 Task: Open Card Sales Call Review in Board DevOps Best Practices to Workspace Antivirus and Security Software and add a team member Softage.1@softage.net, a label Purple, a checklist Wealth Management, an attachment from your onedrive, a color Purple and finally, add a card description 'Create and send out employee engagement survey on company vision' and a comment 'Let us make sure we have a clear understanding of the timeline and deadlines for this task, ensuring that we can deliver on time.'. Add a start date 'Jan 01, 1900' with a due date 'Jan 08, 1900'
Action: Mouse moved to (229, 197)
Screenshot: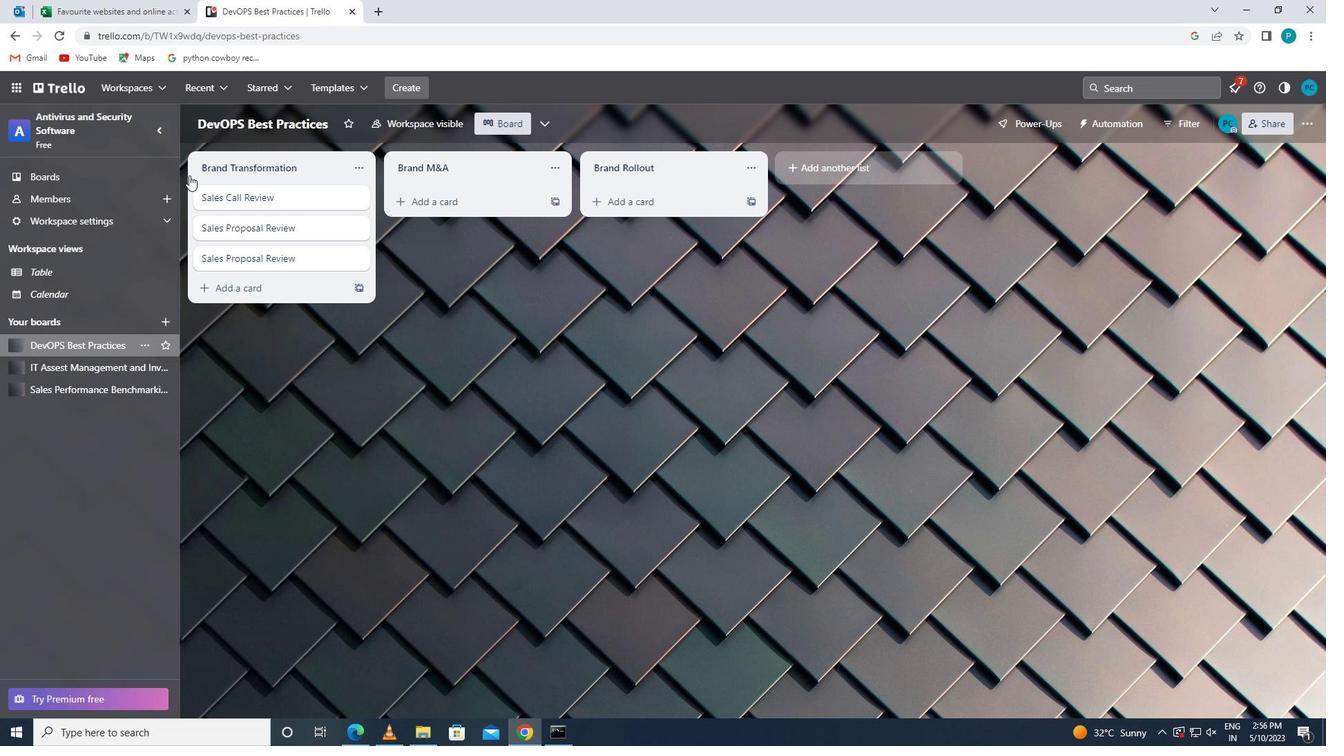 
Action: Mouse pressed left at (229, 197)
Screenshot: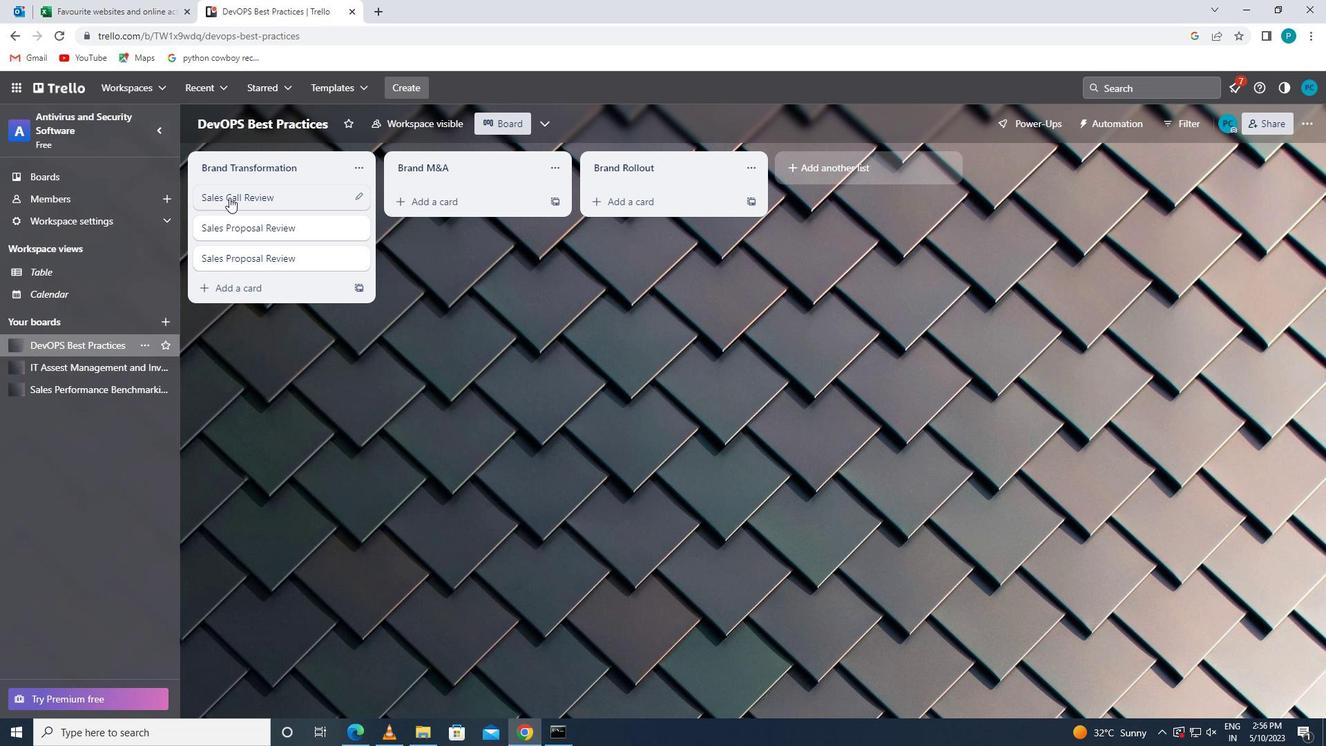 
Action: Mouse moved to (854, 199)
Screenshot: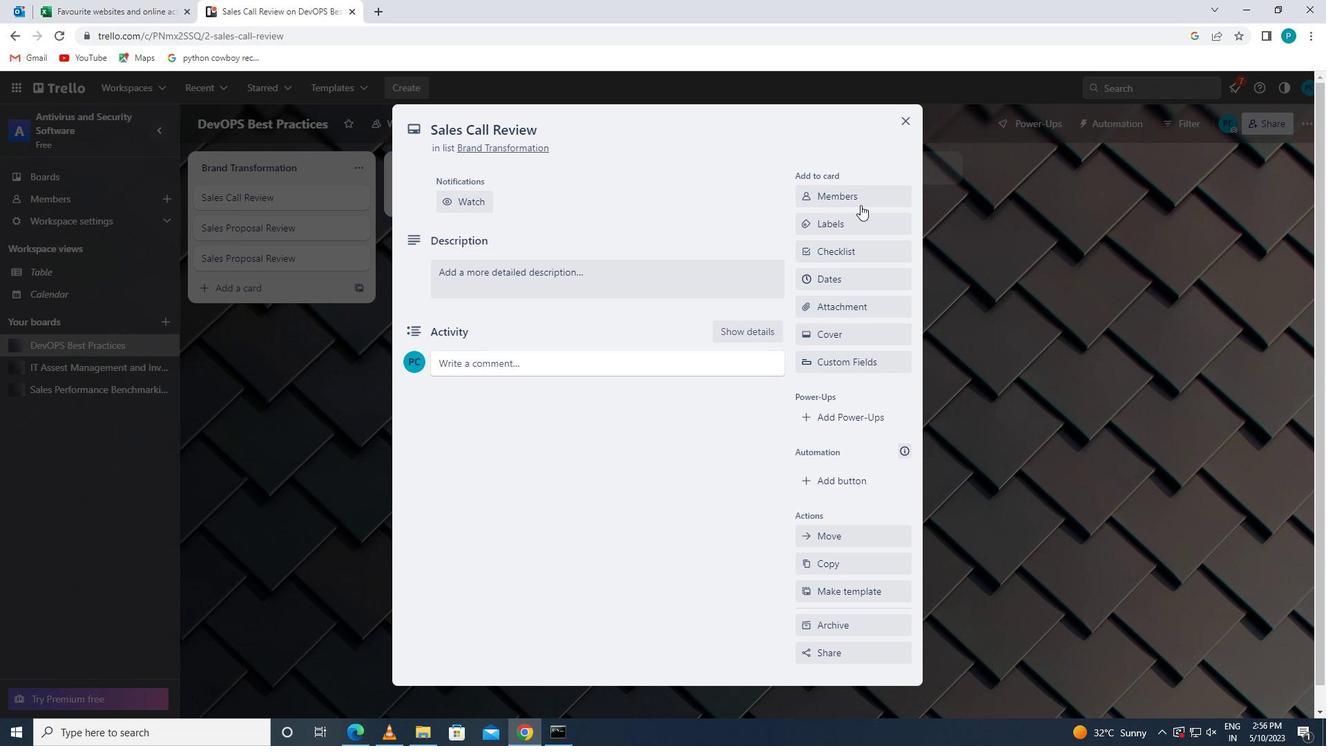 
Action: Mouse pressed left at (854, 199)
Screenshot: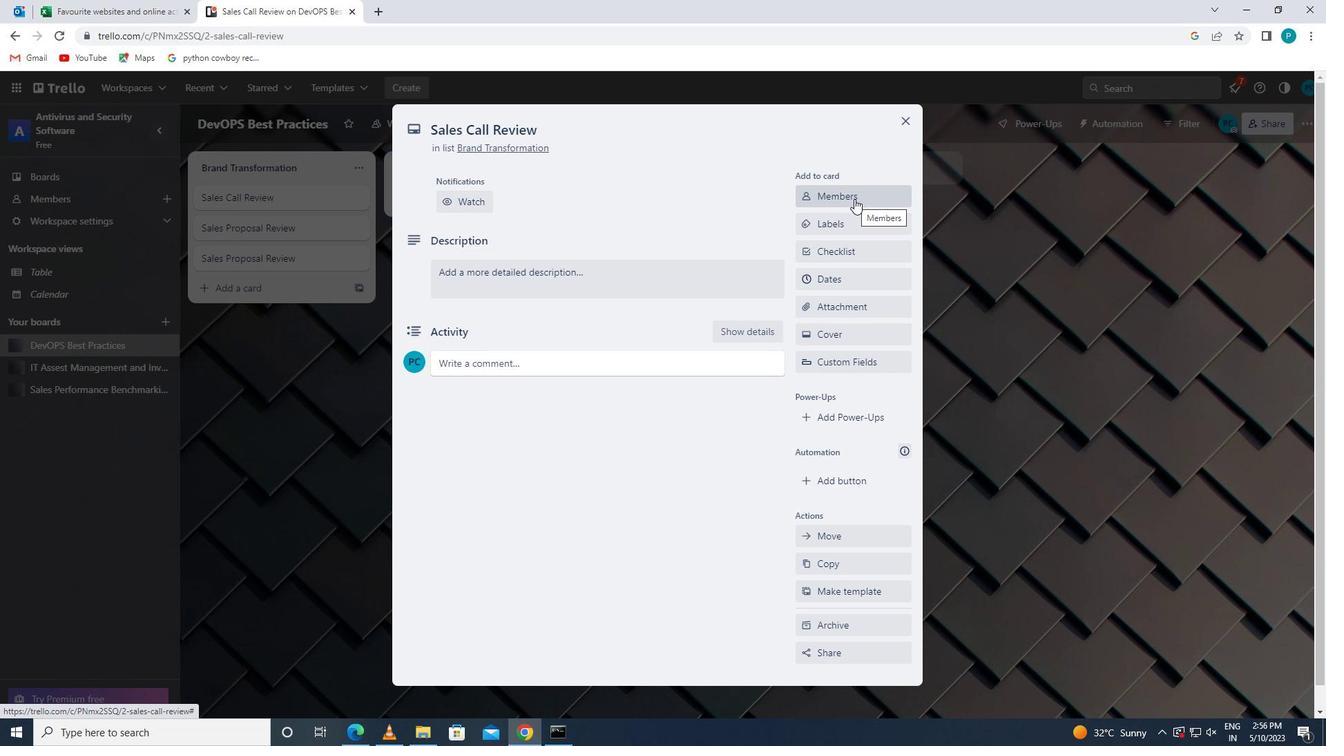 
Action: Key pressed <Key.caps_lock>s<Key.caps_lock>oftage.1
Screenshot: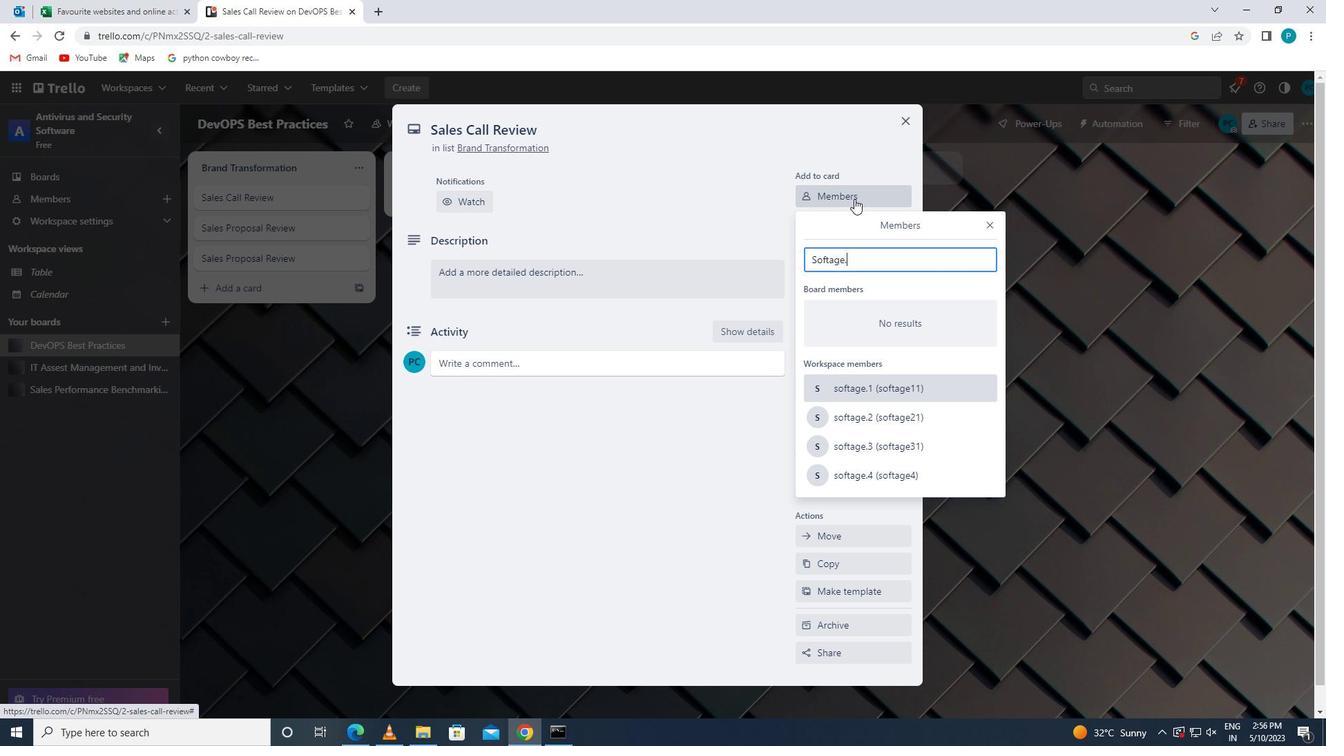 
Action: Mouse moved to (889, 393)
Screenshot: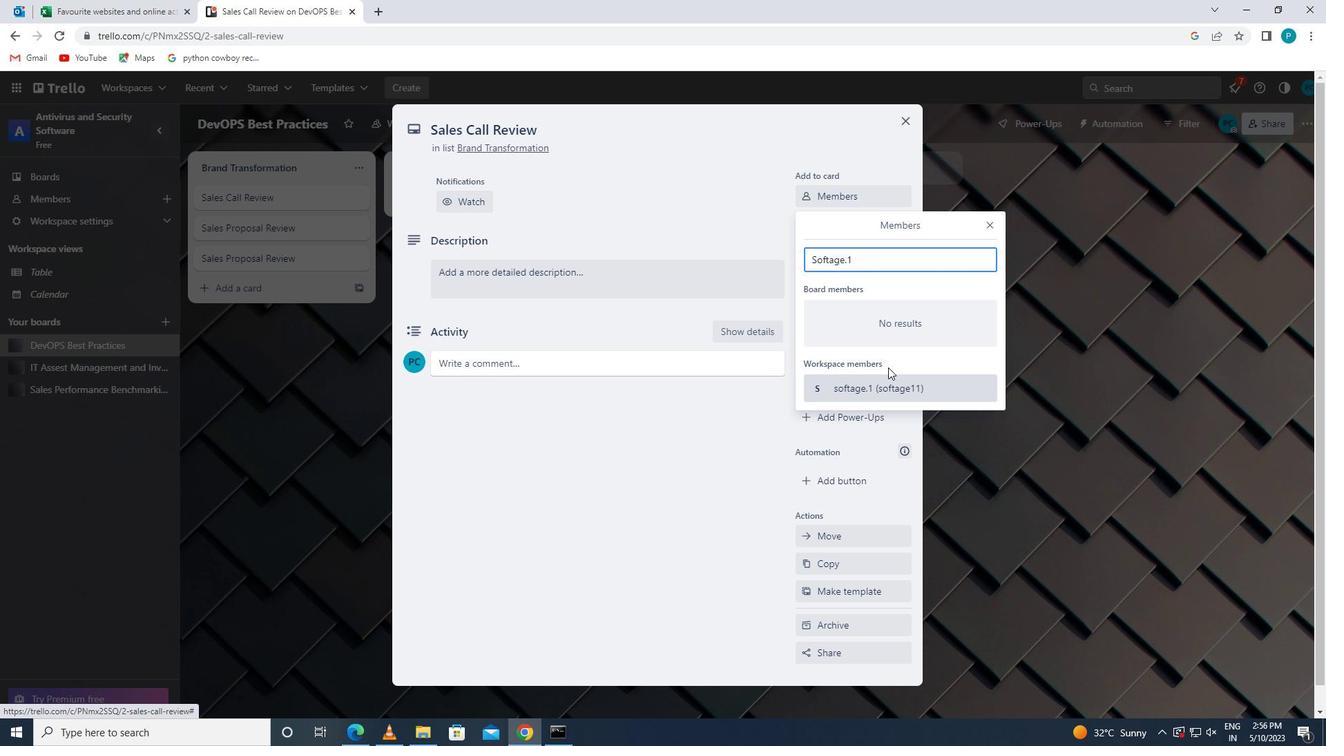 
Action: Mouse pressed left at (889, 393)
Screenshot: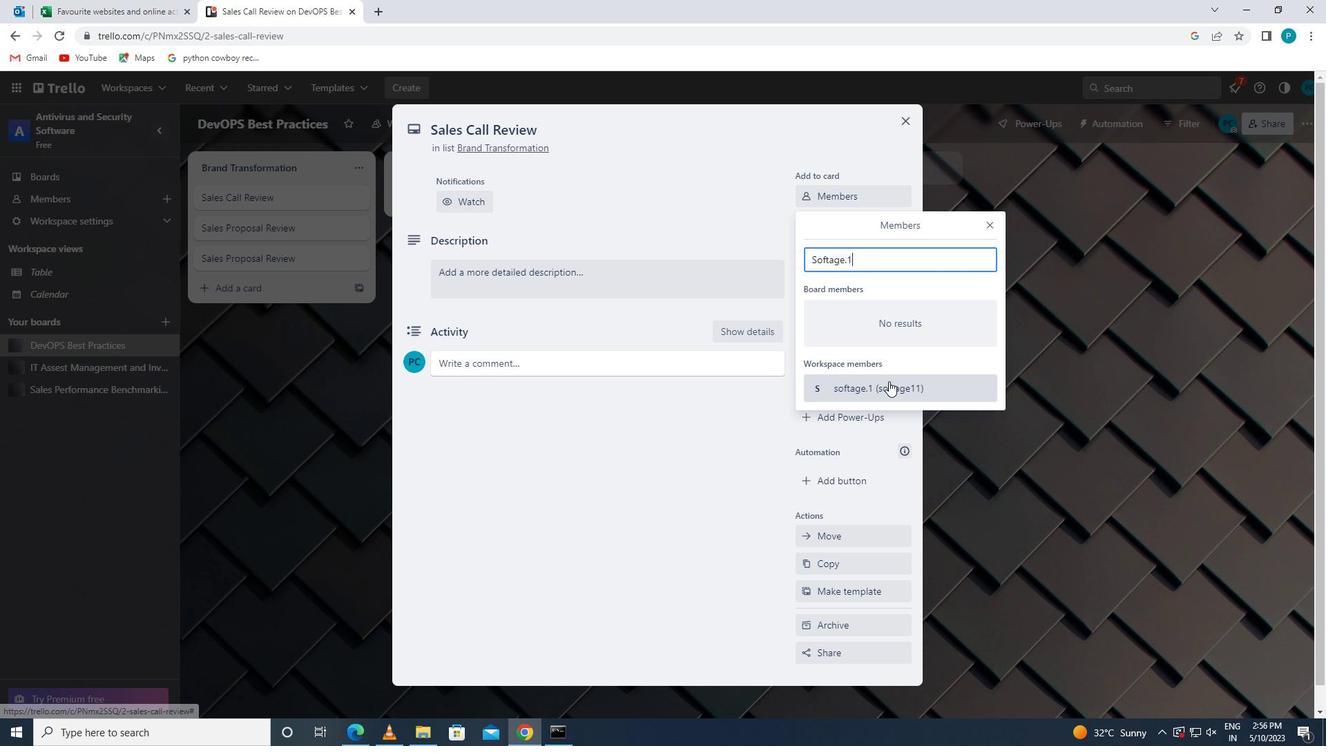 
Action: Mouse moved to (990, 224)
Screenshot: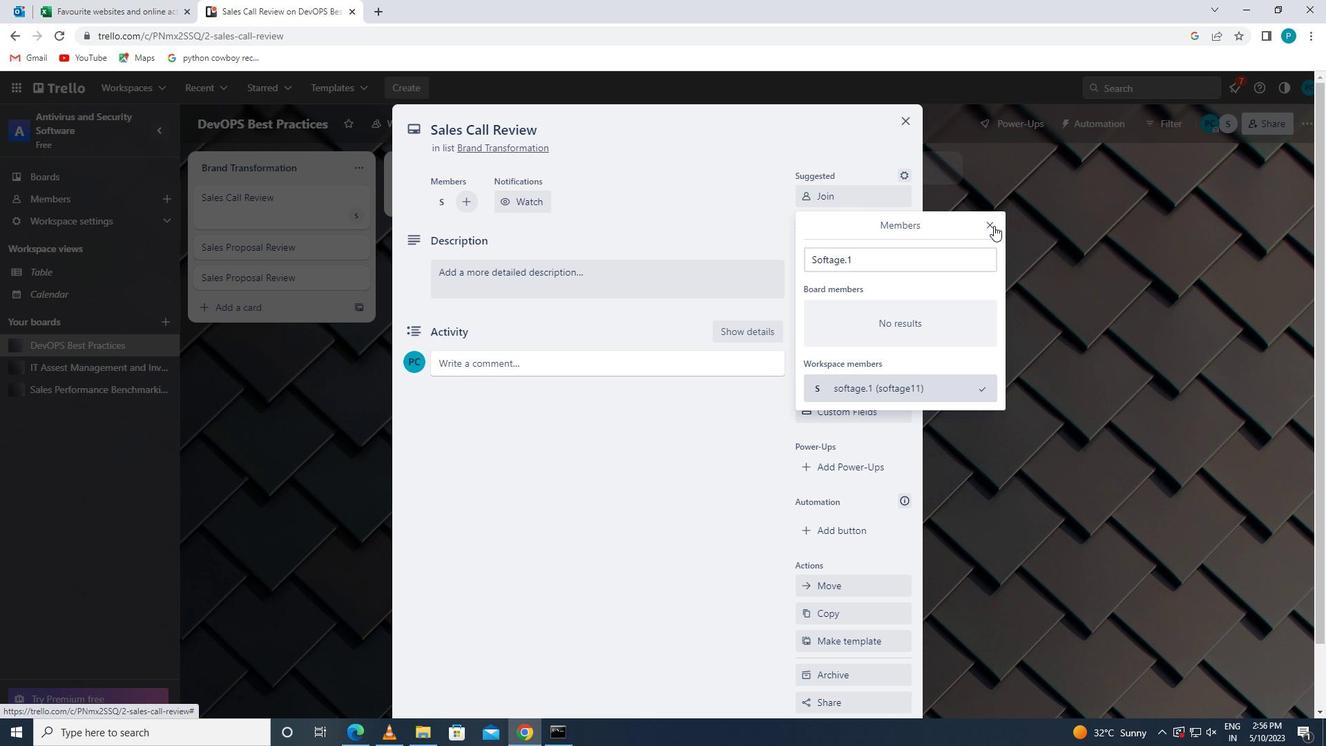 
Action: Mouse pressed left at (990, 224)
Screenshot: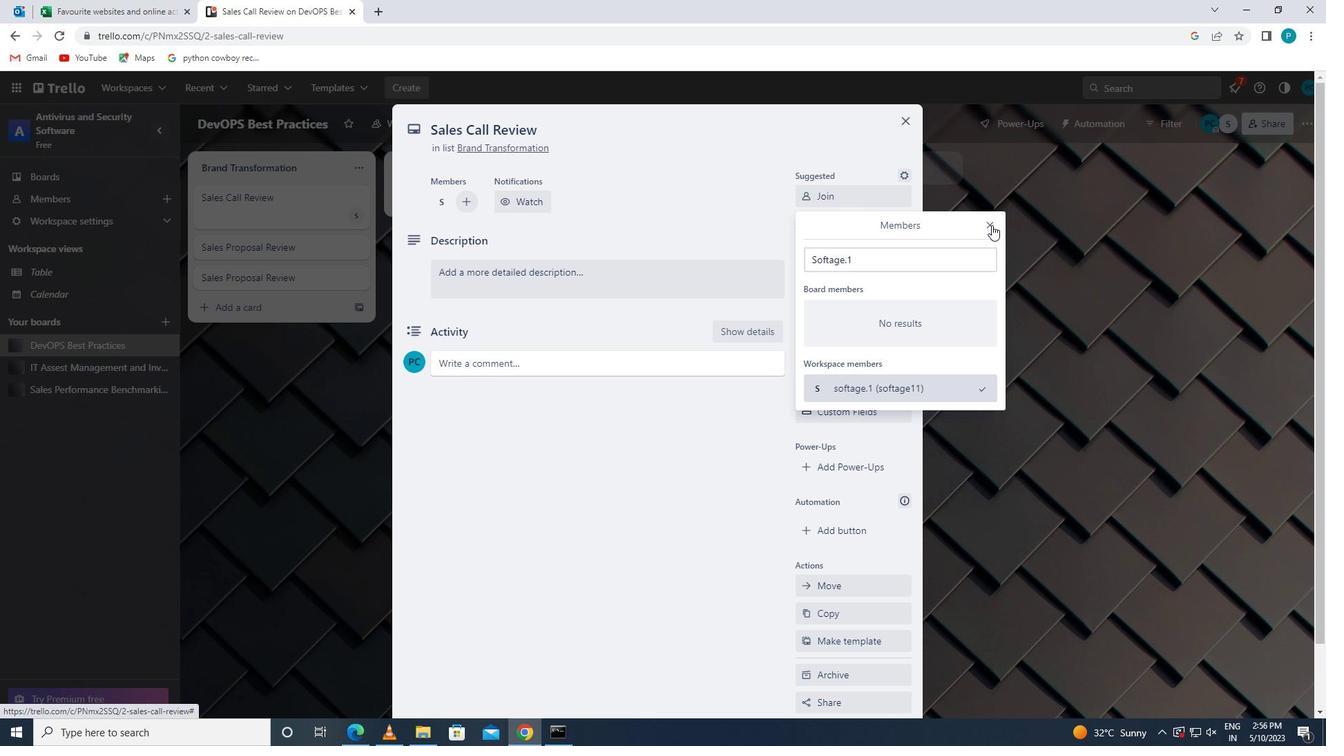 
Action: Mouse moved to (880, 263)
Screenshot: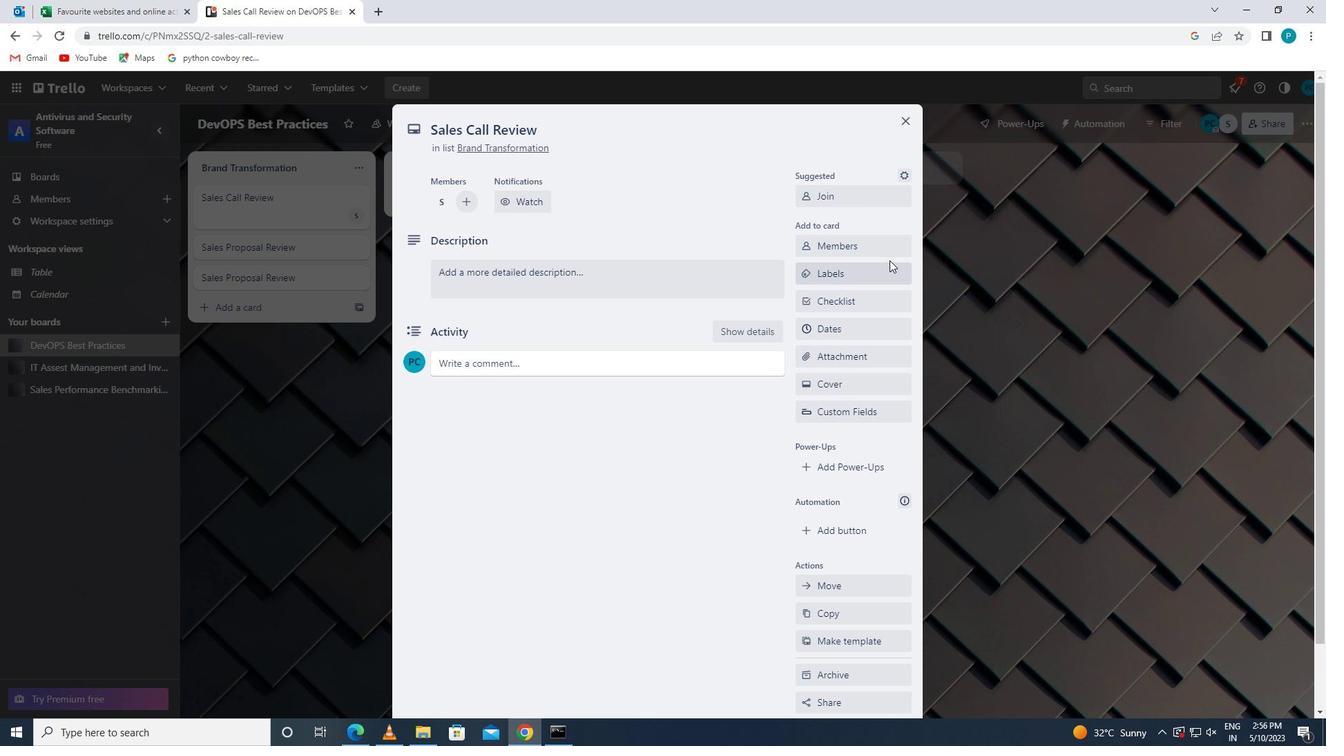 
Action: Mouse pressed left at (880, 263)
Screenshot: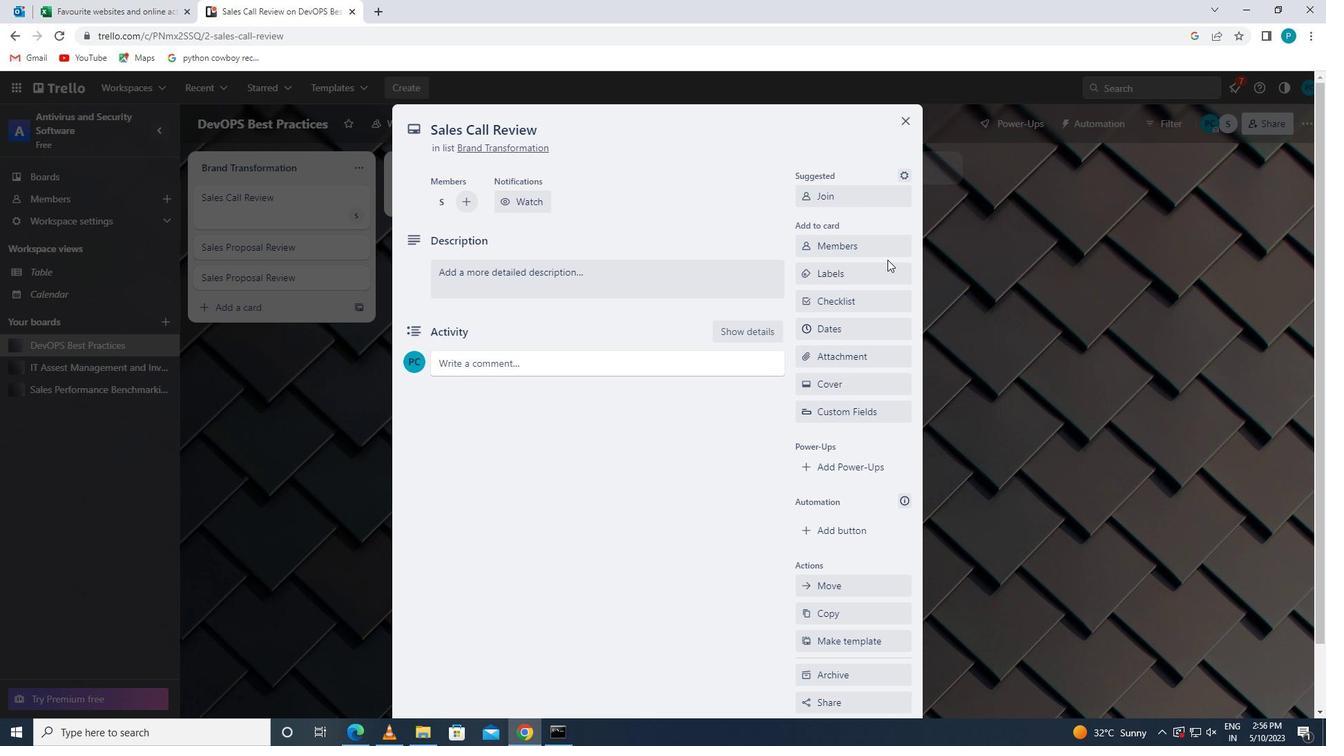 
Action: Mouse moved to (884, 548)
Screenshot: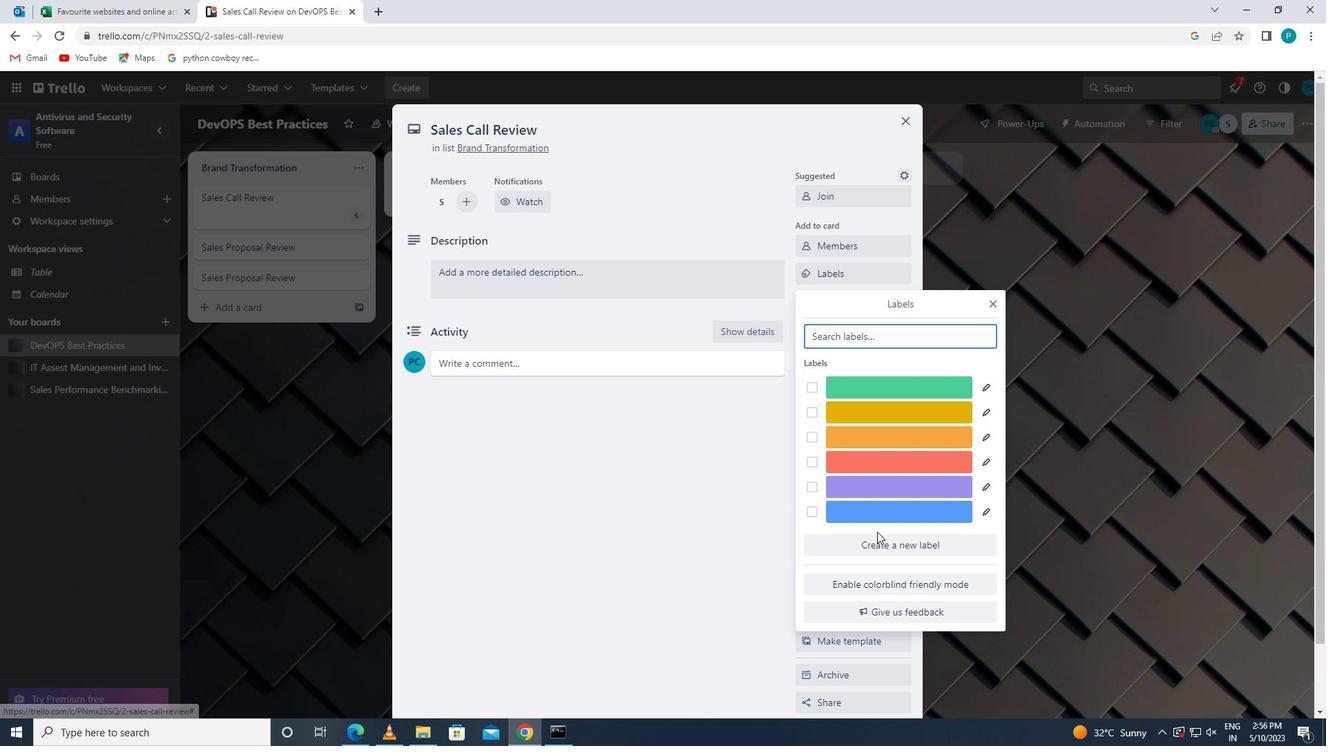
Action: Mouse pressed left at (884, 548)
Screenshot: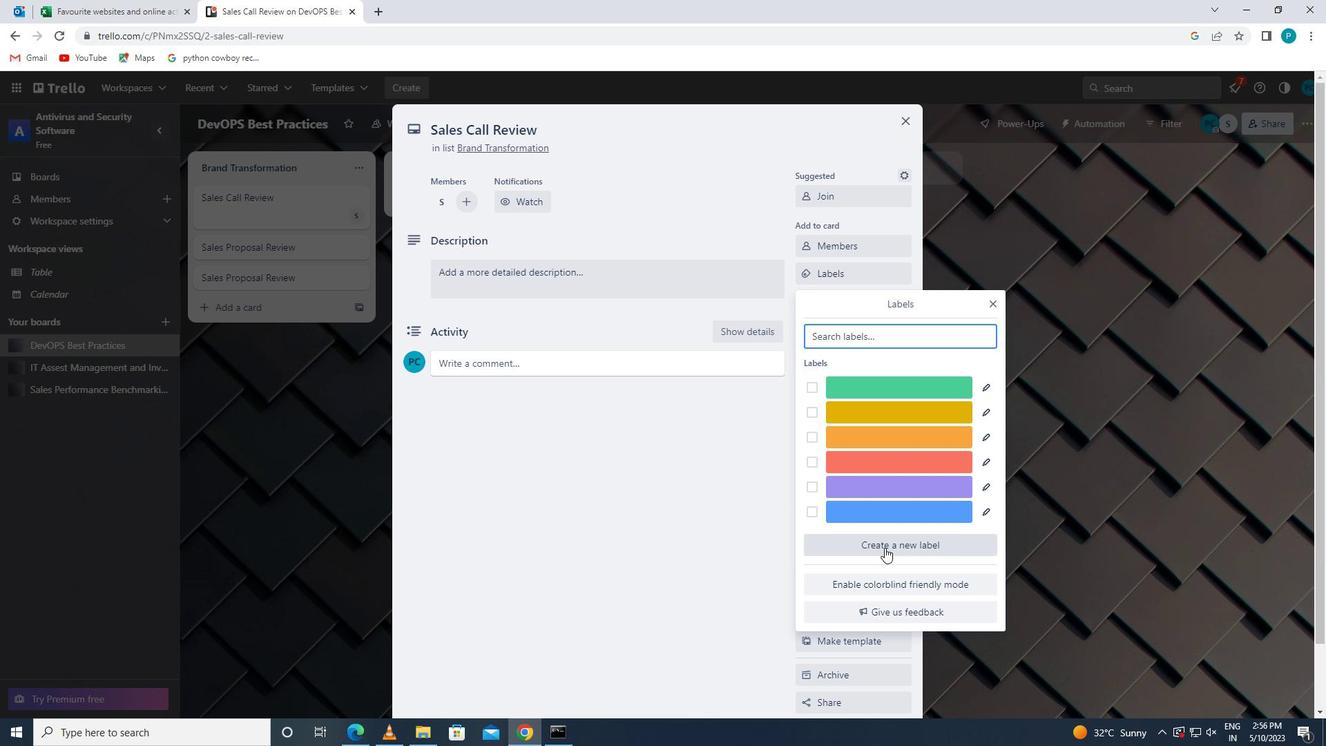 
Action: Mouse moved to (982, 504)
Screenshot: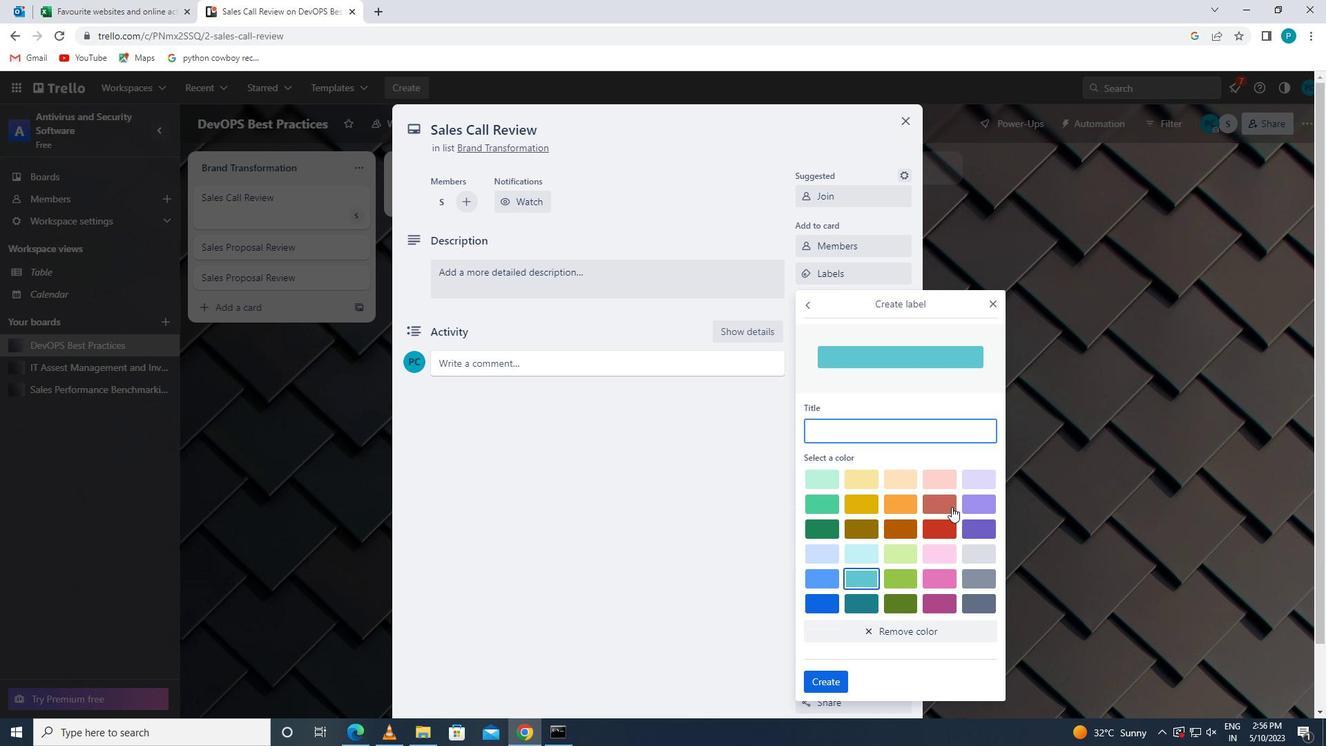 
Action: Mouse pressed left at (982, 504)
Screenshot: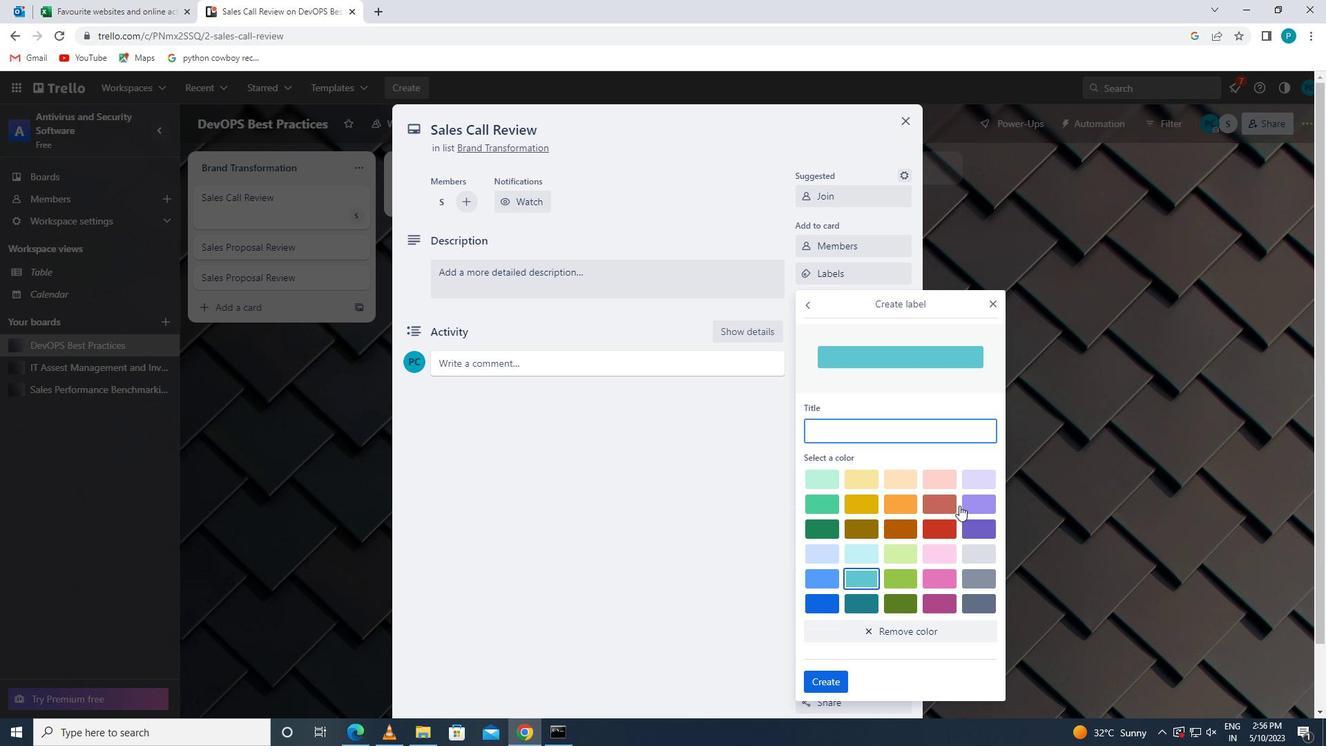 
Action: Mouse moved to (832, 676)
Screenshot: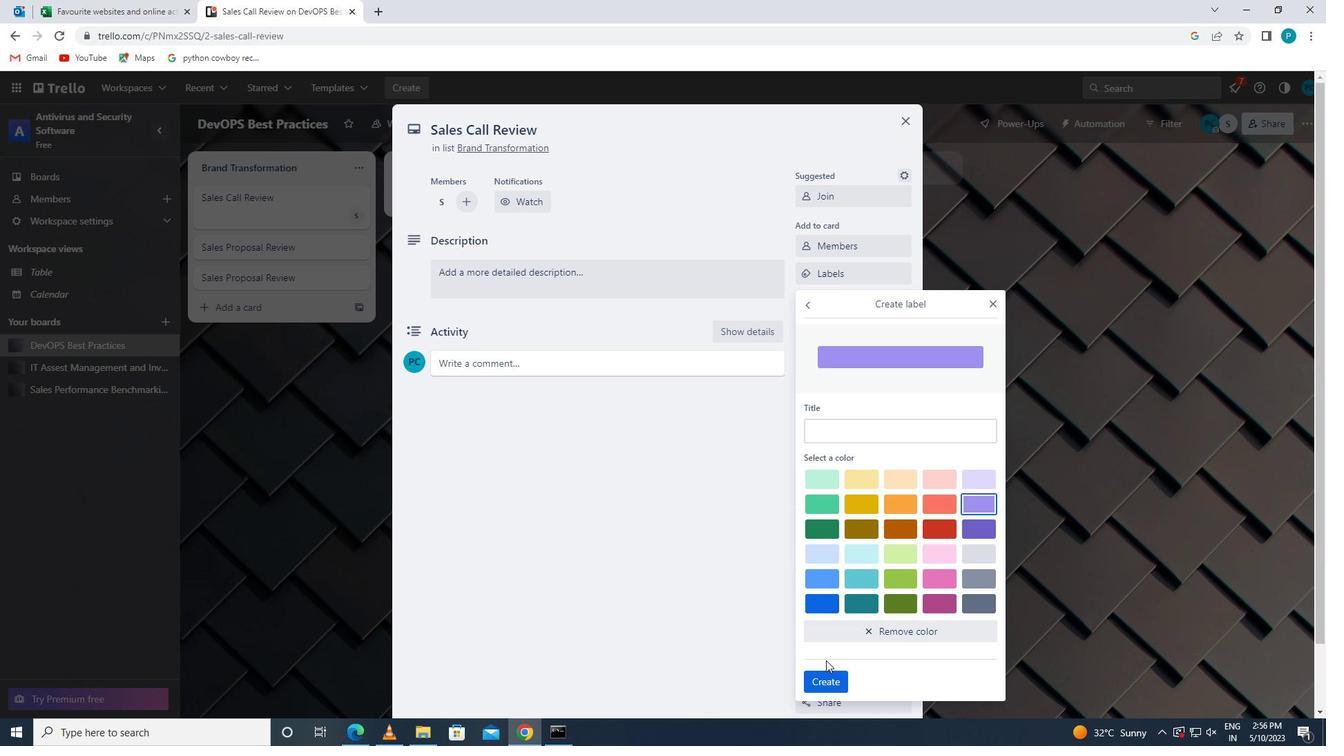 
Action: Mouse pressed left at (832, 676)
Screenshot: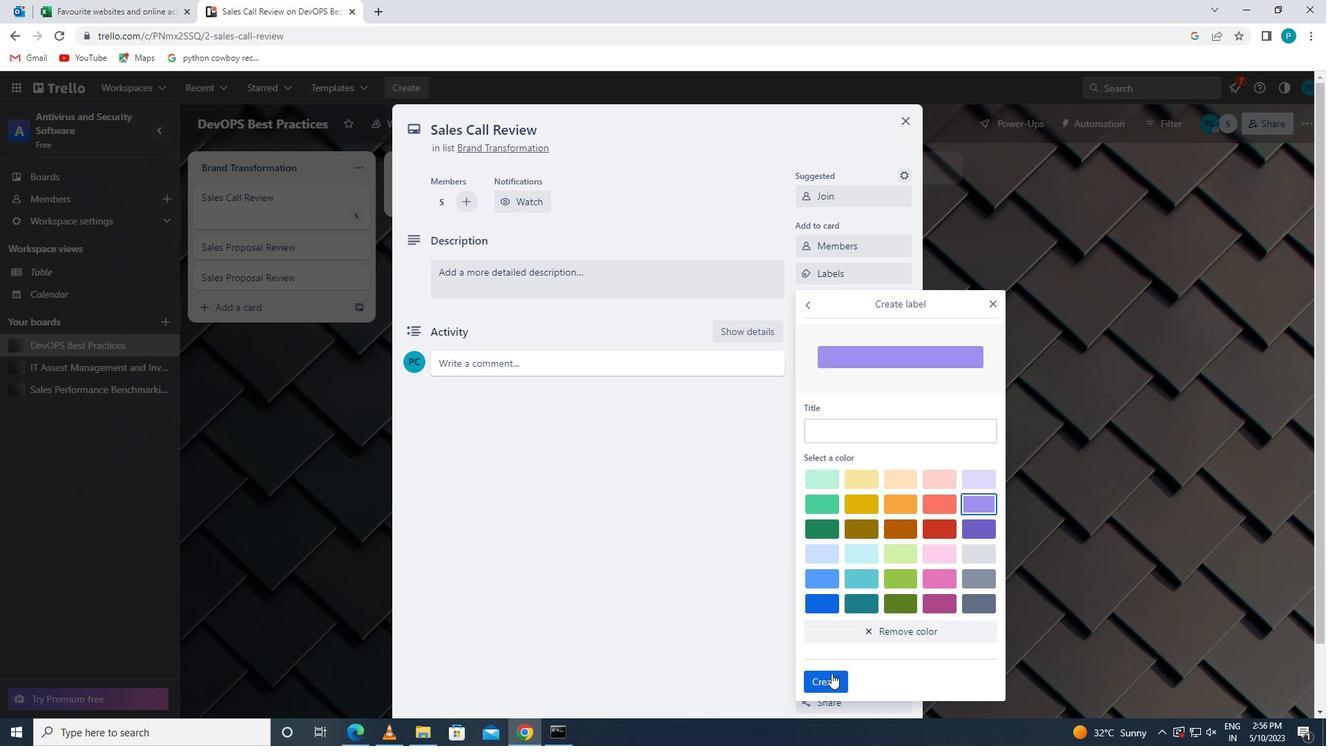 
Action: Mouse moved to (991, 297)
Screenshot: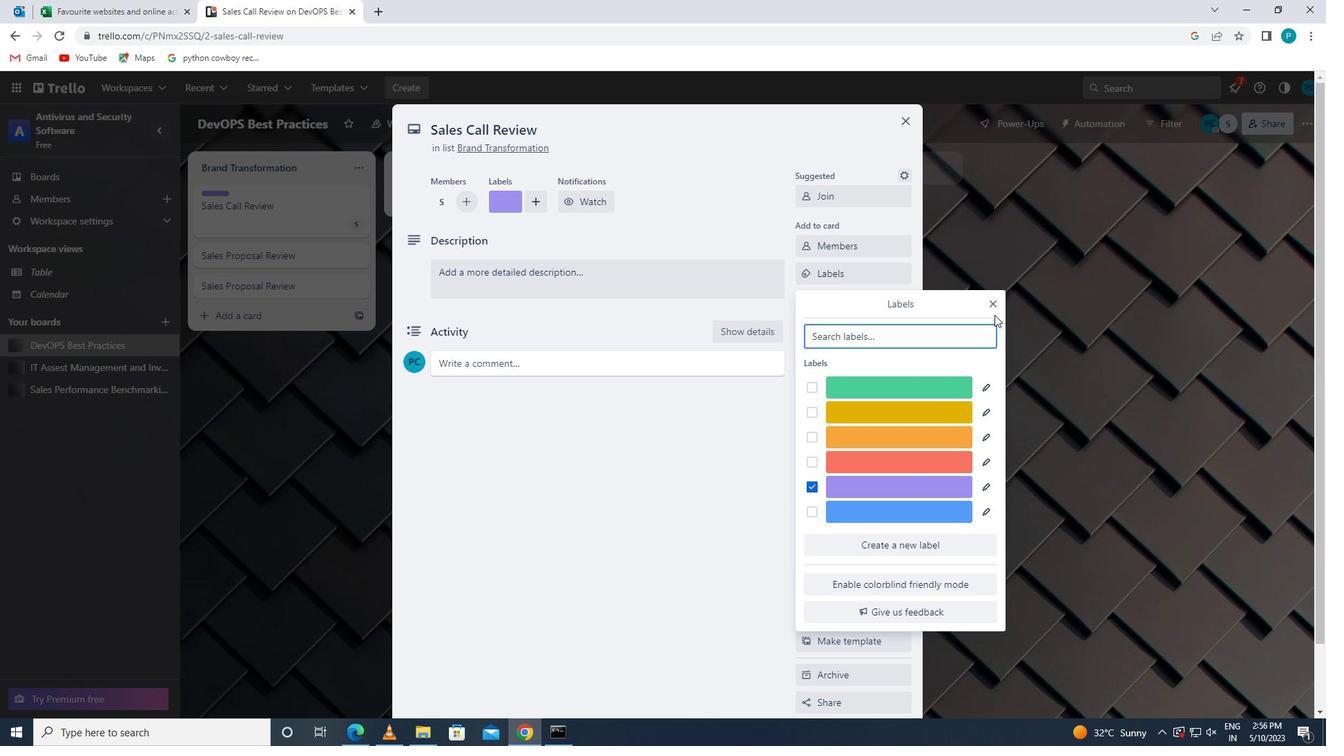 
Action: Mouse pressed left at (991, 297)
Screenshot: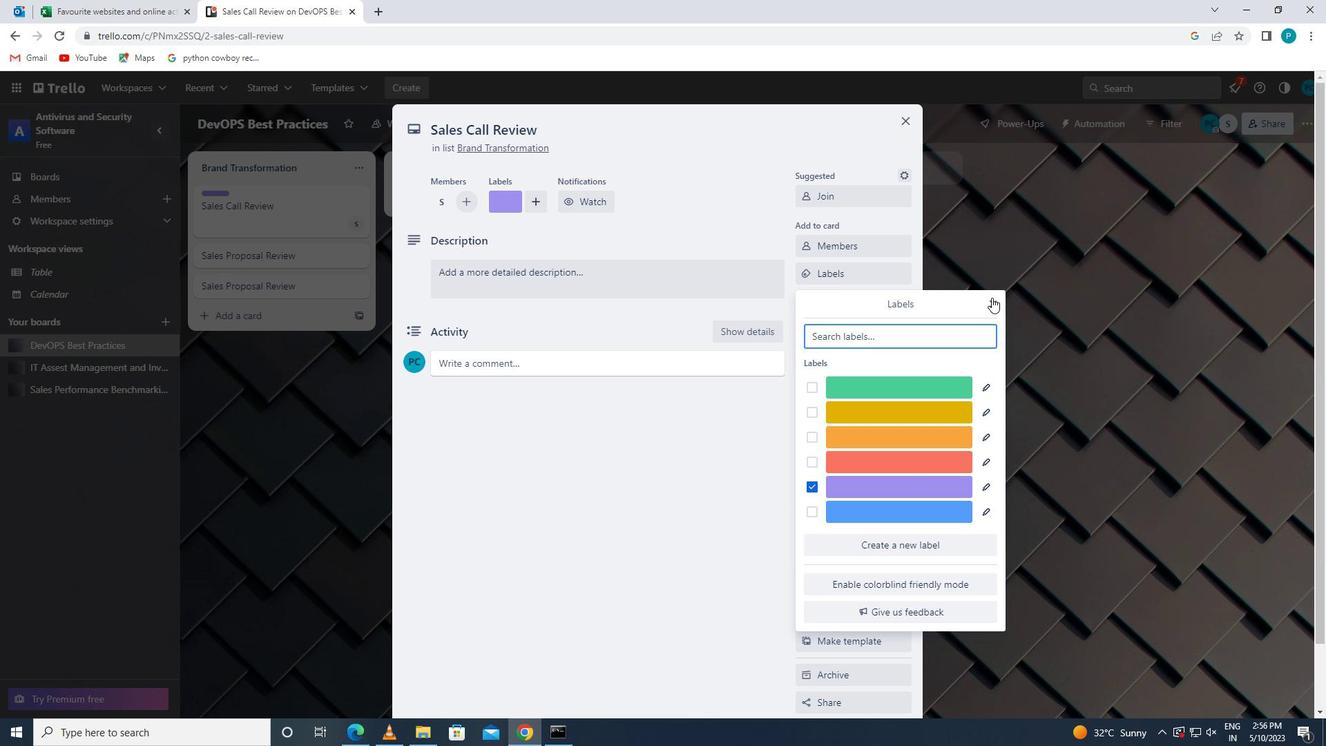 
Action: Mouse moved to (883, 301)
Screenshot: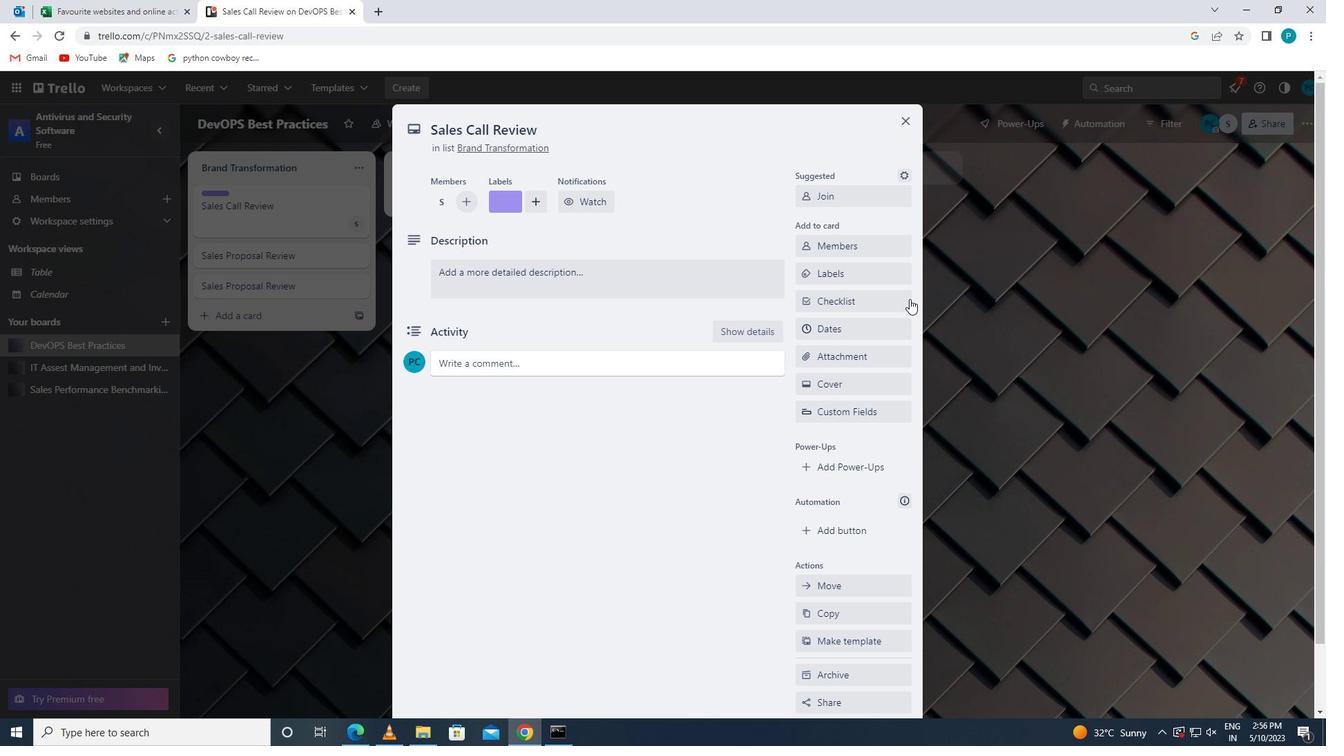 
Action: Mouse pressed left at (883, 301)
Screenshot: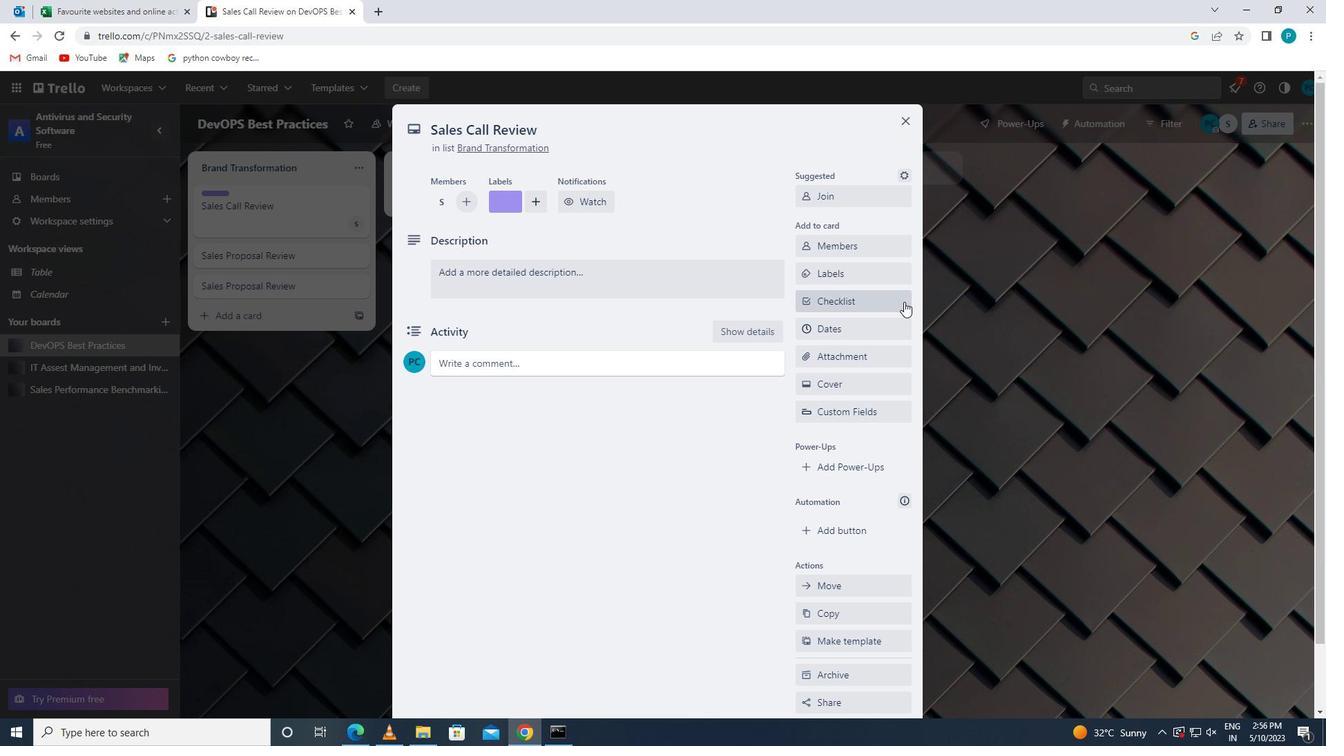 
Action: Key pressed <Key.caps_lock>w<Key.caps_lock>ealth<Key.space><Key.caps_lock>m<Key.caps_lock>anagement
Screenshot: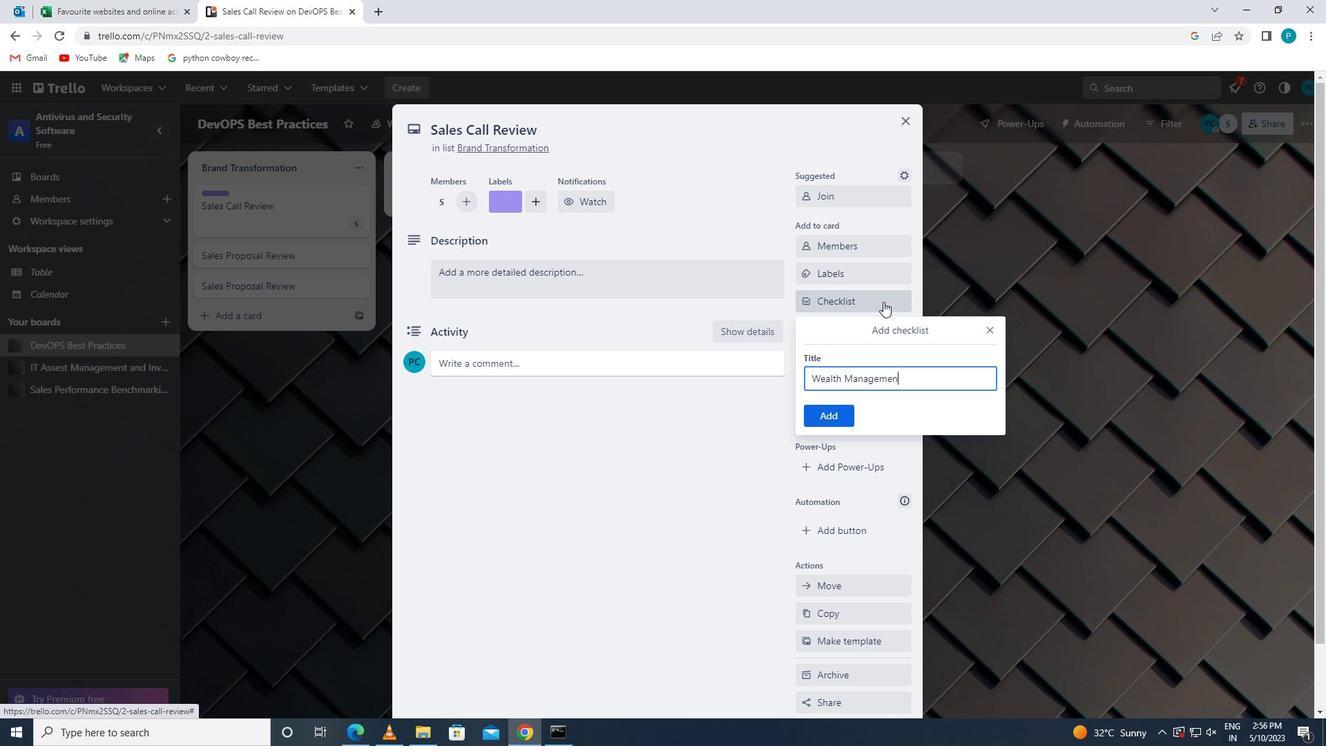 
Action: Mouse moved to (830, 417)
Screenshot: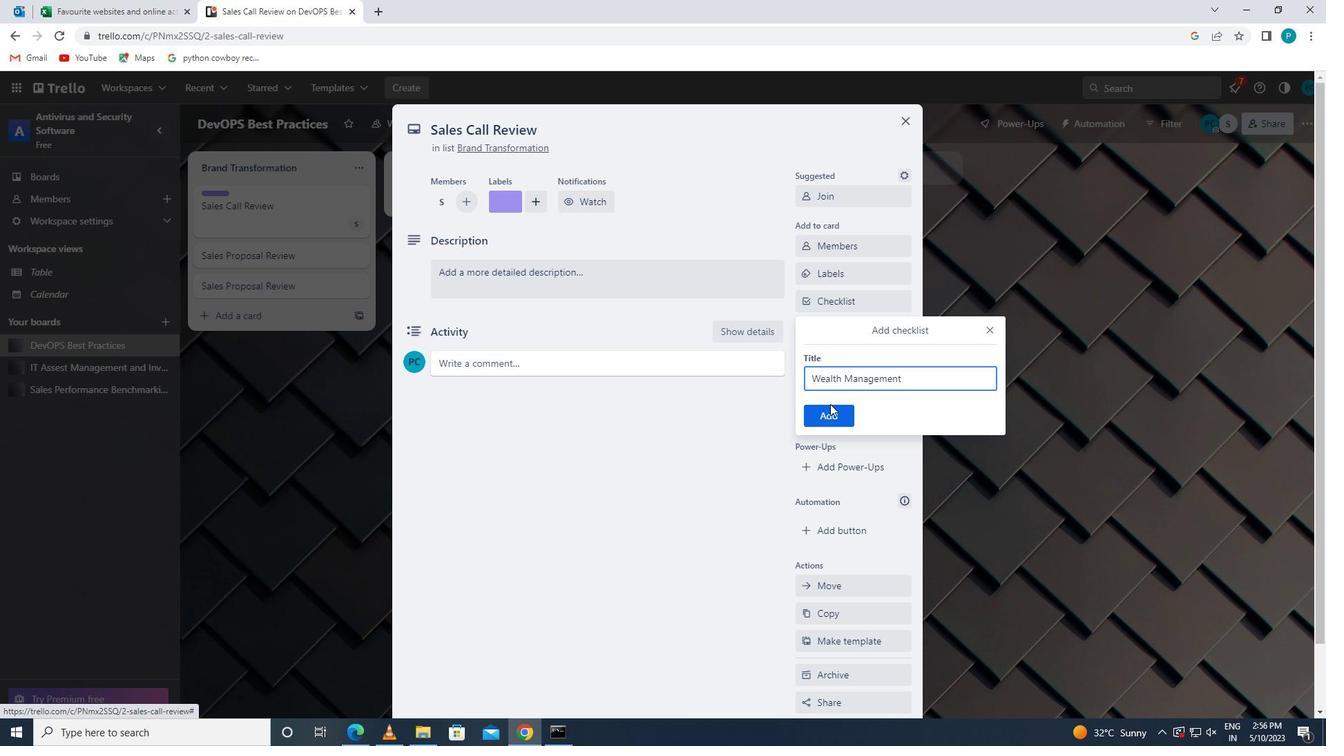 
Action: Mouse pressed left at (830, 417)
Screenshot: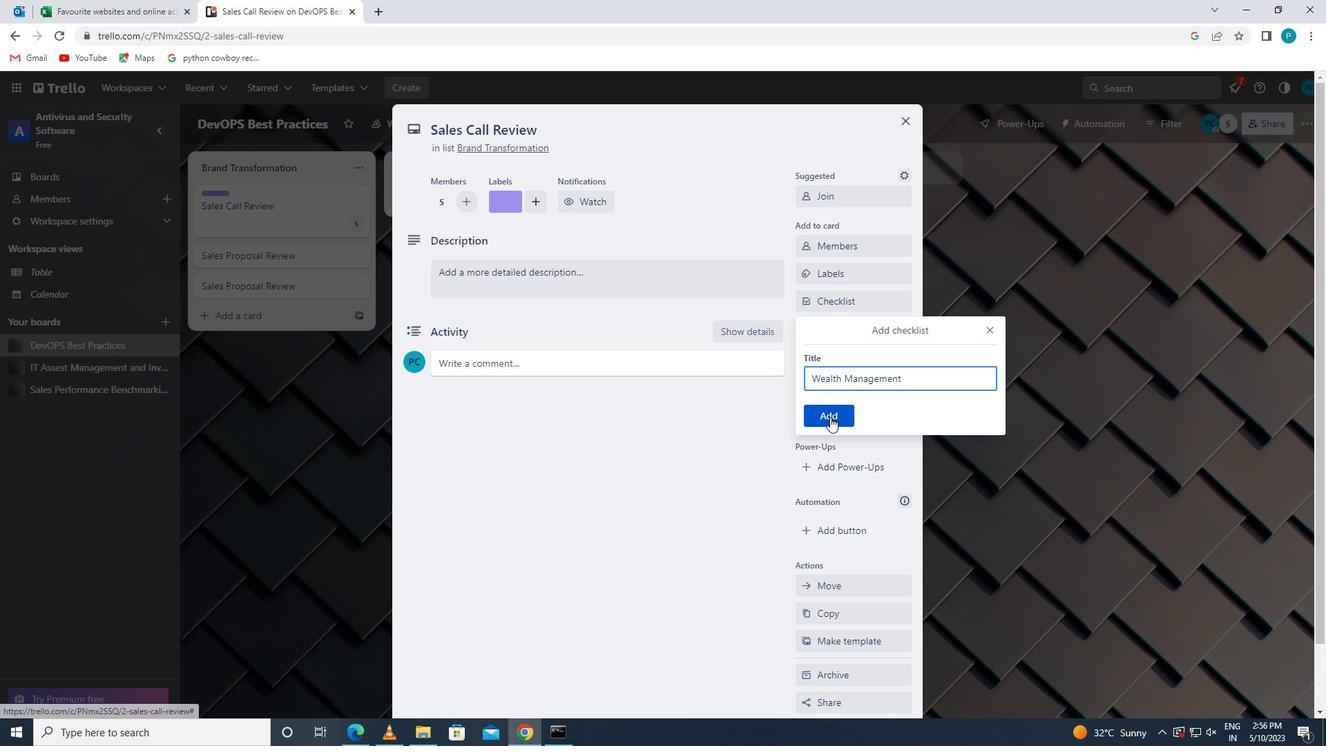 
Action: Mouse moved to (843, 363)
Screenshot: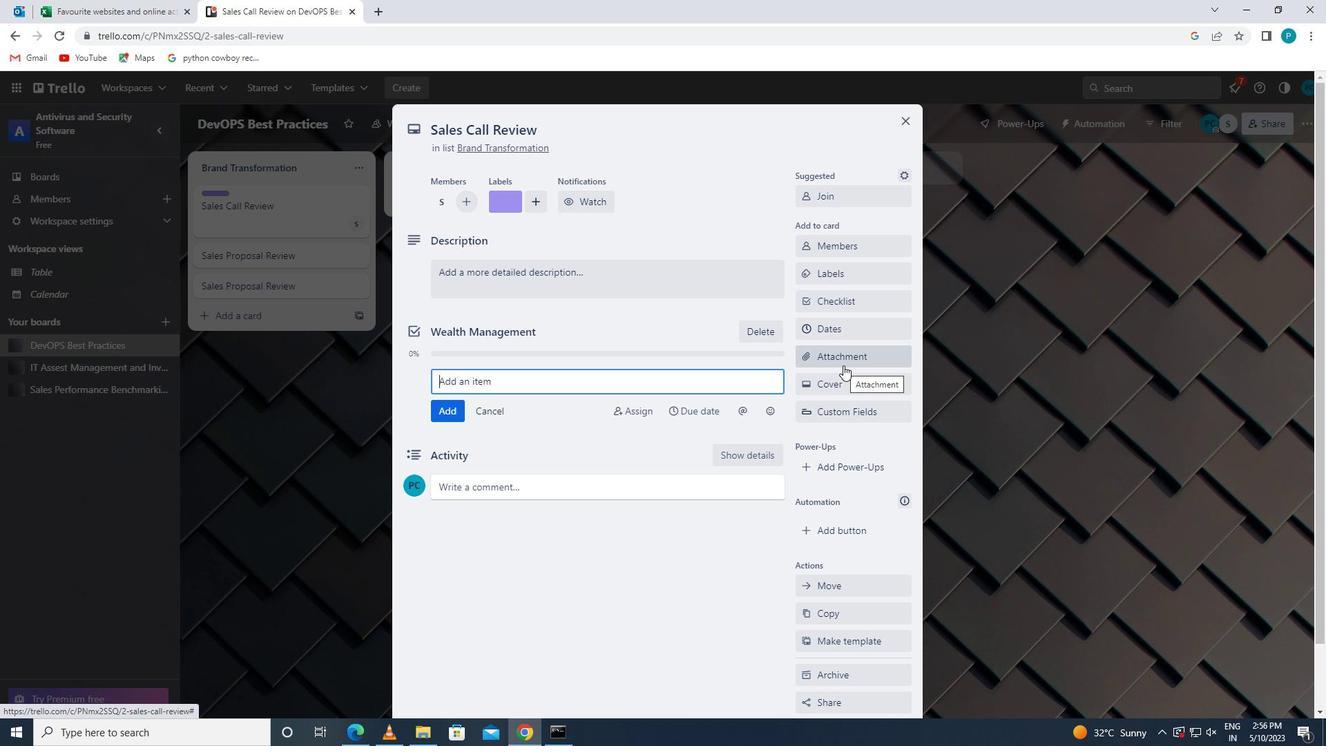 
Action: Mouse pressed left at (843, 363)
Screenshot: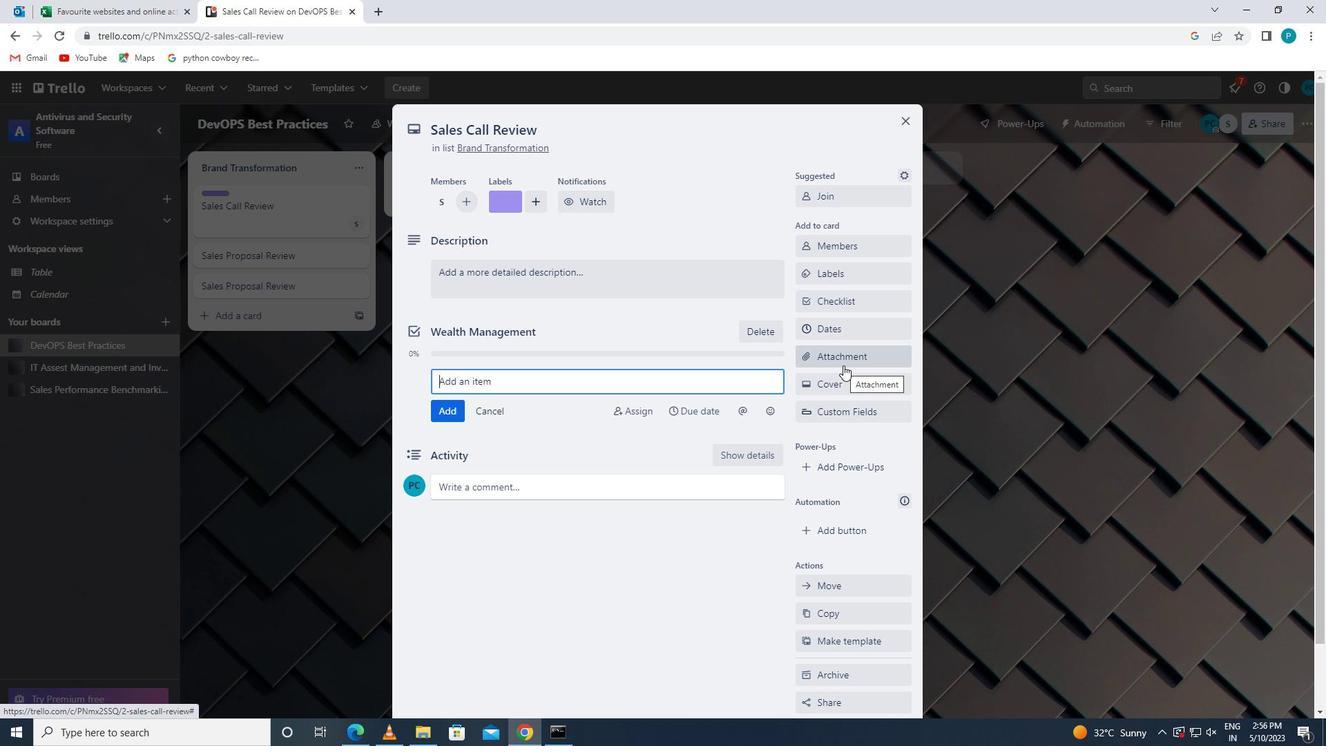 
Action: Mouse moved to (860, 521)
Screenshot: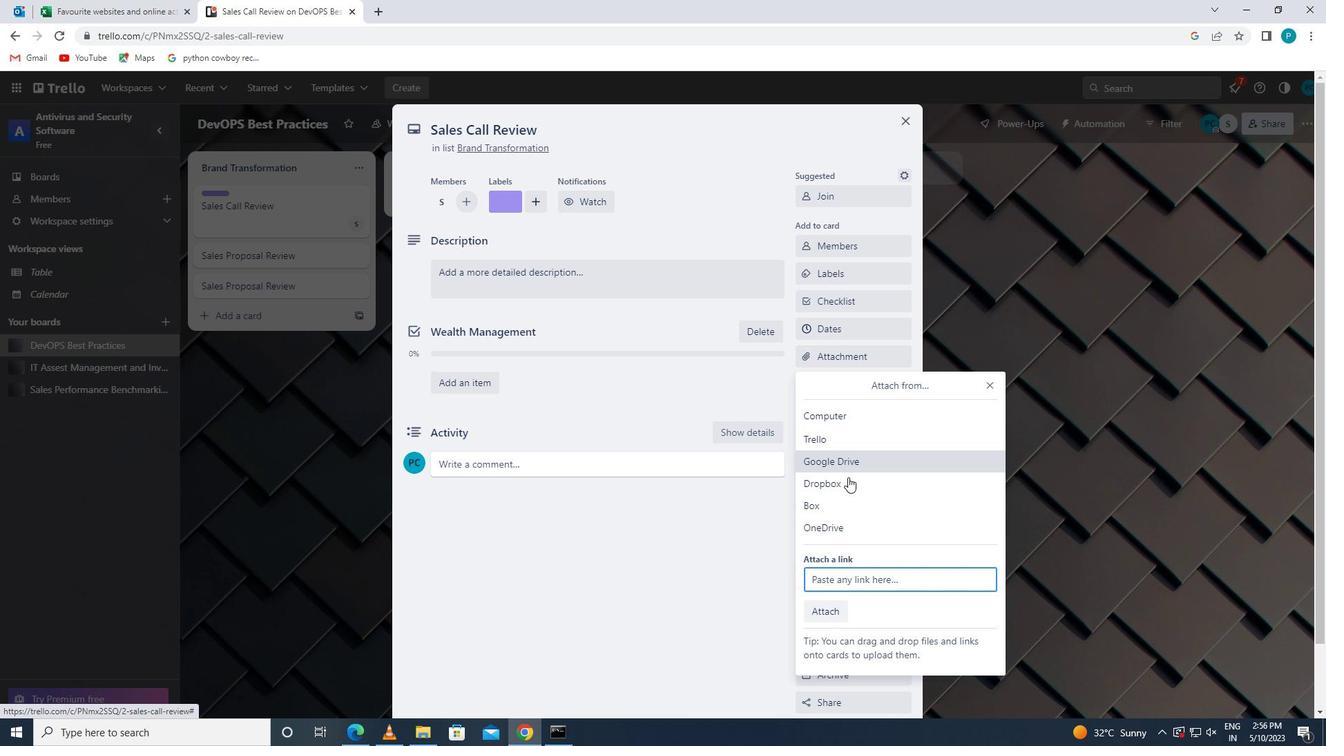 
Action: Mouse pressed left at (860, 521)
Screenshot: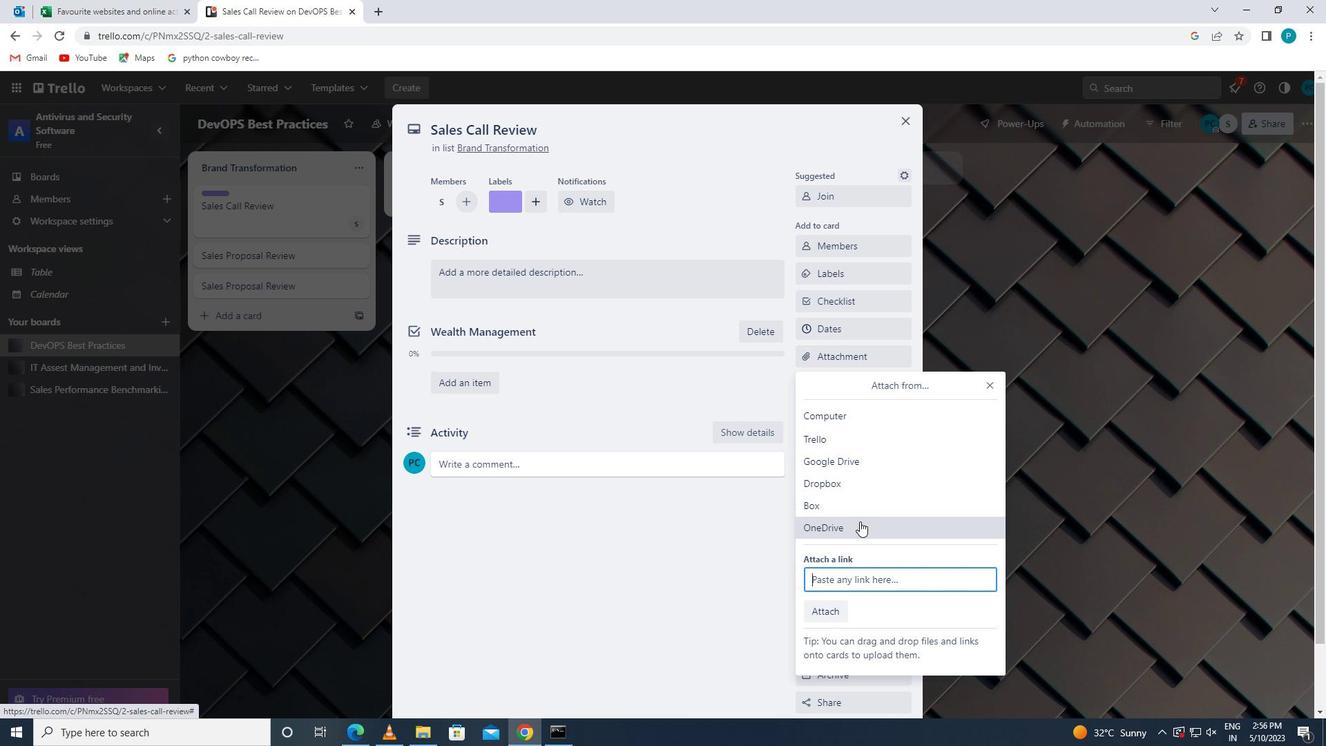 
Action: Mouse moved to (845, 277)
Screenshot: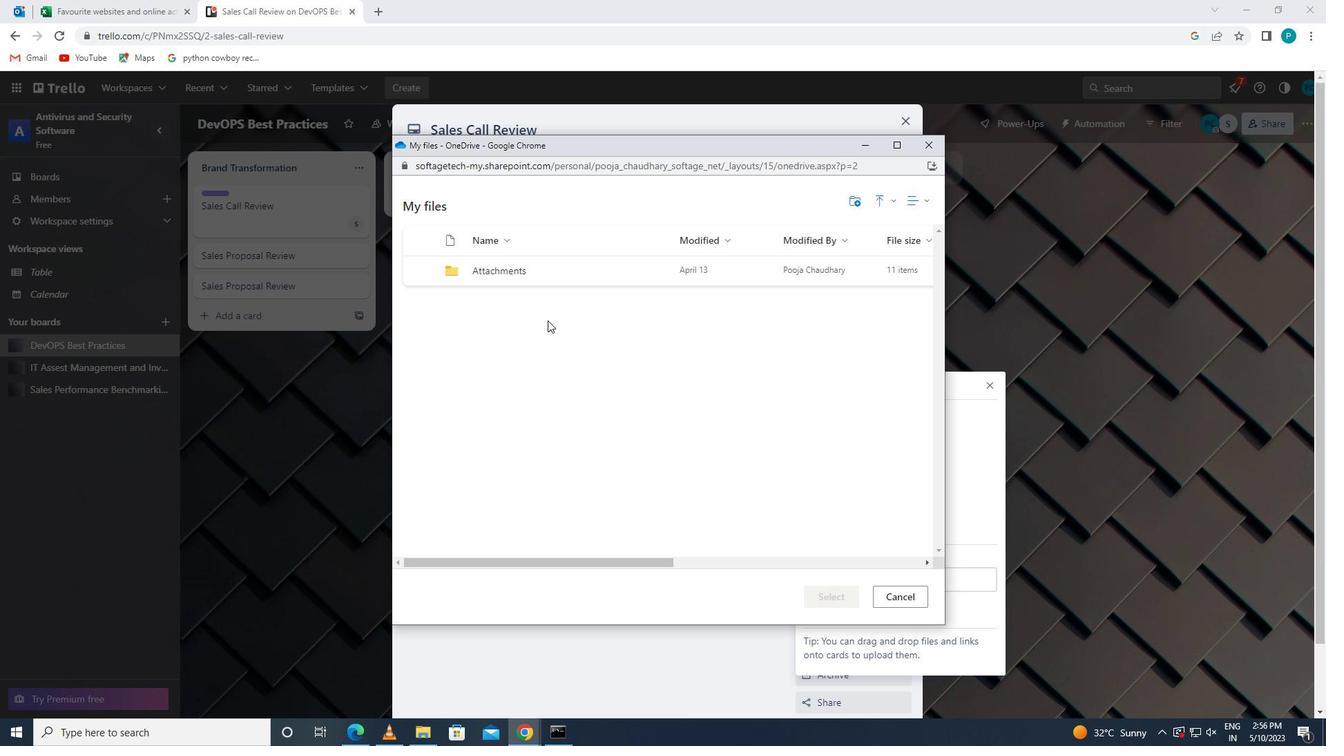 
Action: Mouse pressed left at (845, 277)
Screenshot: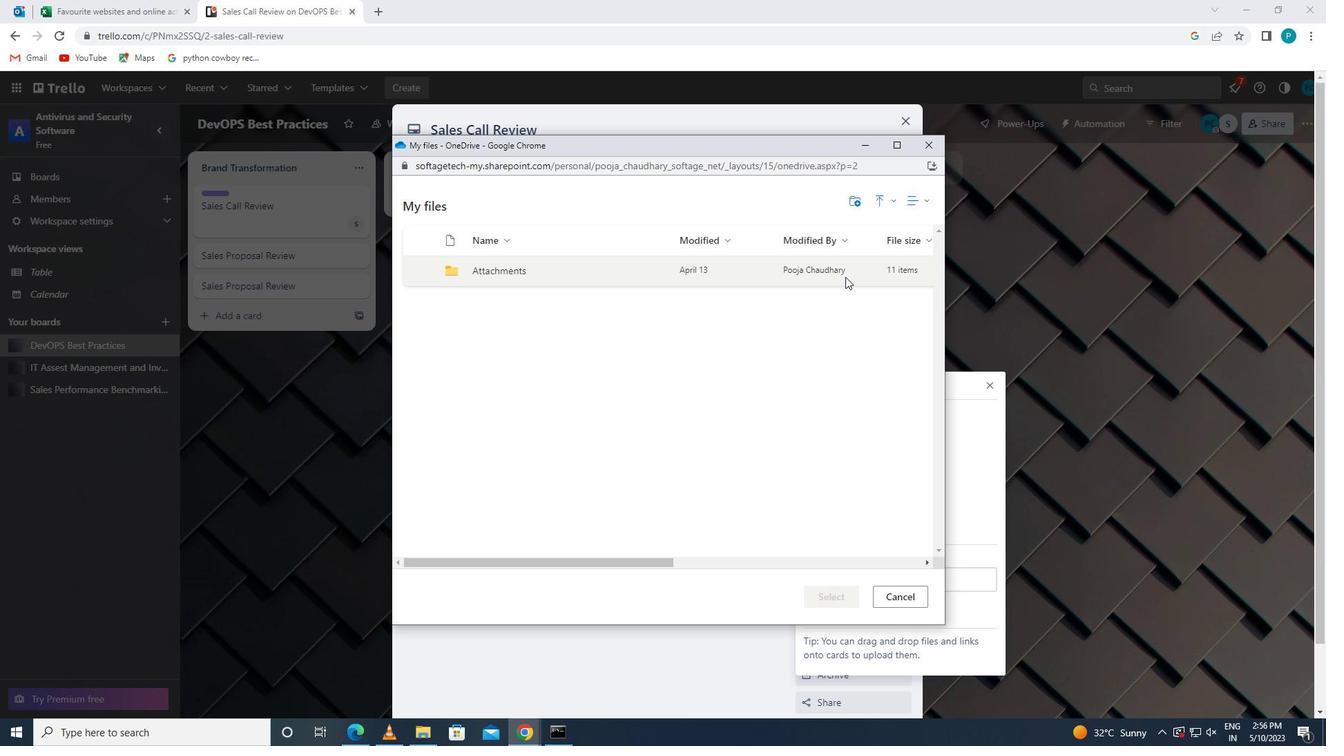 
Action: Mouse moved to (550, 275)
Screenshot: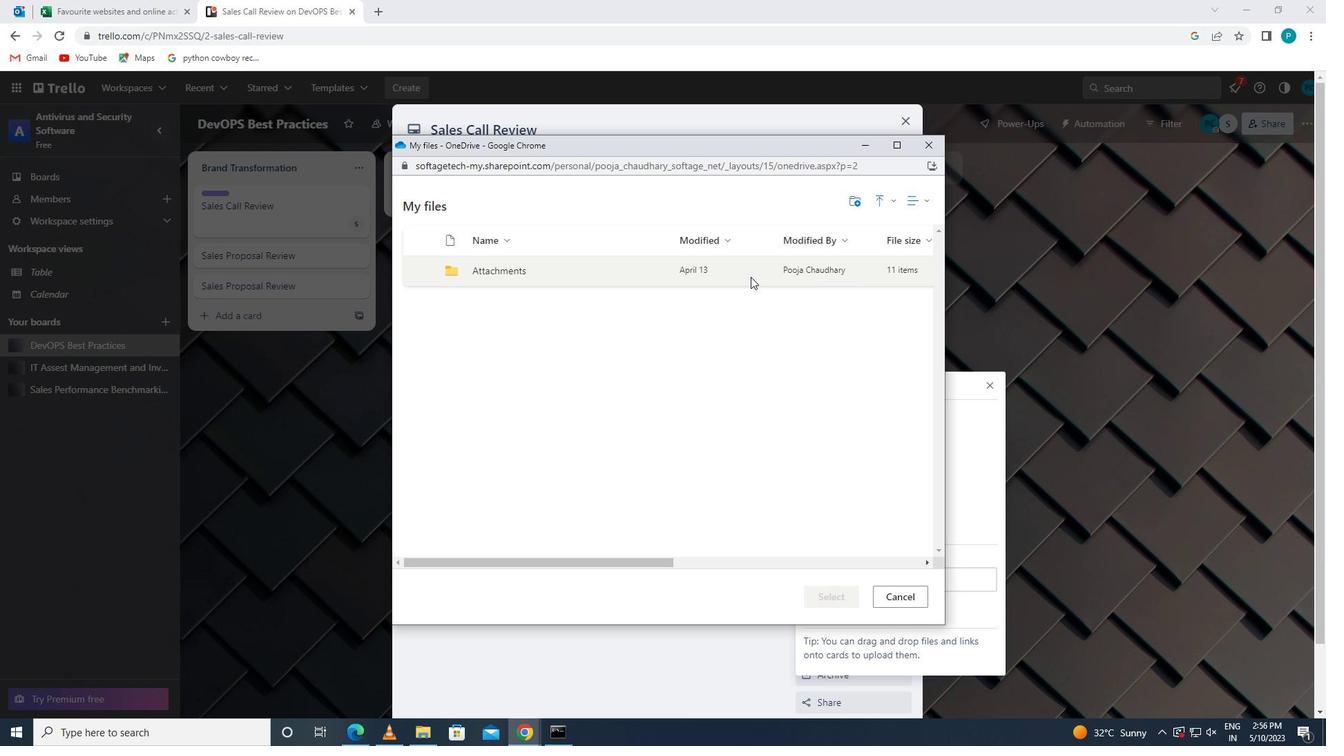 
Action: Mouse pressed left at (550, 275)
Screenshot: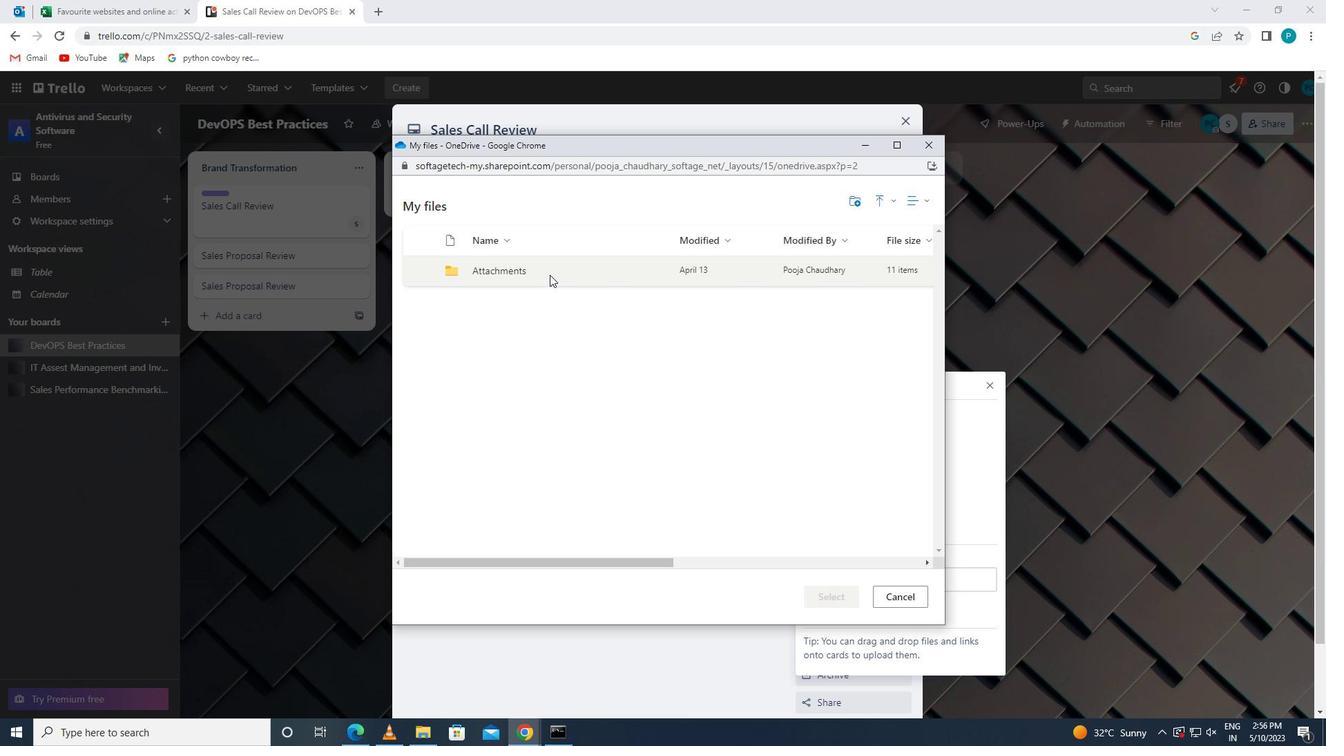 
Action: Mouse pressed left at (550, 275)
Screenshot: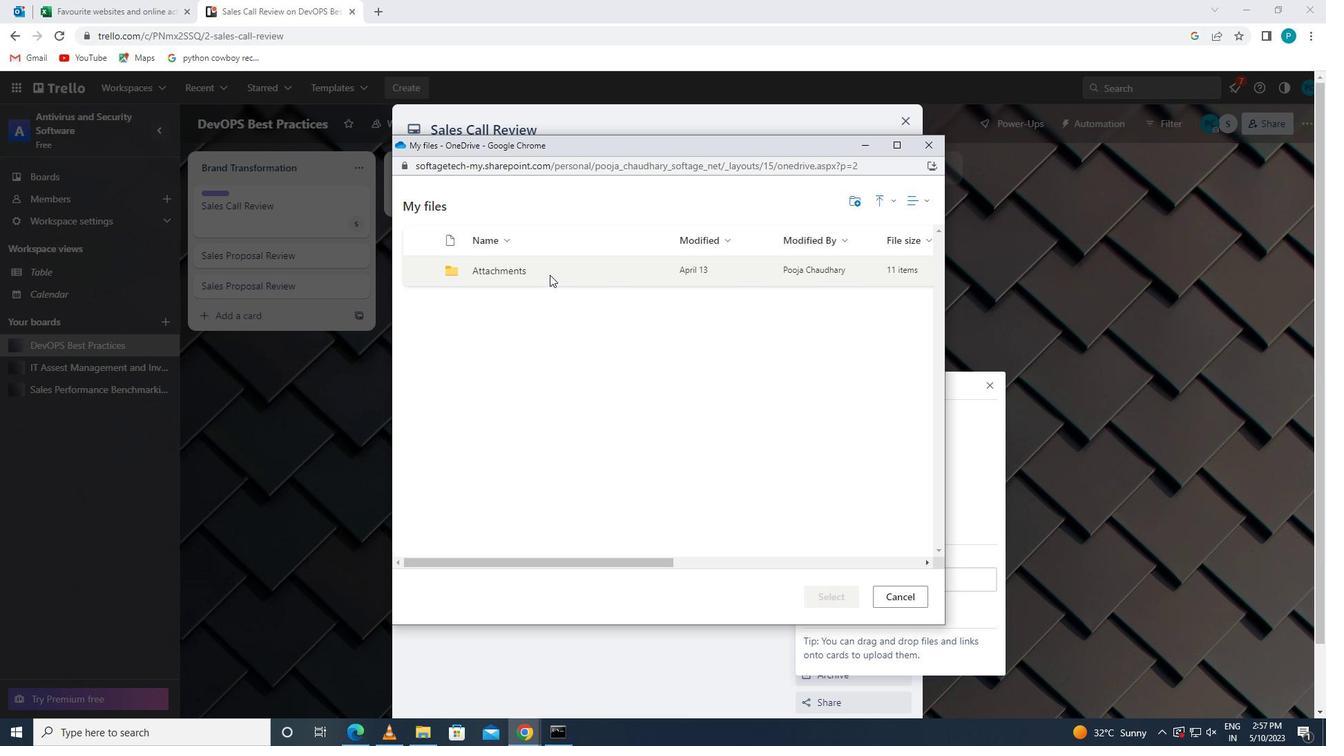 
Action: Mouse moved to (454, 268)
Screenshot: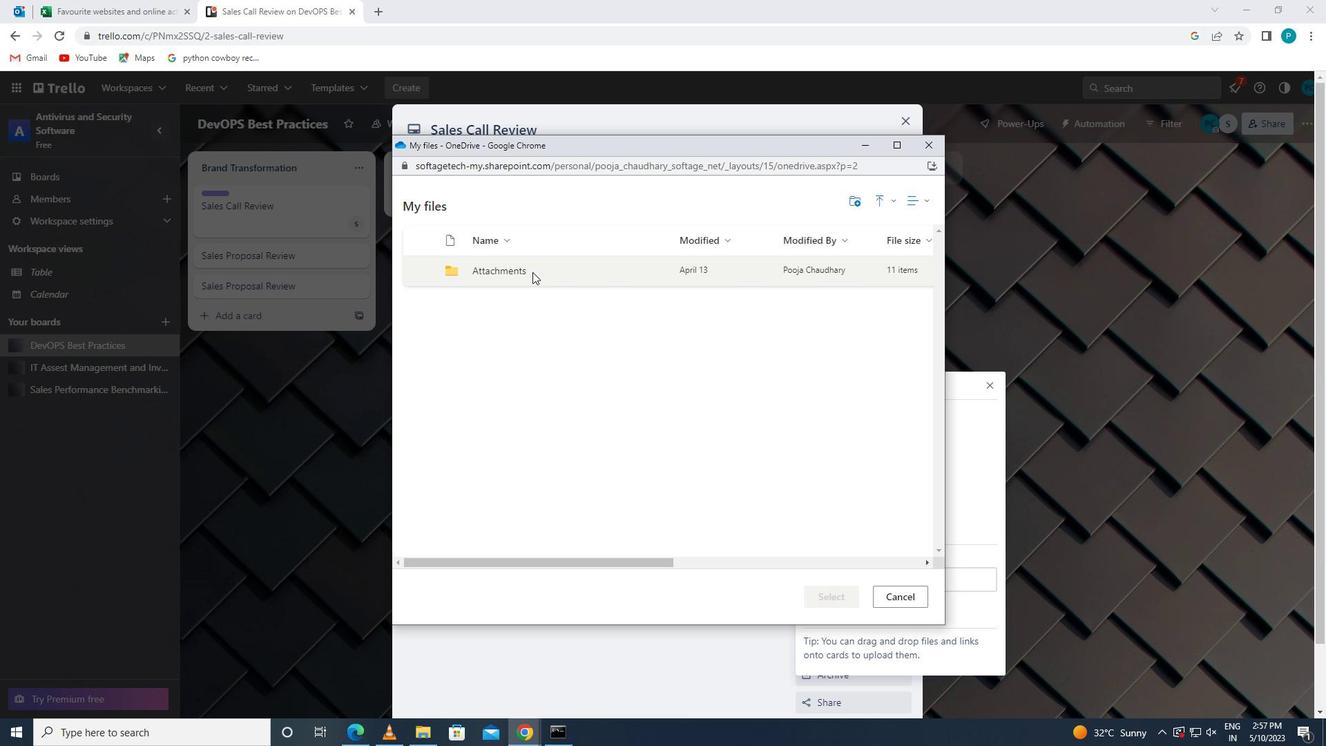 
Action: Mouse pressed left at (454, 268)
Screenshot: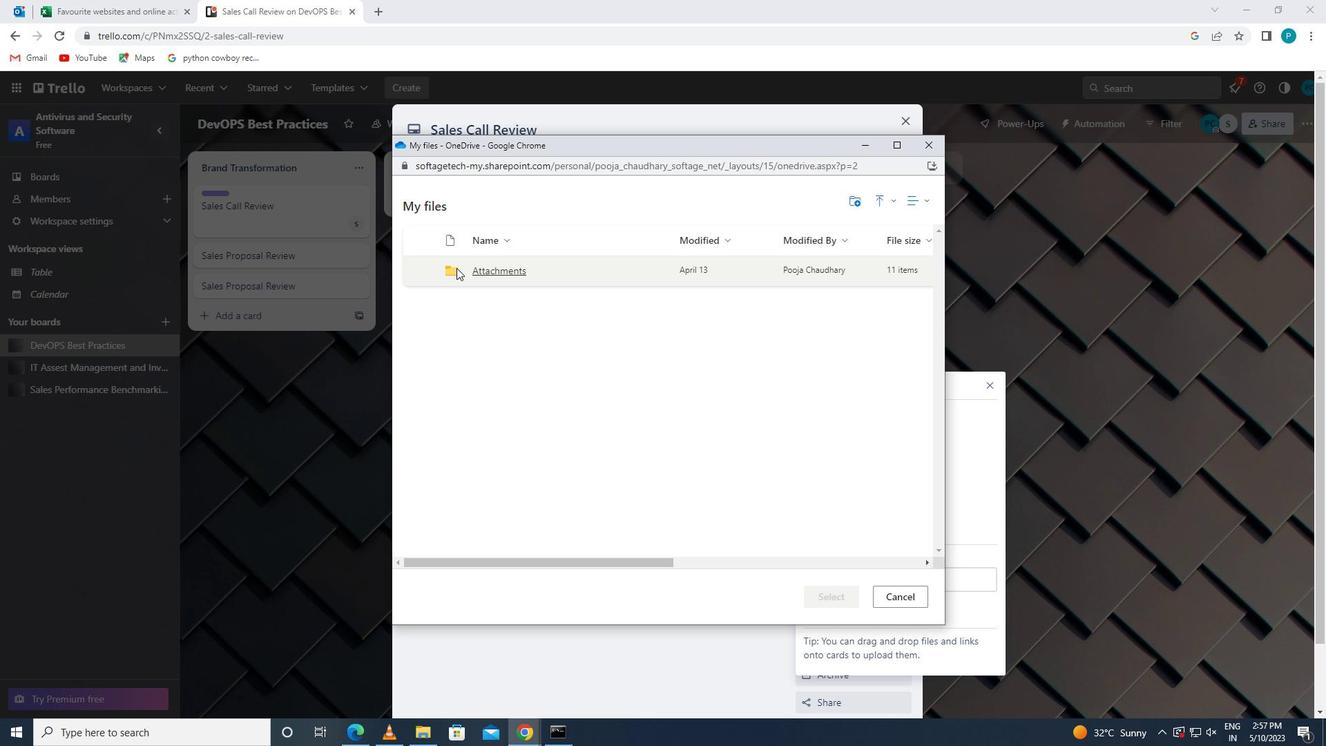 
Action: Mouse pressed left at (454, 268)
Screenshot: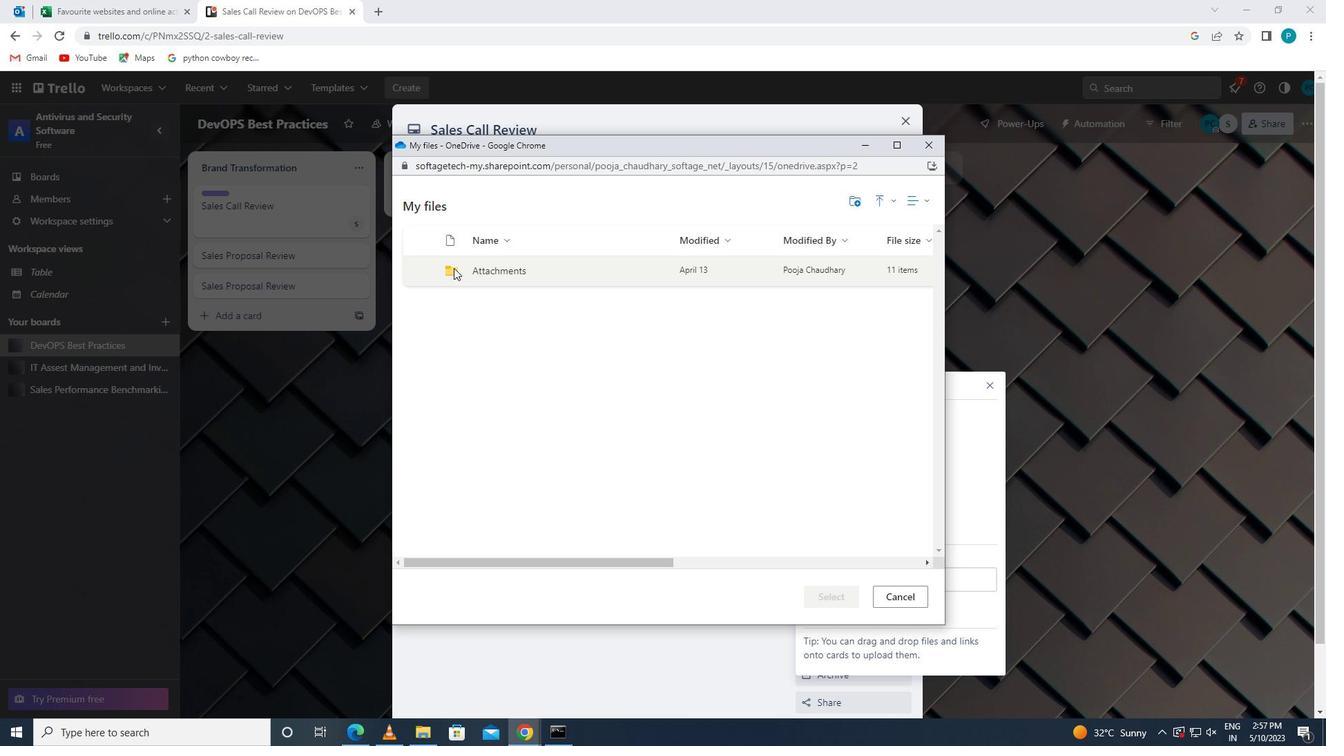 
Action: Mouse moved to (560, 280)
Screenshot: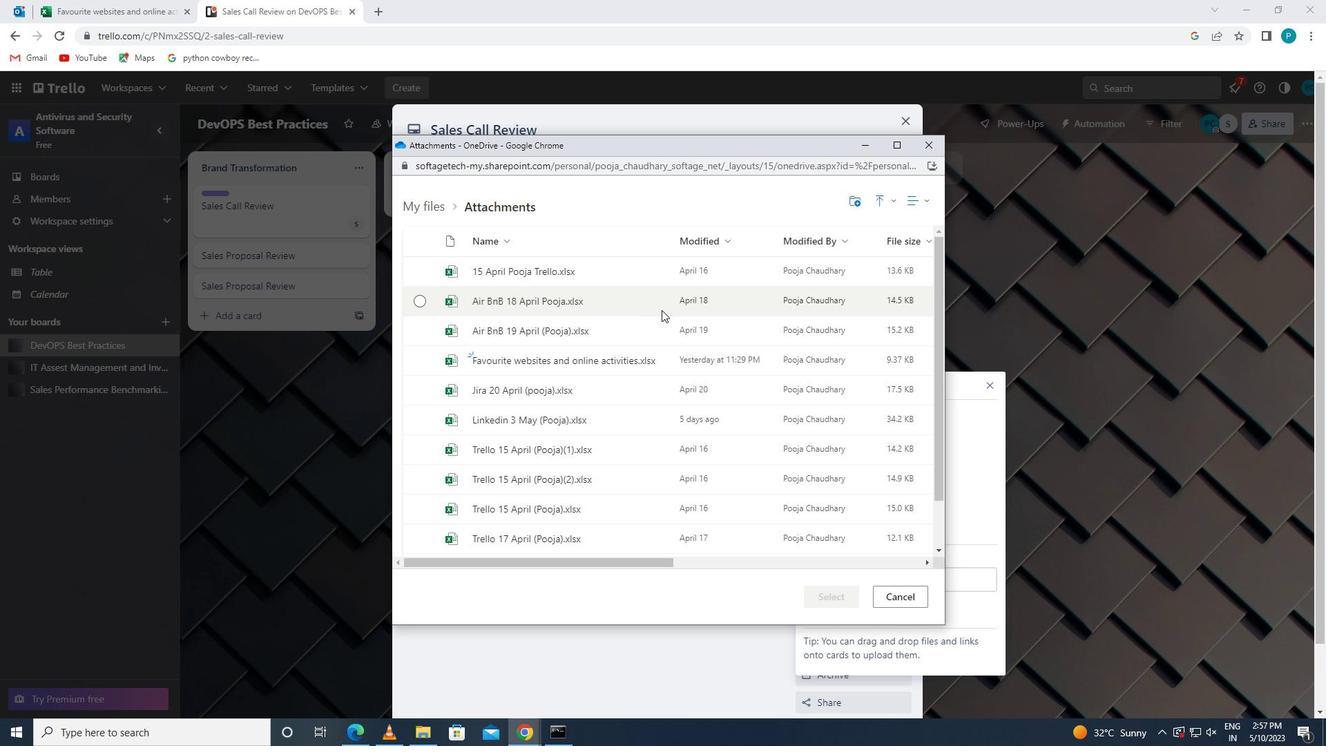
Action: Mouse pressed left at (560, 280)
Screenshot: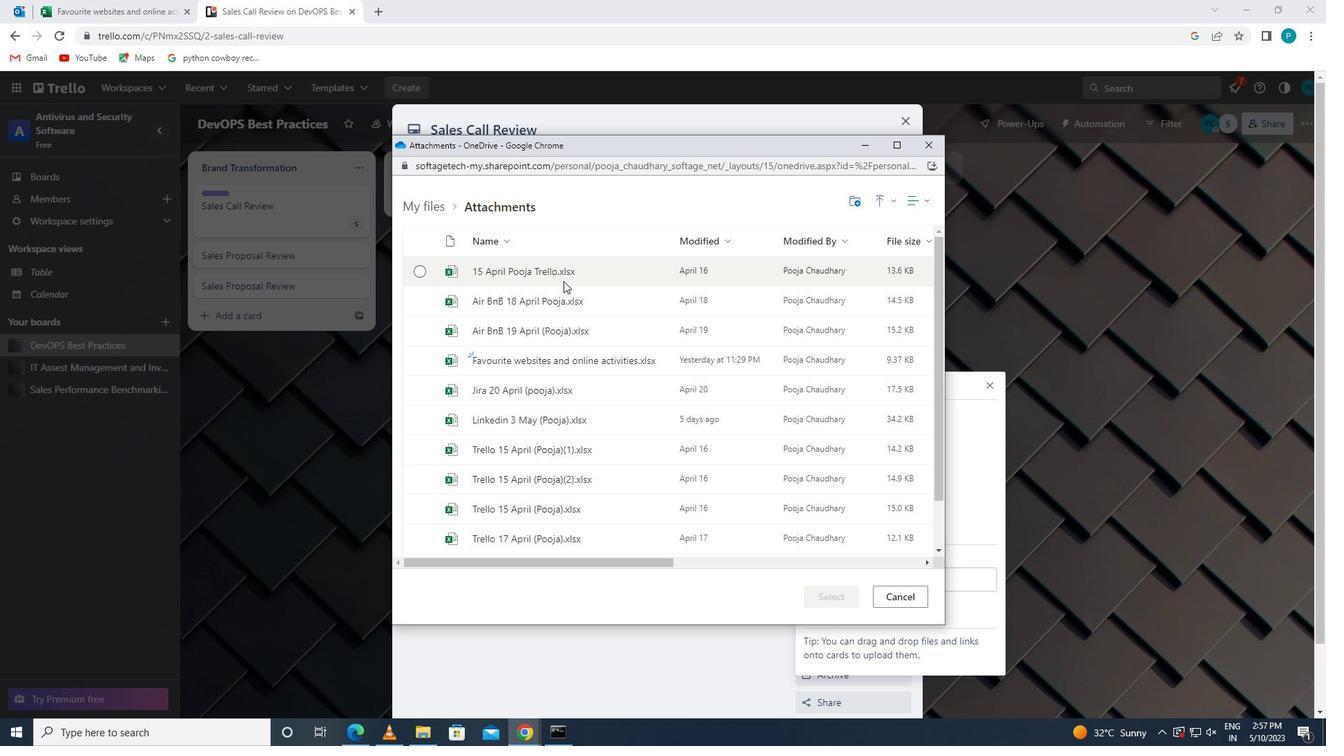 
Action: Mouse moved to (829, 598)
Screenshot: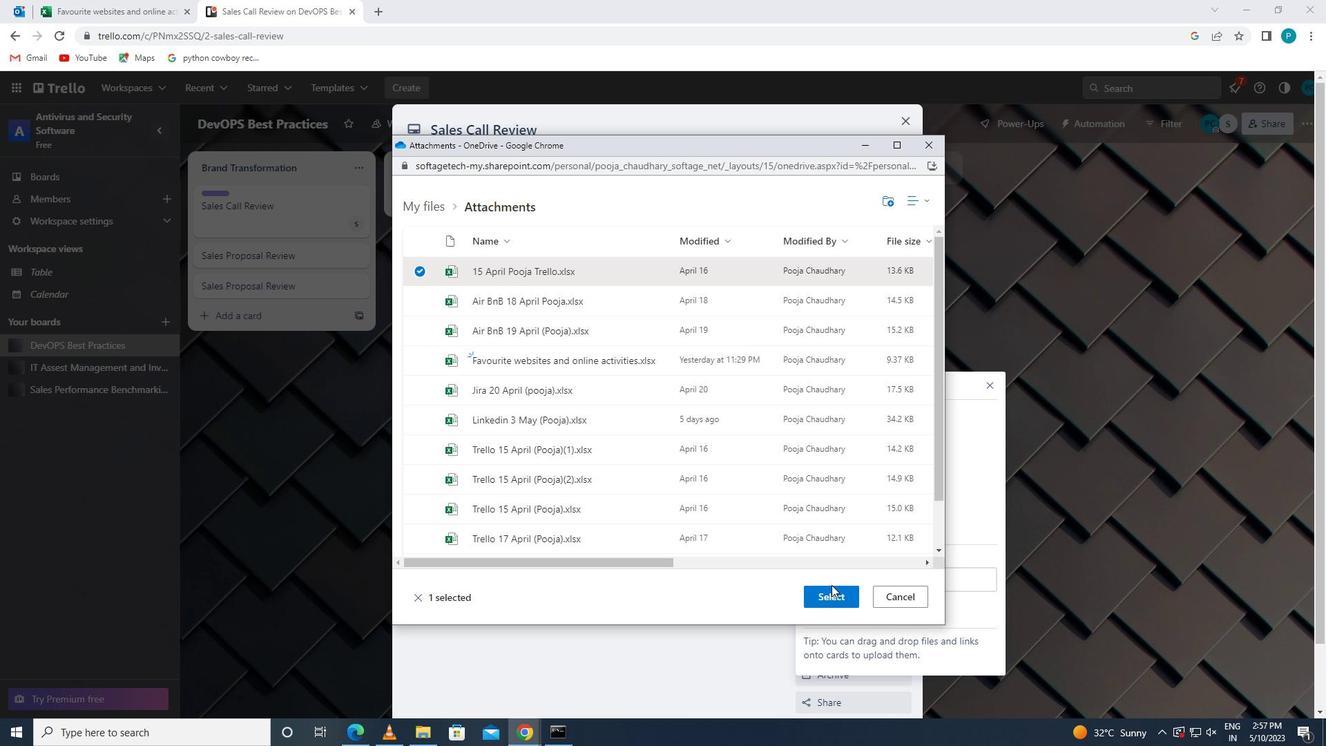 
Action: Mouse pressed left at (829, 598)
Screenshot: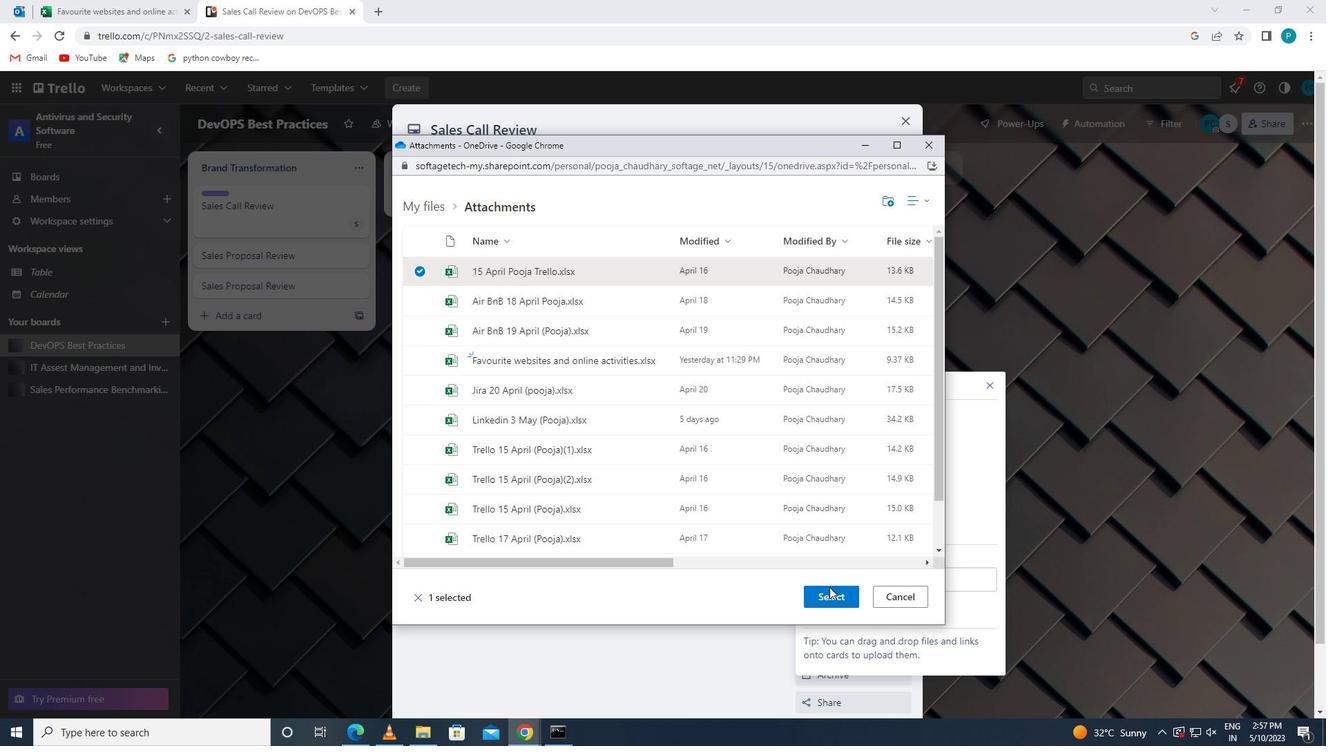 
Action: Mouse moved to (848, 386)
Screenshot: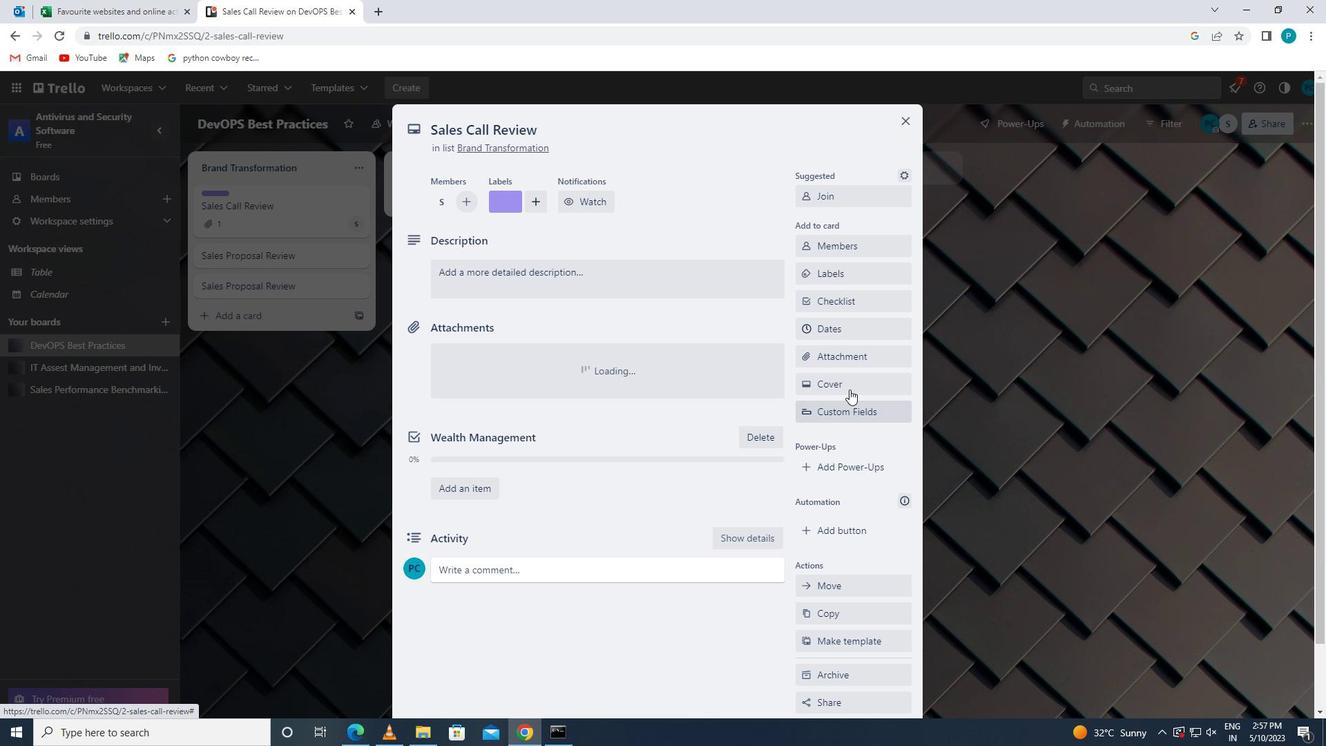 
Action: Mouse pressed left at (848, 386)
Screenshot: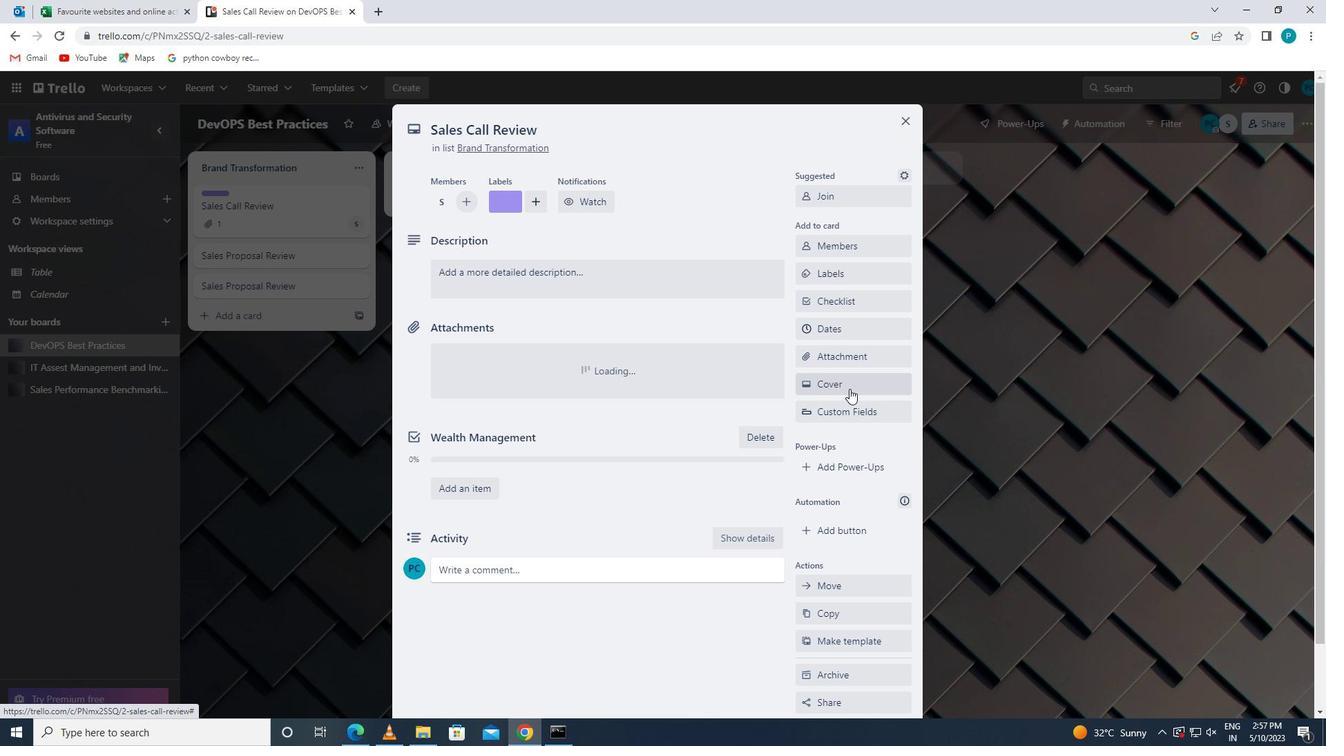 
Action: Mouse moved to (980, 438)
Screenshot: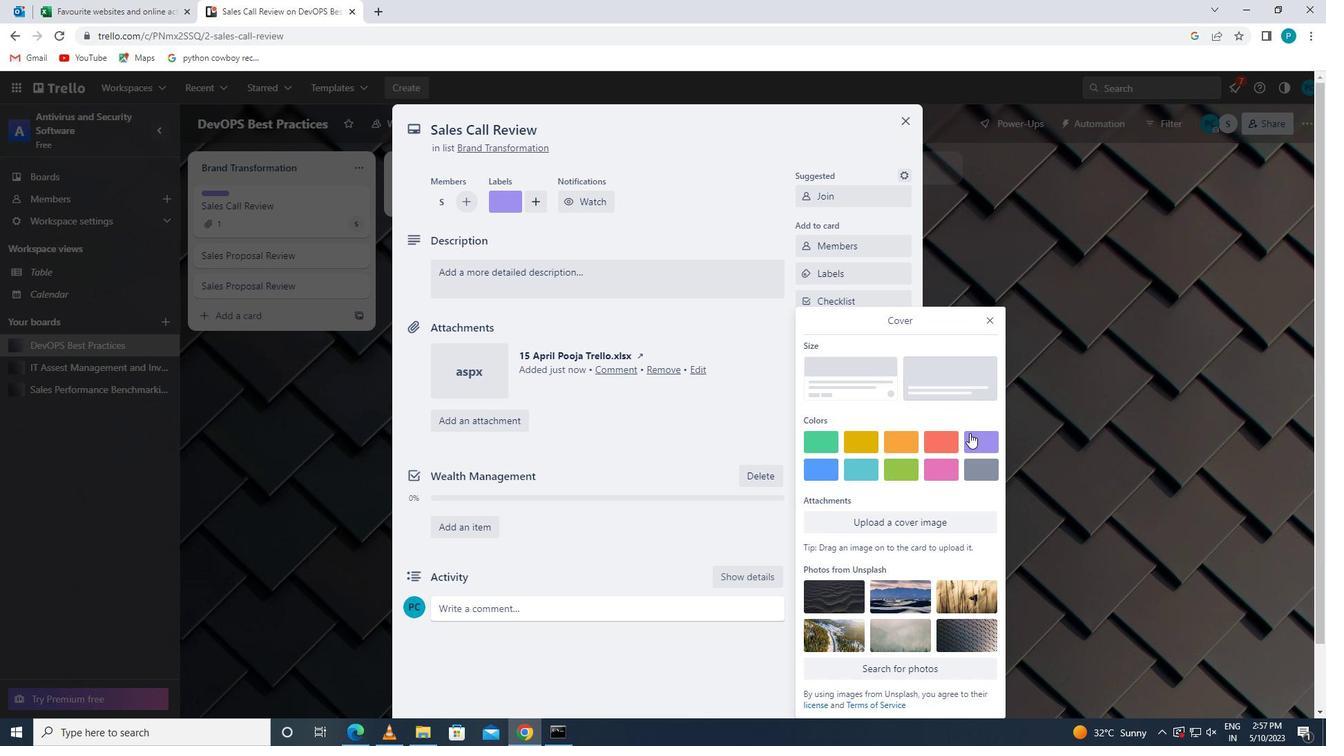 
Action: Mouse pressed left at (980, 438)
Screenshot: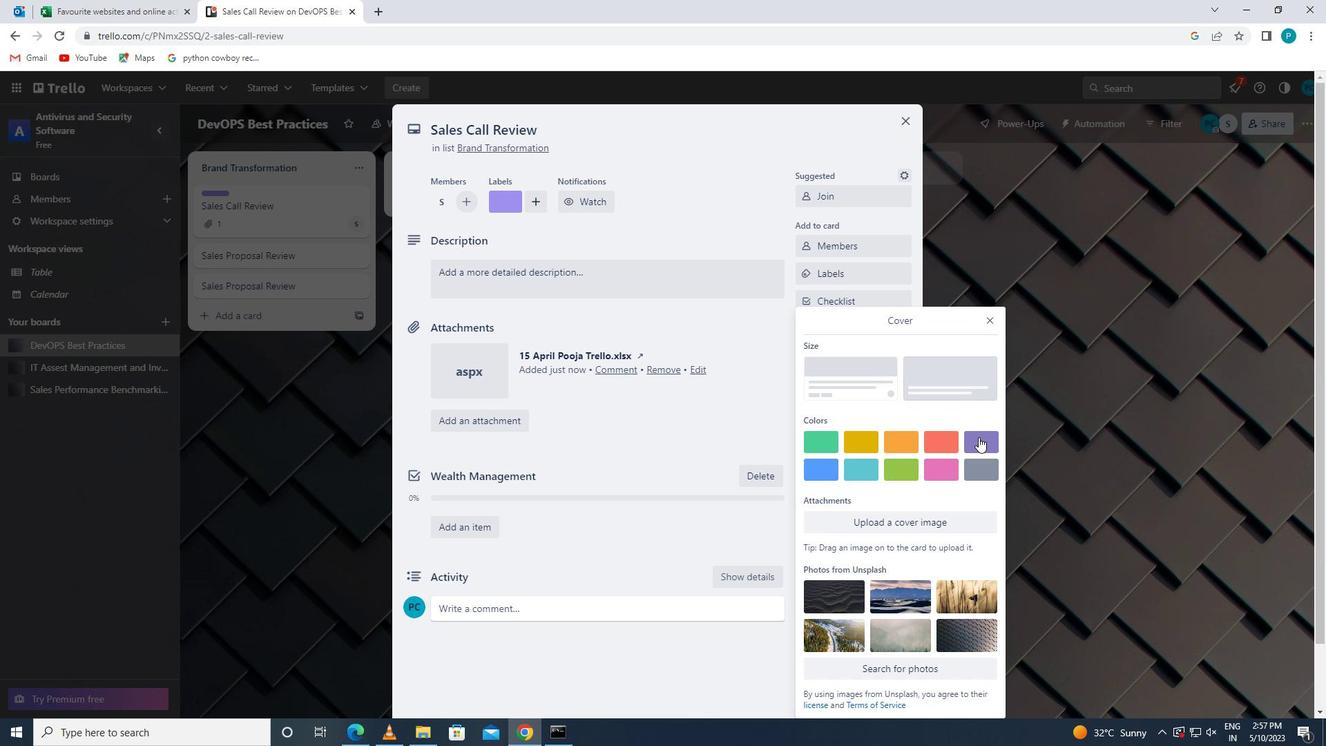 
Action: Mouse moved to (995, 295)
Screenshot: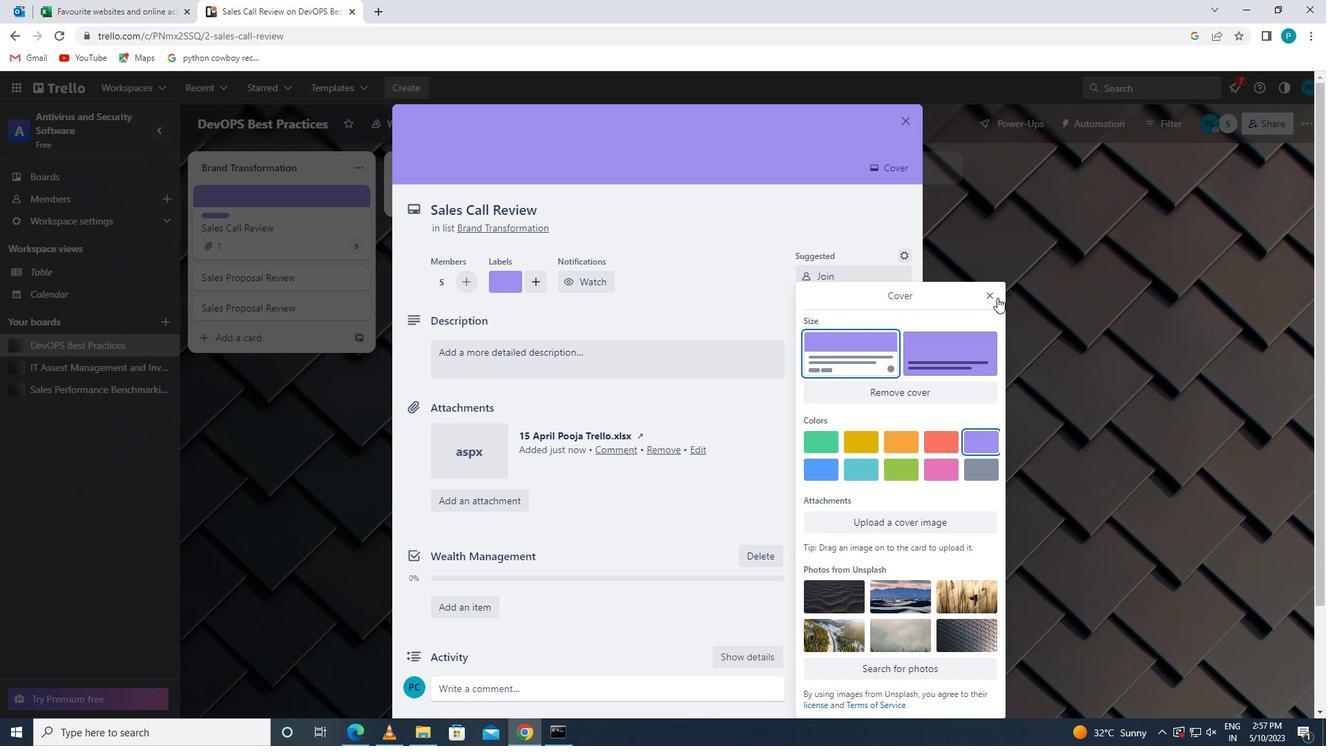 
Action: Mouse pressed left at (995, 295)
Screenshot: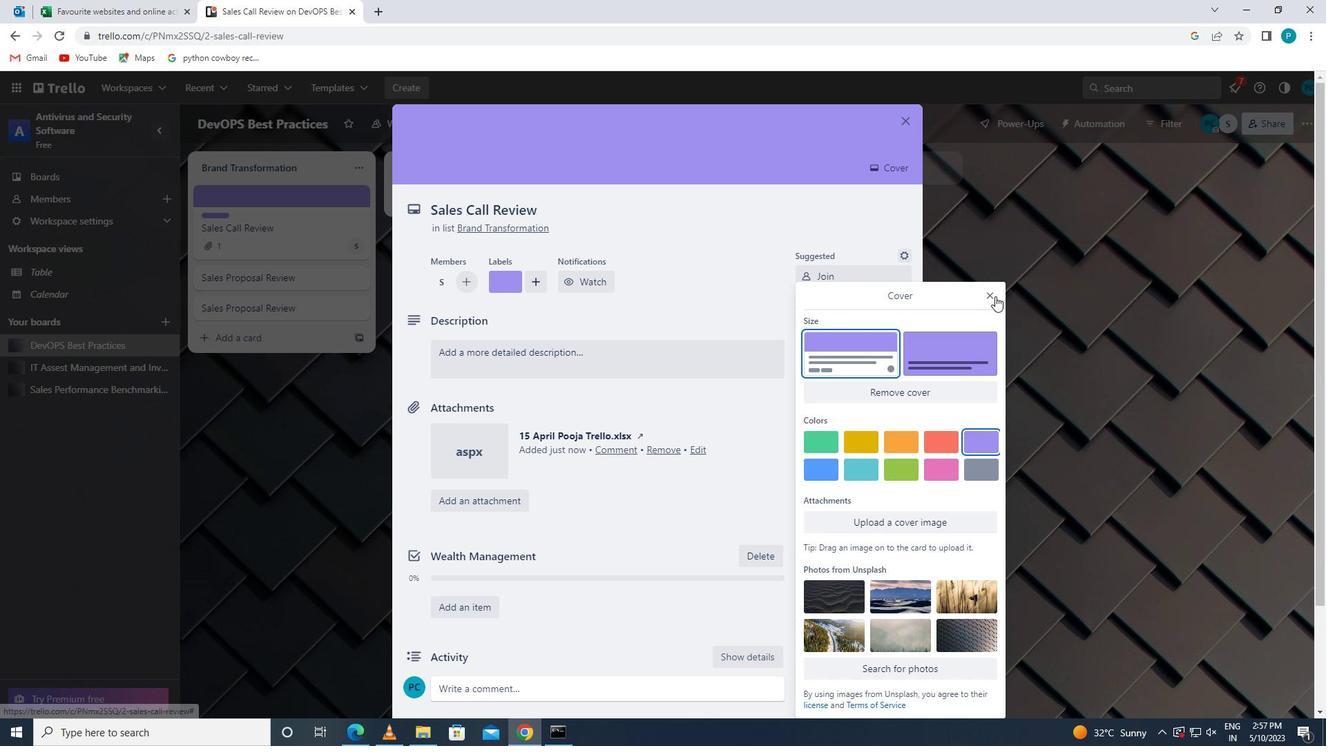 
Action: Mouse moved to (642, 373)
Screenshot: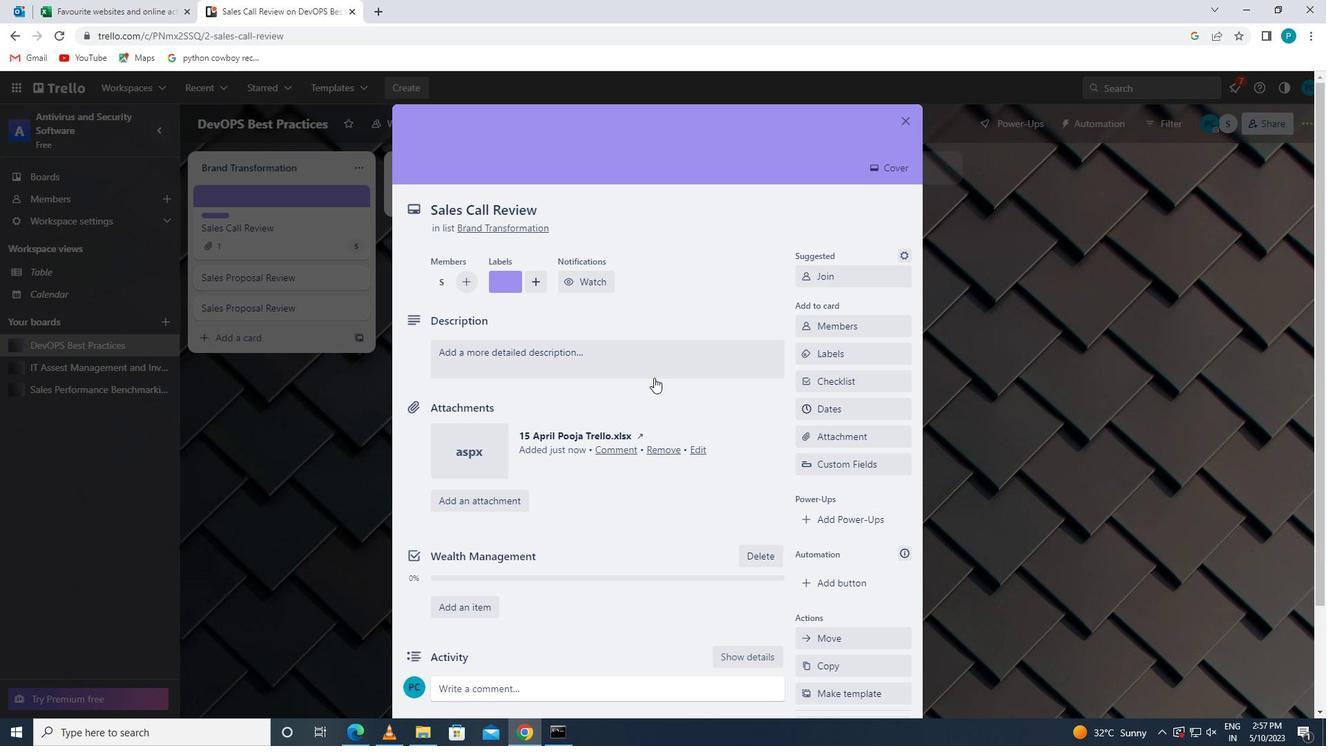 
Action: Mouse pressed left at (642, 373)
Screenshot: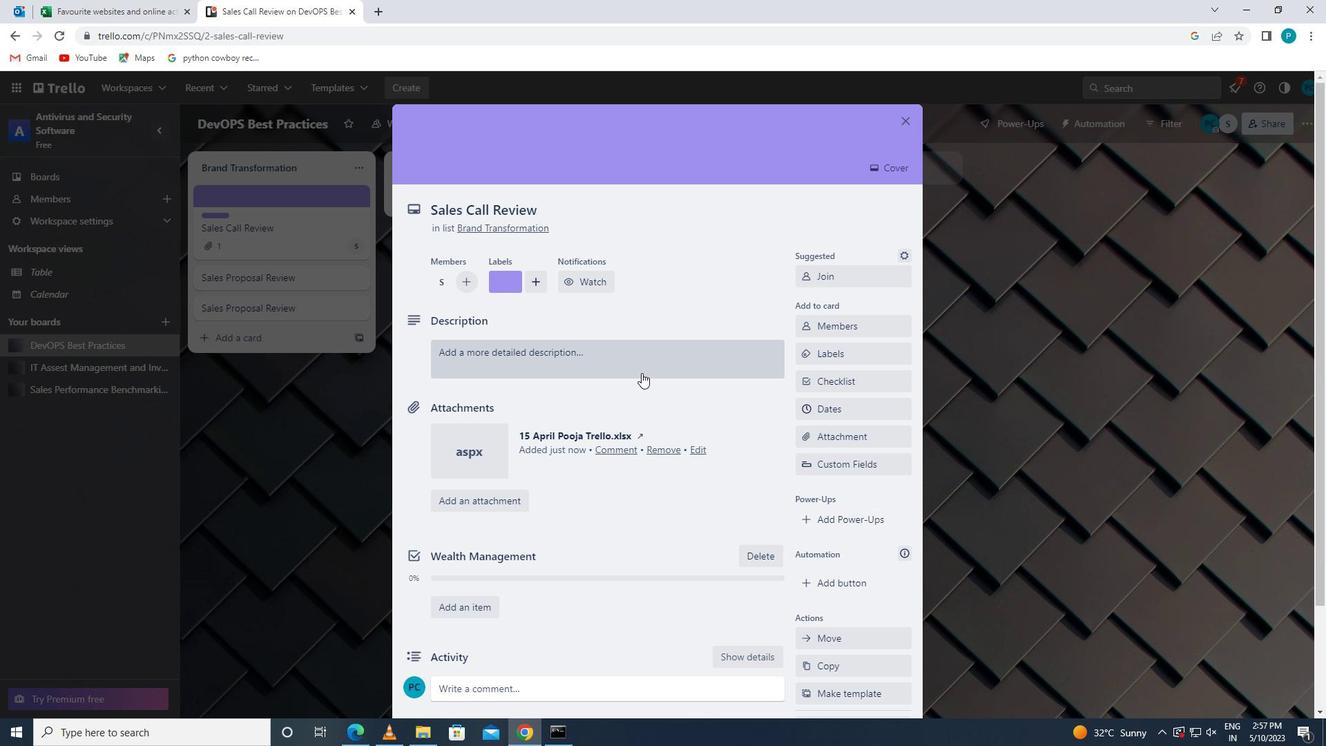 
Action: Key pressed <Key.caps_lock>c<Key.caps_lock>reate<Key.space>and<Key.space>send<Key.space>out<Key.space>employee<Key.space>w<Key.backspace>engagement<Key.space>survey<Key.space>on<Key.space>company<Key.space>vision
Screenshot: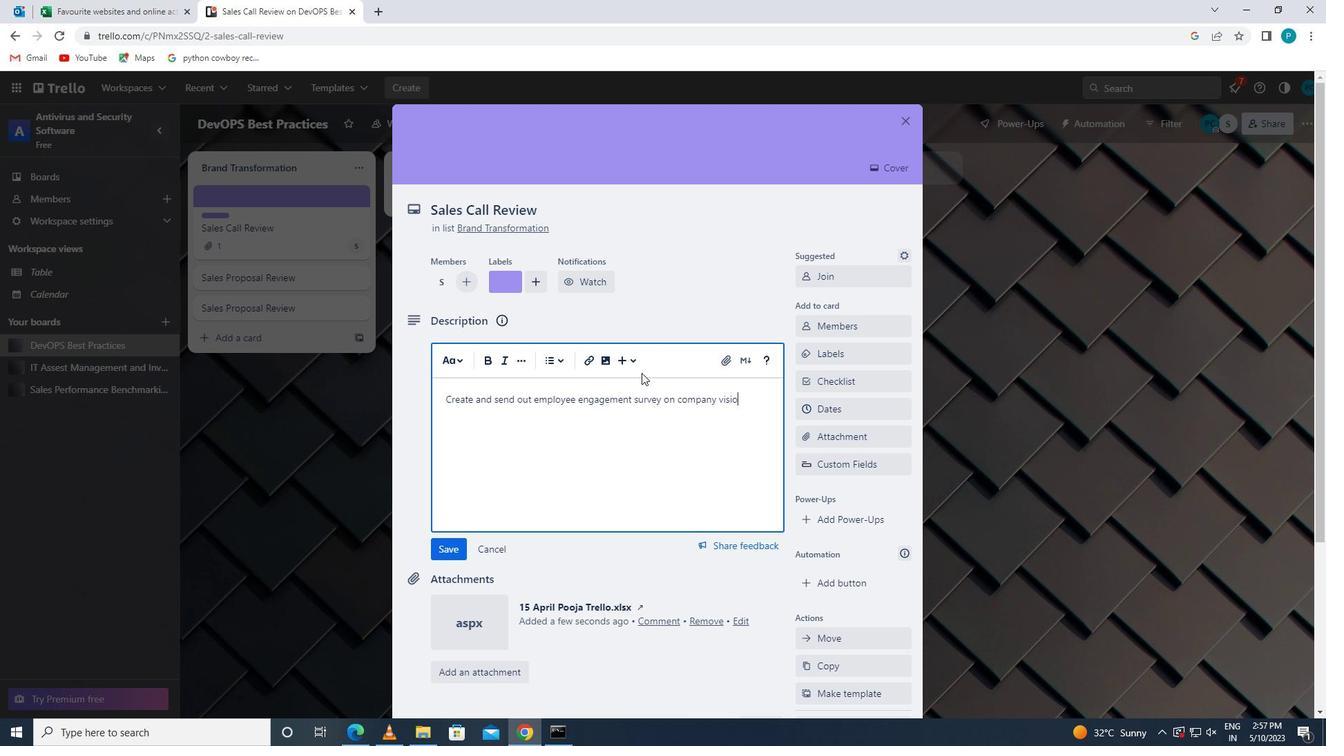 
Action: Mouse moved to (448, 545)
Screenshot: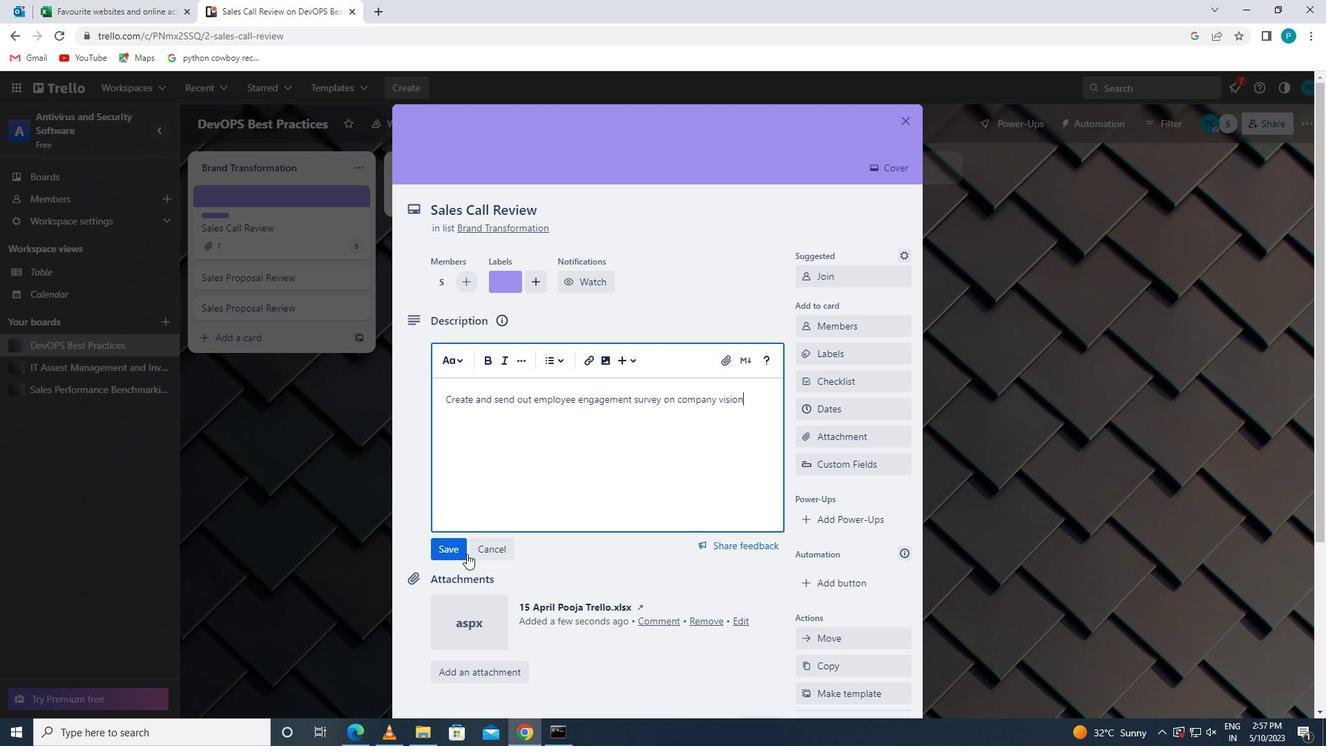 
Action: Mouse pressed left at (448, 545)
Screenshot: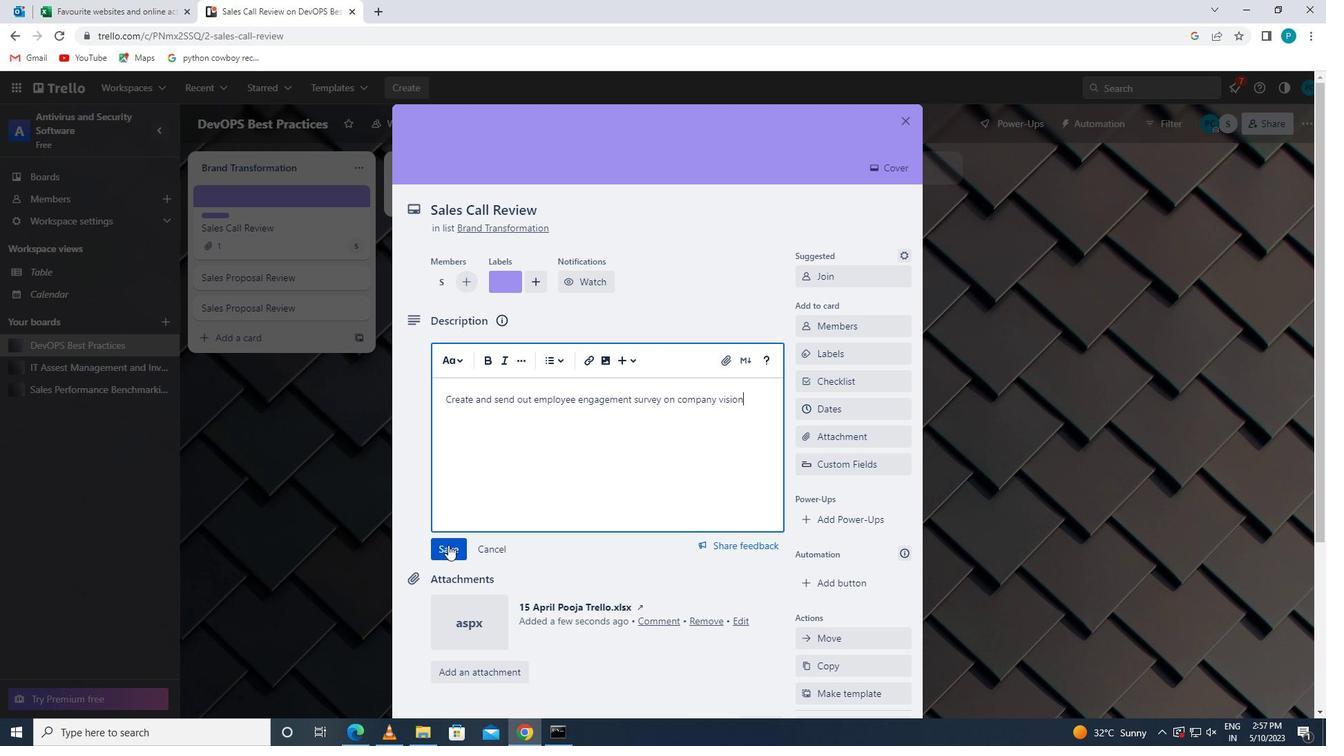 
Action: Mouse moved to (454, 523)
Screenshot: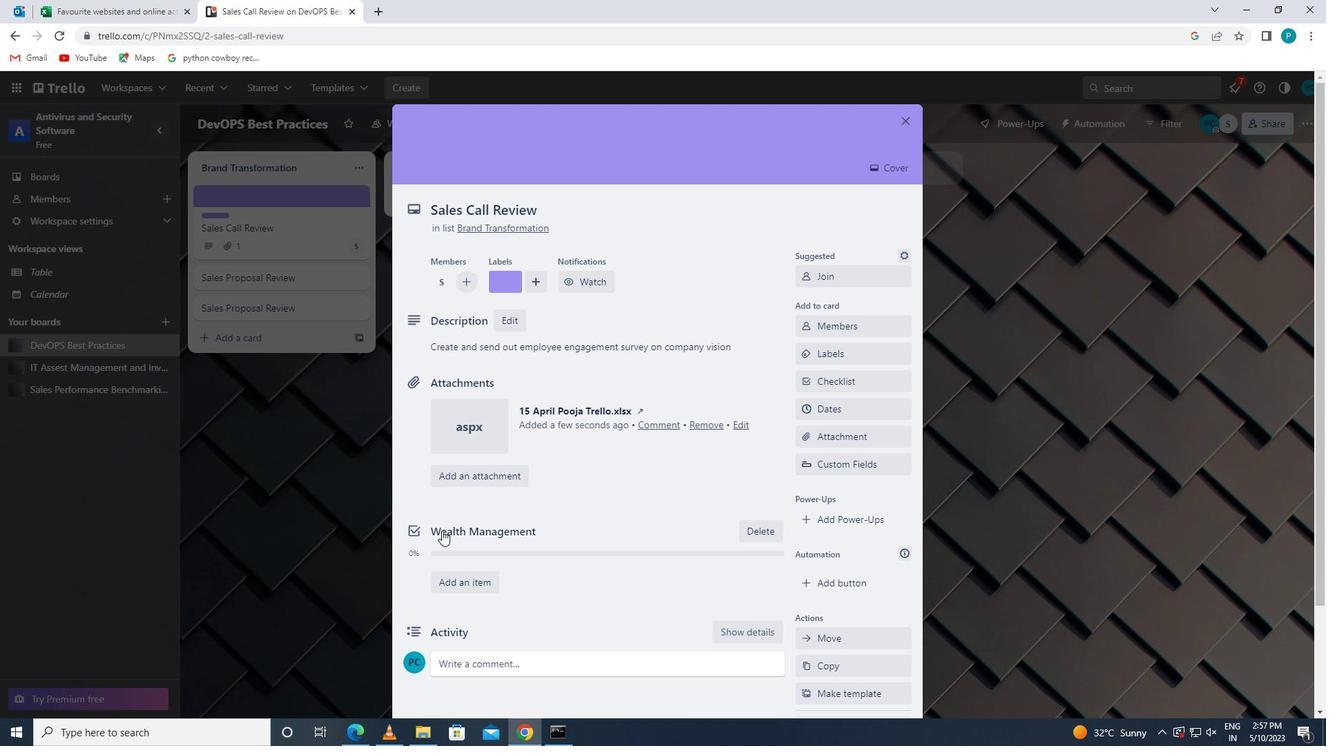 
Action: Mouse scrolled (454, 522) with delta (0, 0)
Screenshot: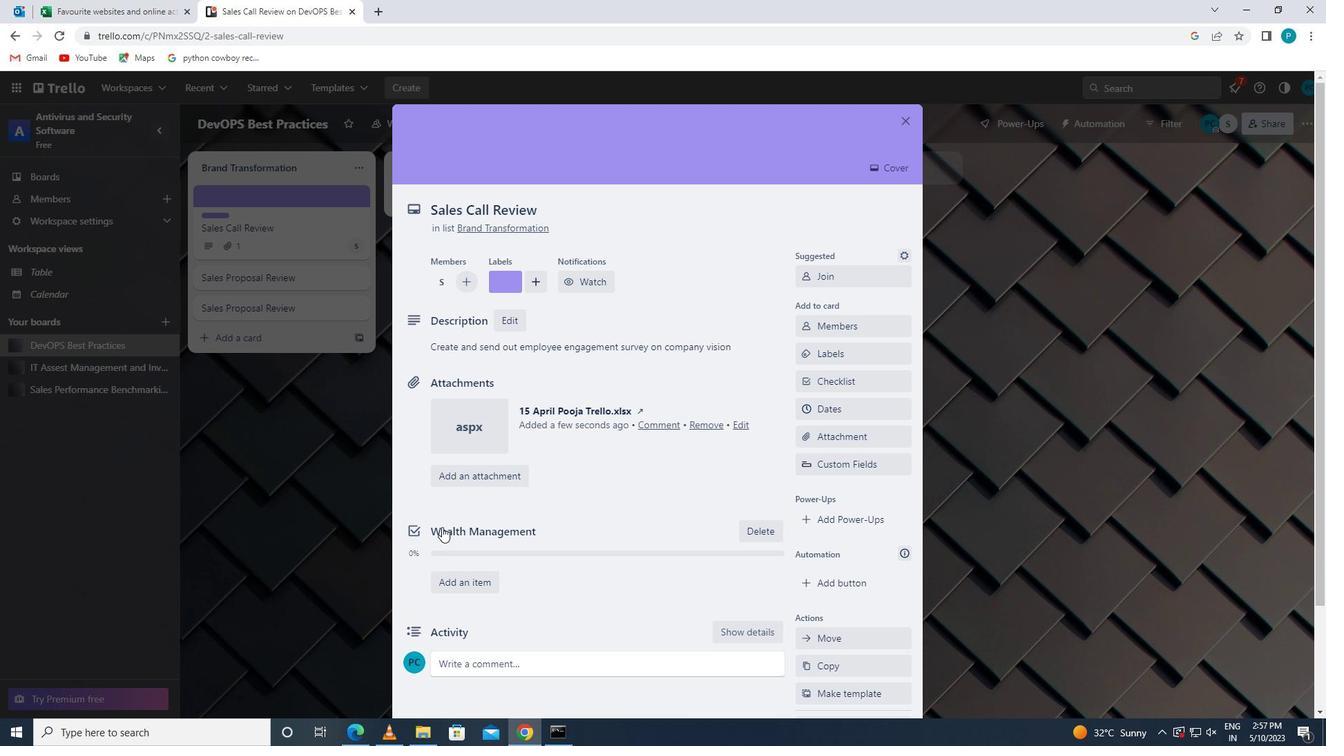 
Action: Mouse moved to (455, 523)
Screenshot: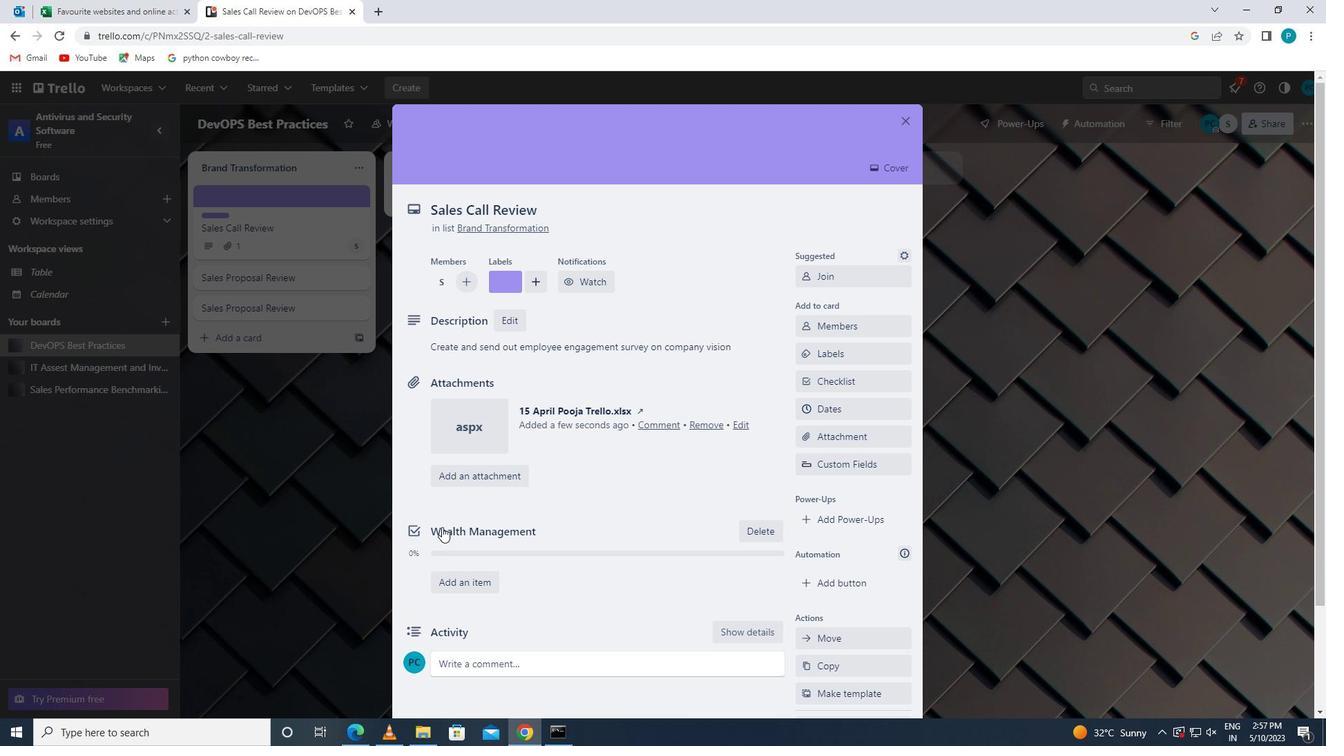 
Action: Mouse scrolled (455, 522) with delta (0, 0)
Screenshot: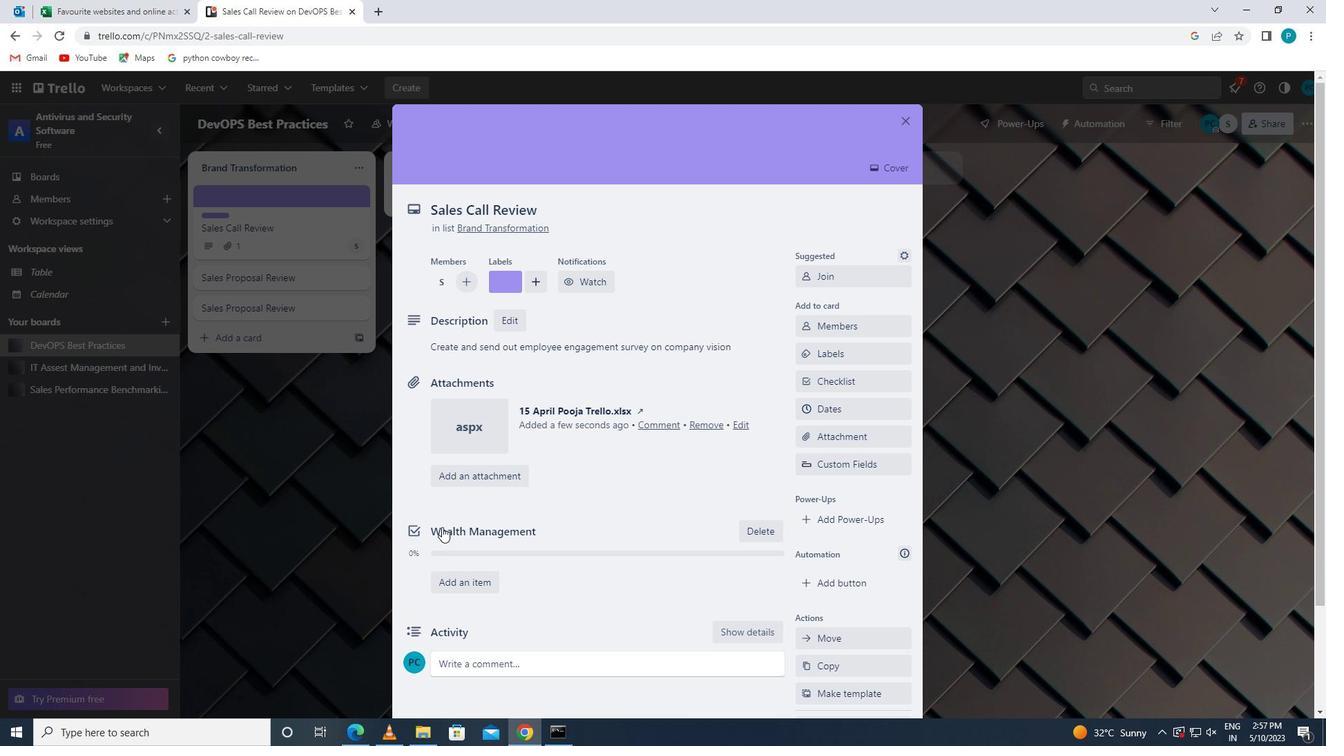 
Action: Mouse moved to (456, 523)
Screenshot: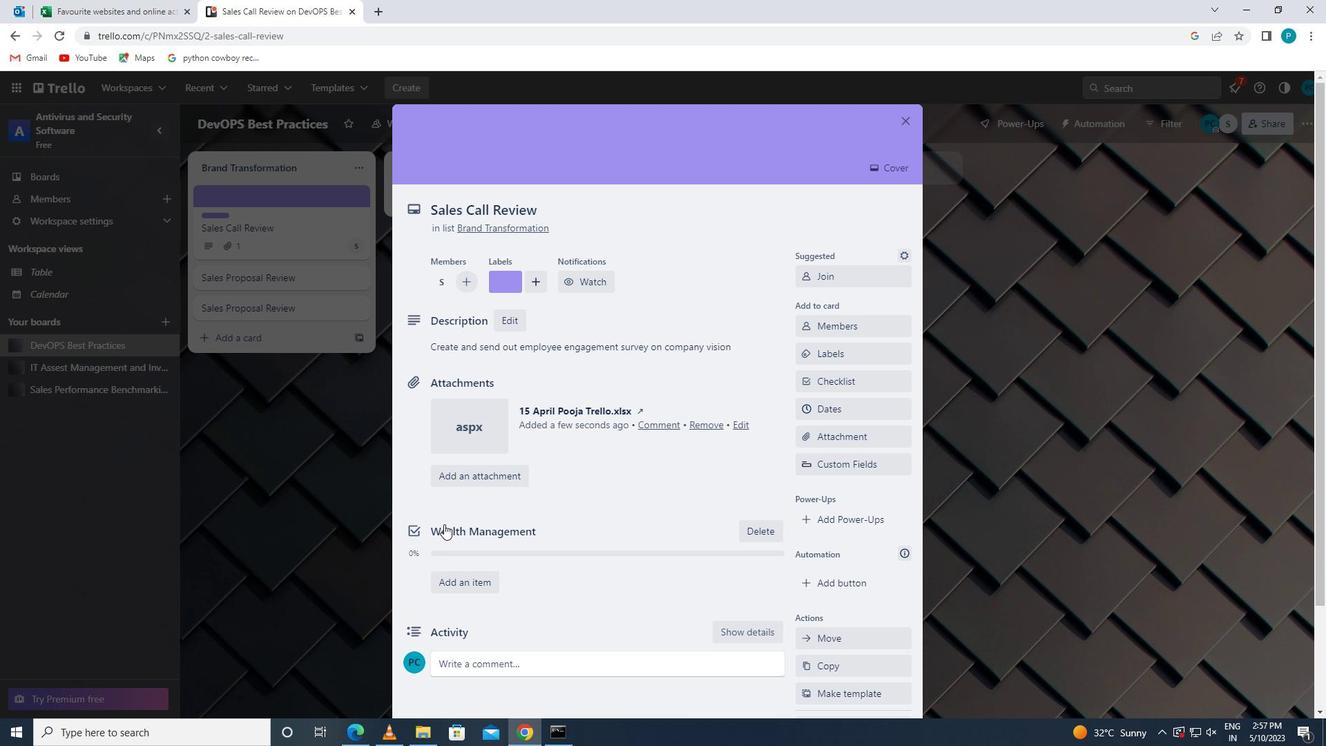 
Action: Mouse scrolled (456, 523) with delta (0, 0)
Screenshot: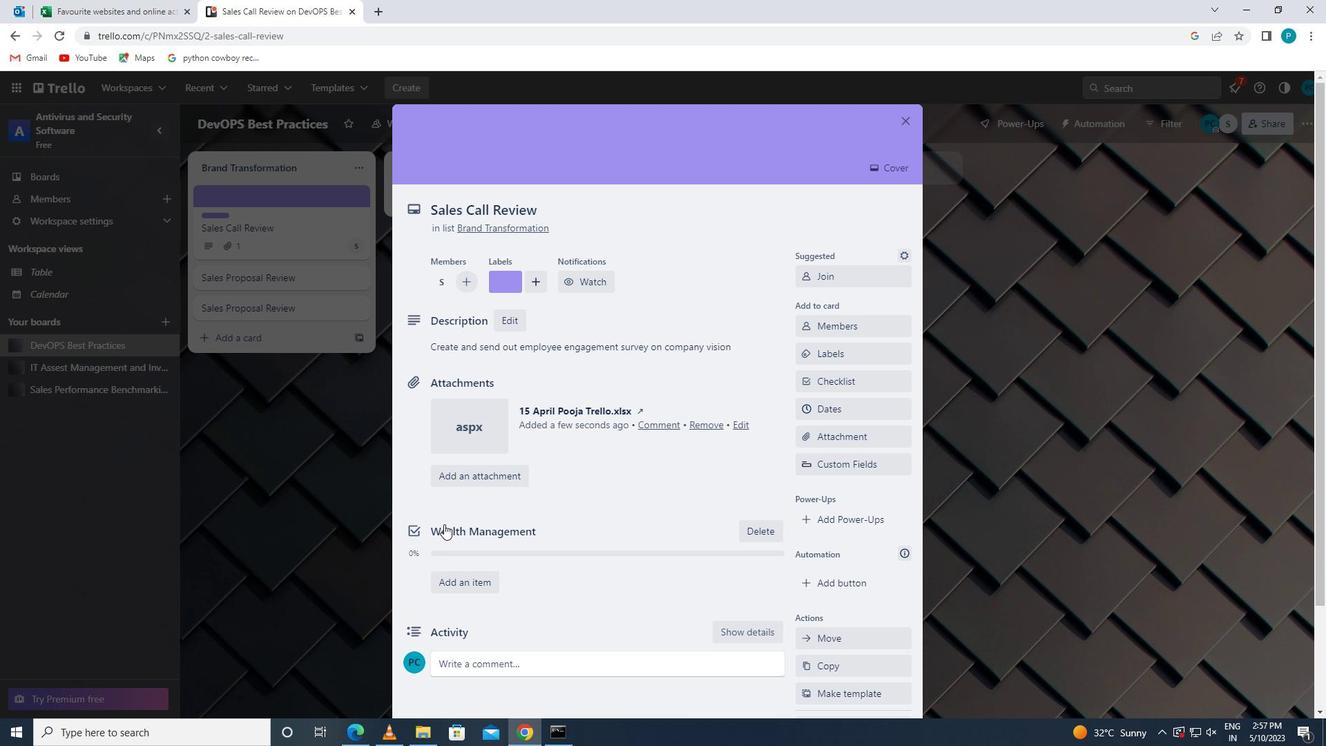 
Action: Mouse moved to (476, 539)
Screenshot: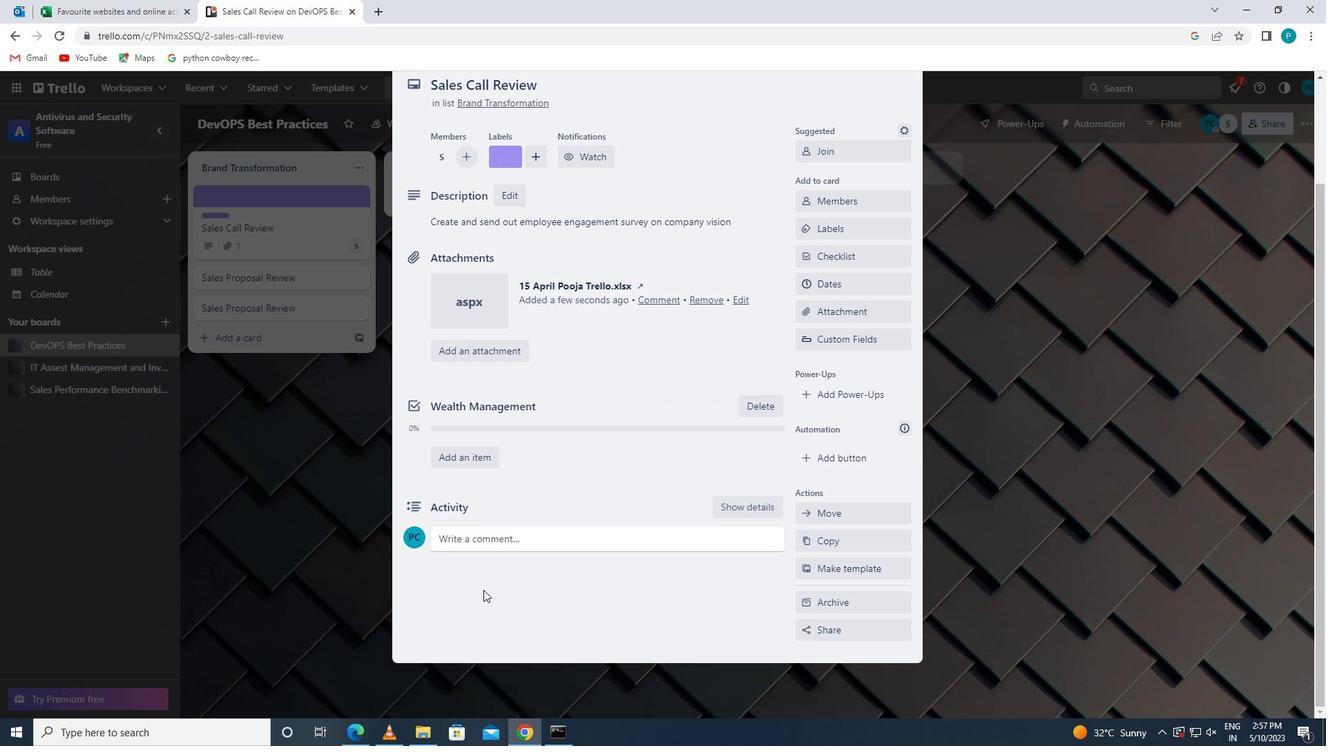 
Action: Mouse pressed left at (476, 539)
Screenshot: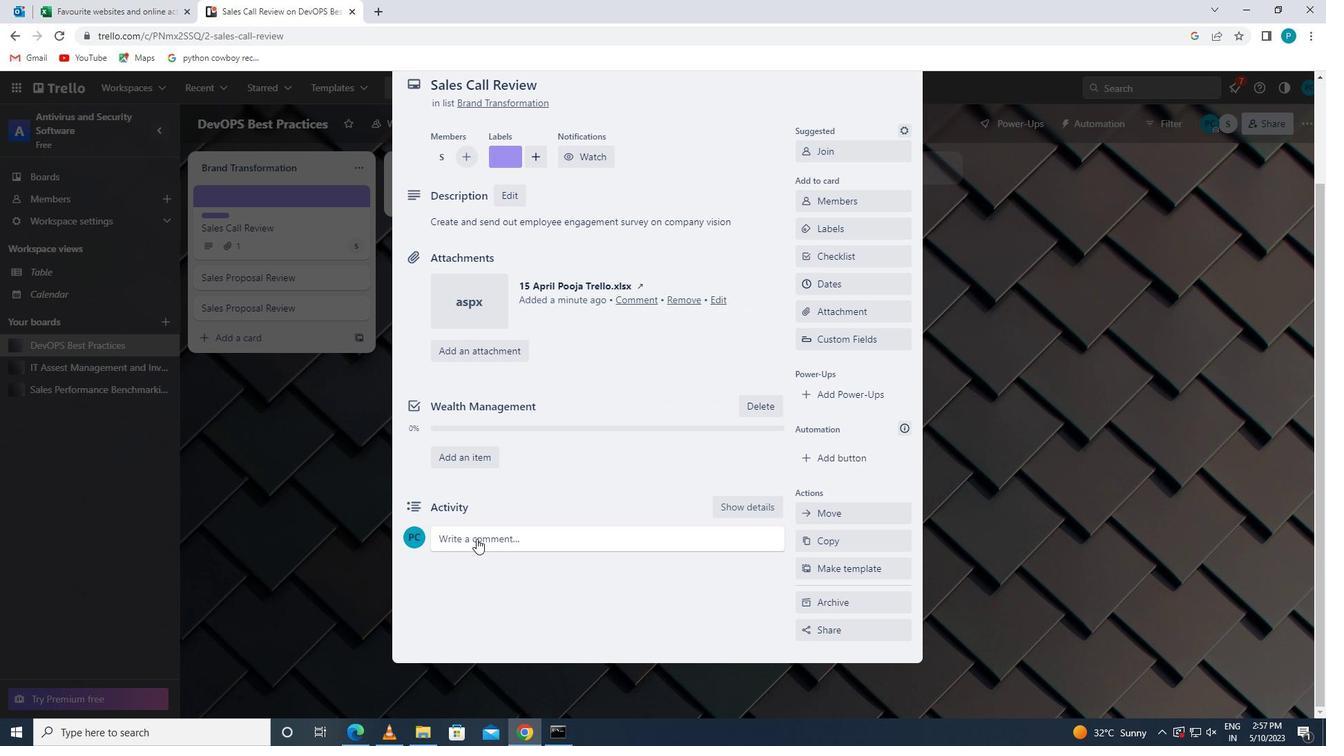 
Action: Key pressed <Key.caps_lock>l<Key.caps_lock>et<Key.space>us<Key.space>make<Key.space>sure<Key.space>we<Key.space>have<Key.space>a<Key.space>clear<Key.space>understanding<Key.space>o
Screenshot: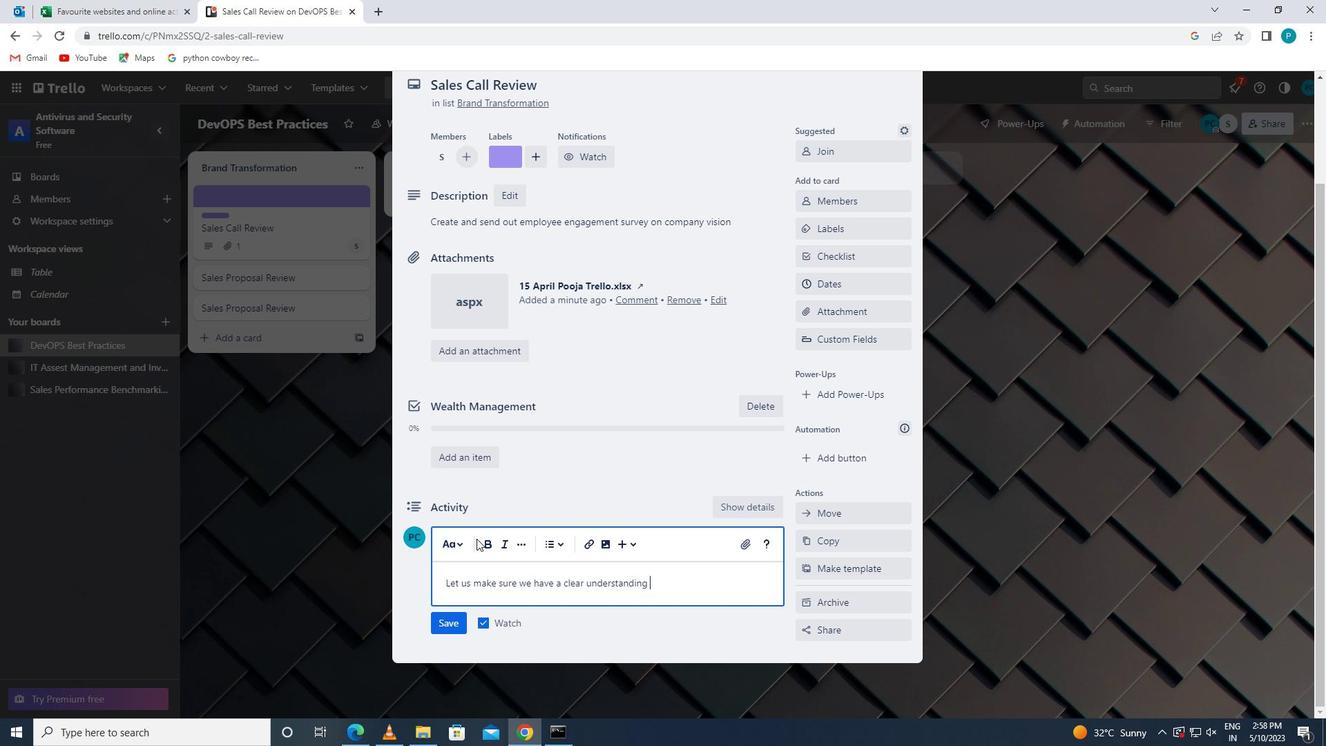 
Action: Mouse moved to (476, 538)
Screenshot: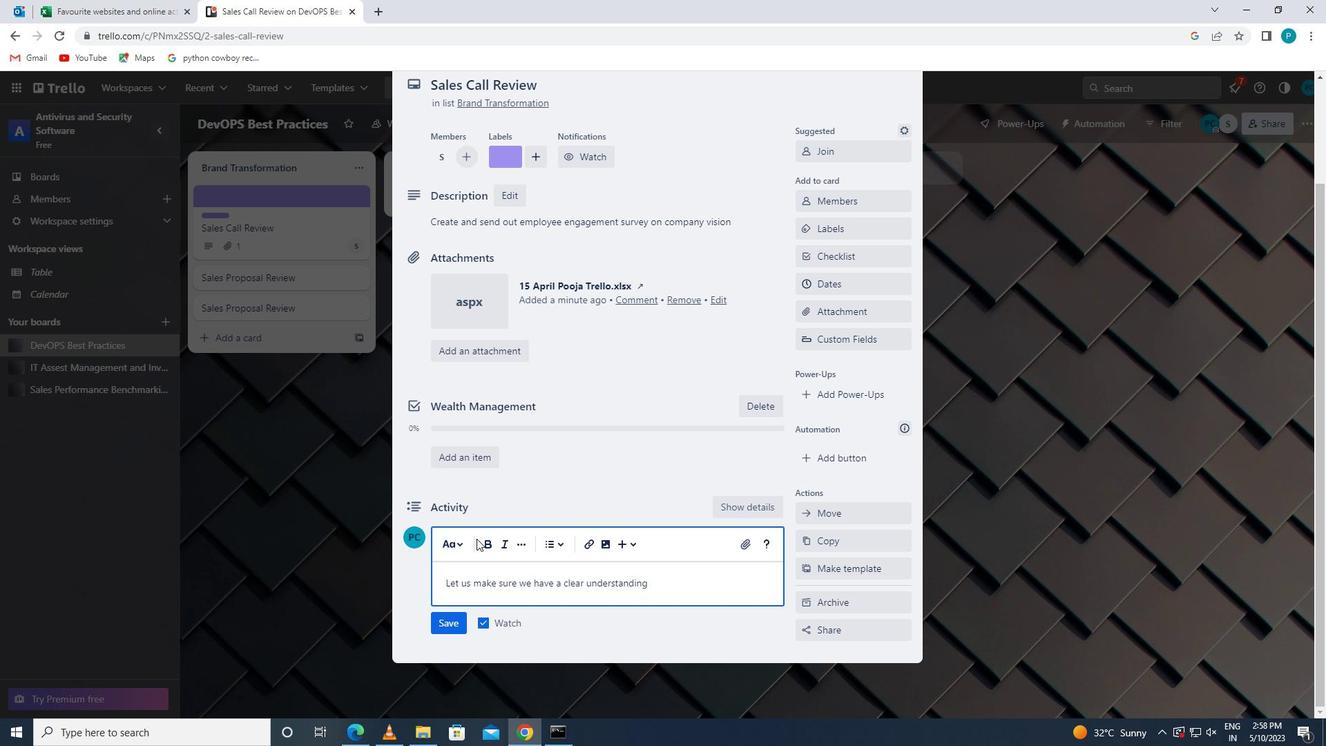 
Action: Key pressed f<Key.space>the<Key.space>timeline<Key.space>and<Key.space>deadlines<Key.space>for<Key.space>this<Key.space>task,<Key.space>ensuring<Key.space>that<Key.space>we<Key.space>can<Key.space>c<Key.backspace>deliver<Key.space>i<Key.backspace>on<Key.space>time
Screenshot: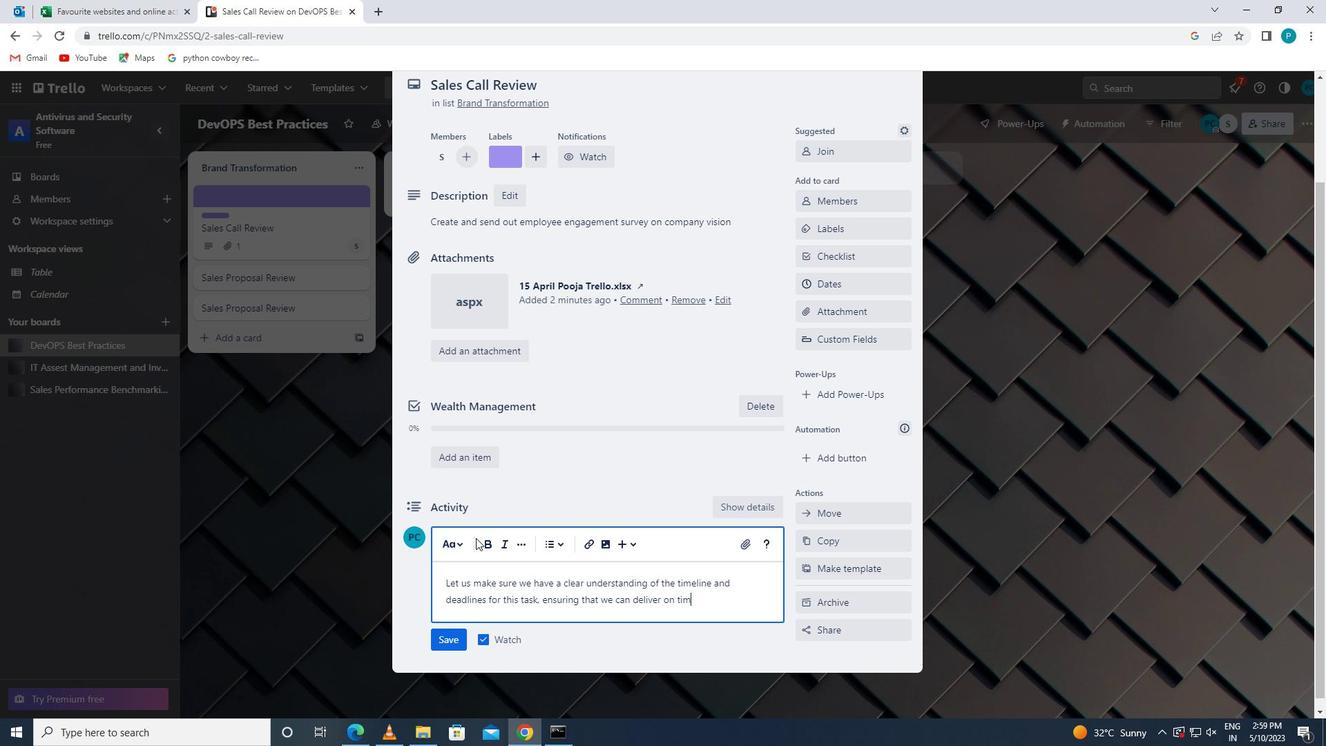 
Action: Mouse moved to (451, 635)
Screenshot: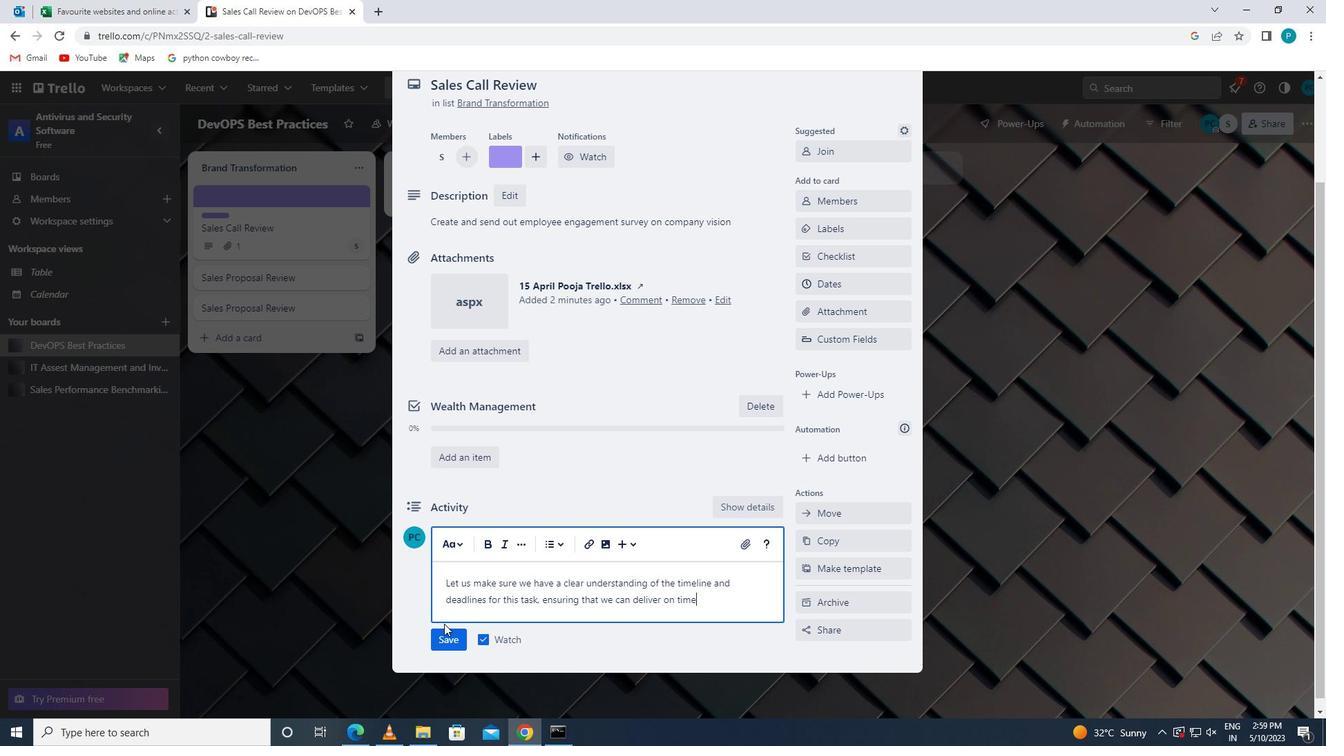
Action: Mouse pressed left at (451, 635)
Screenshot: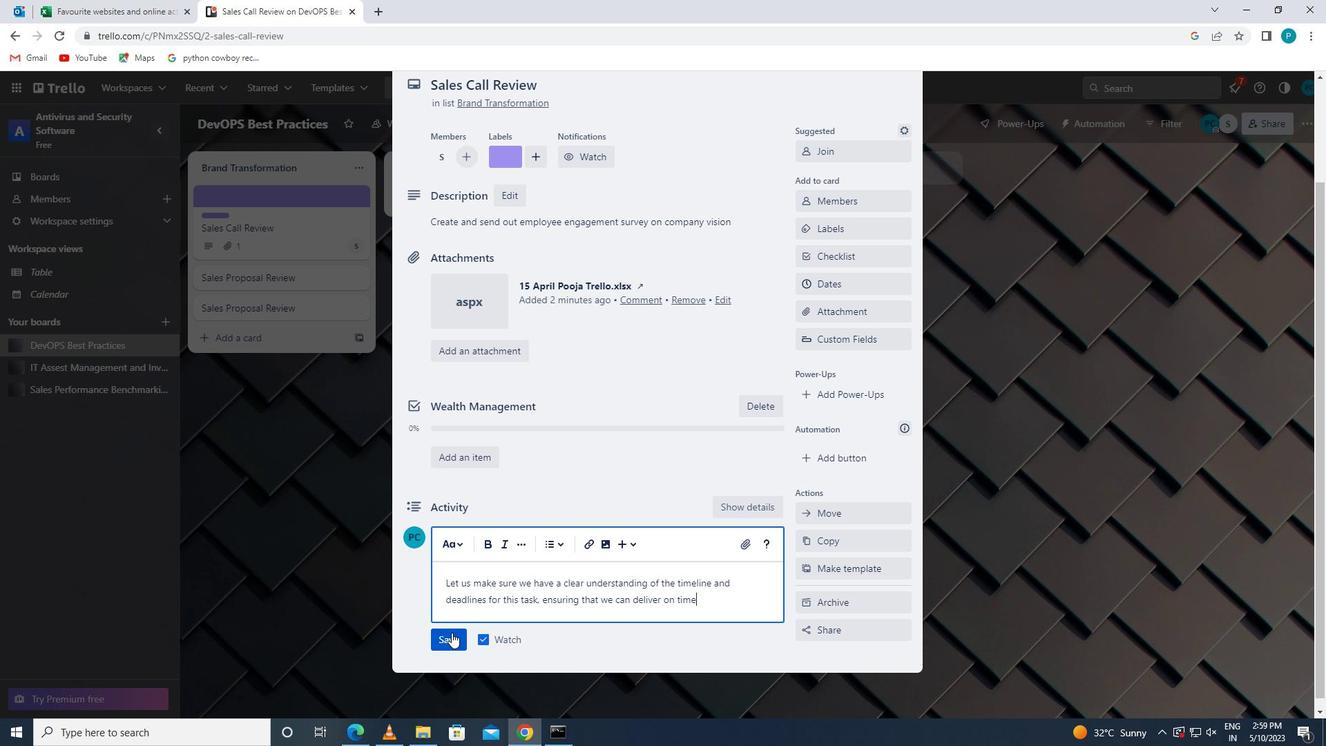 
Action: Mouse moved to (841, 288)
Screenshot: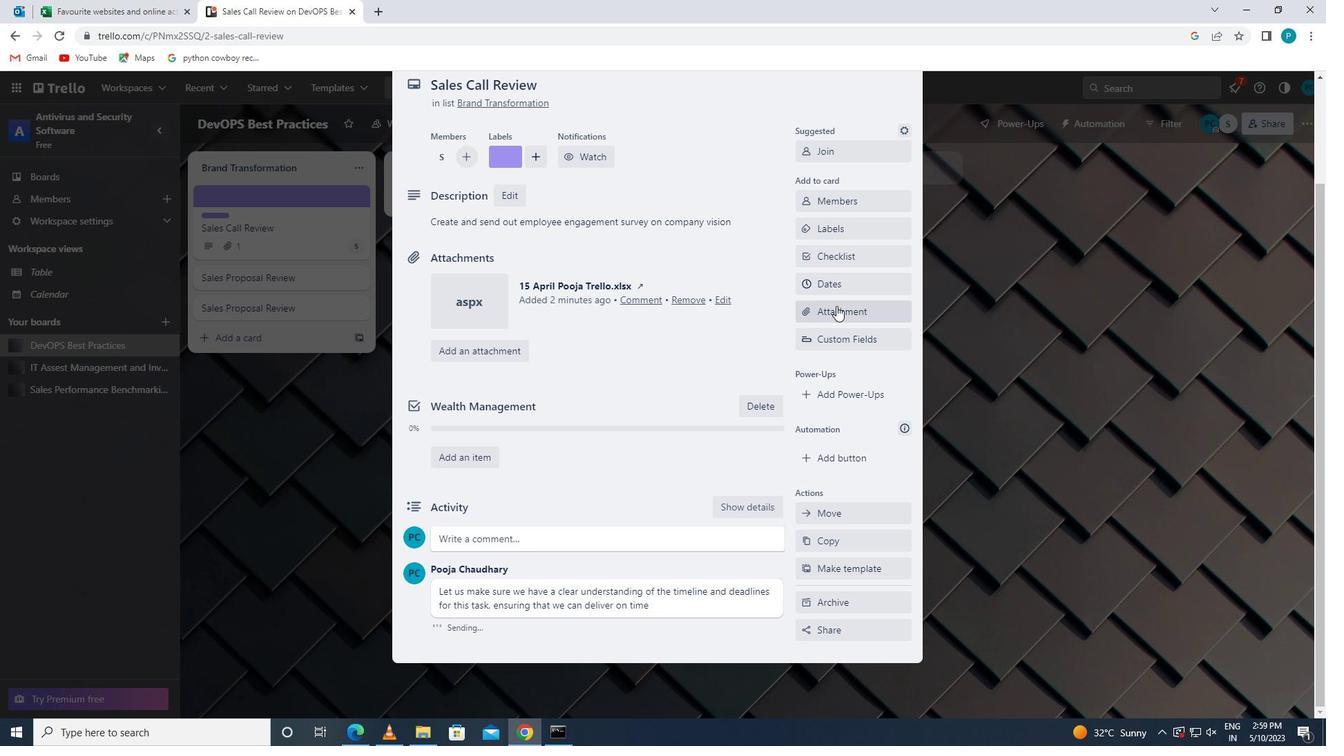 
Action: Mouse pressed left at (841, 288)
Screenshot: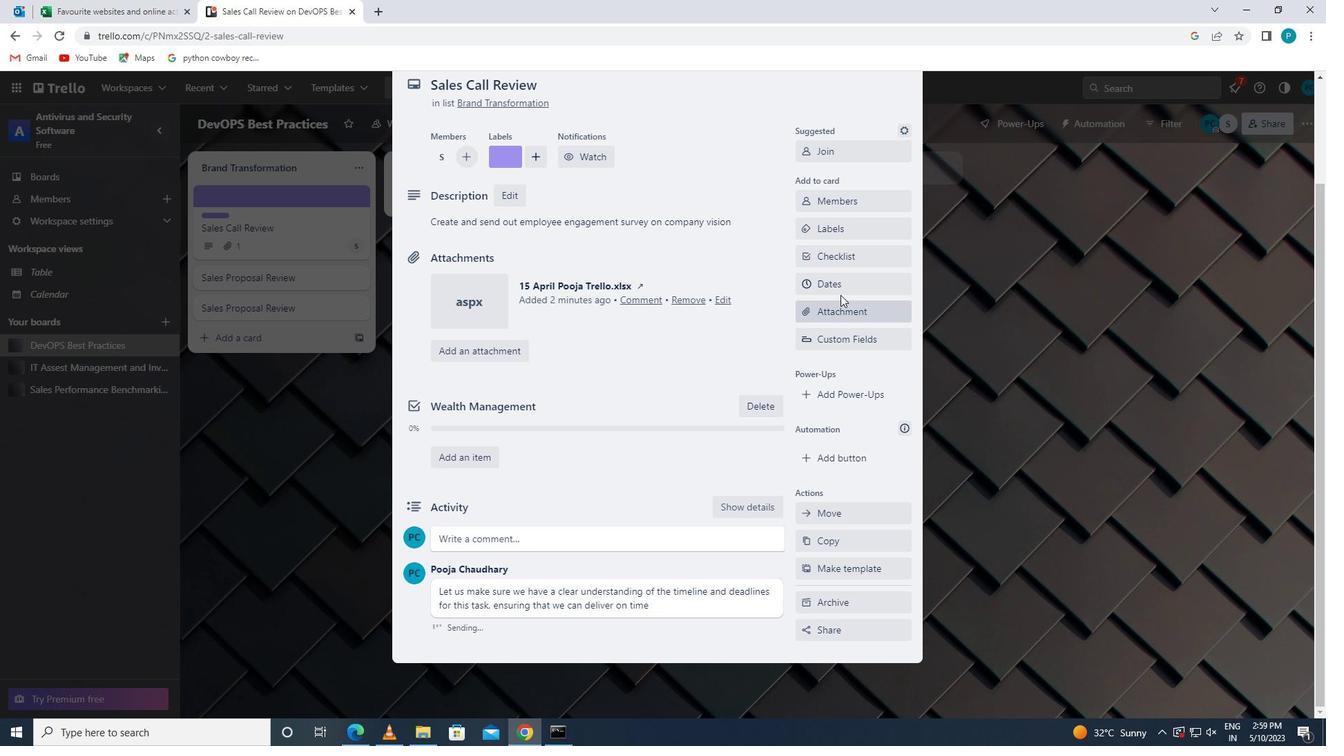
Action: Mouse moved to (824, 376)
Screenshot: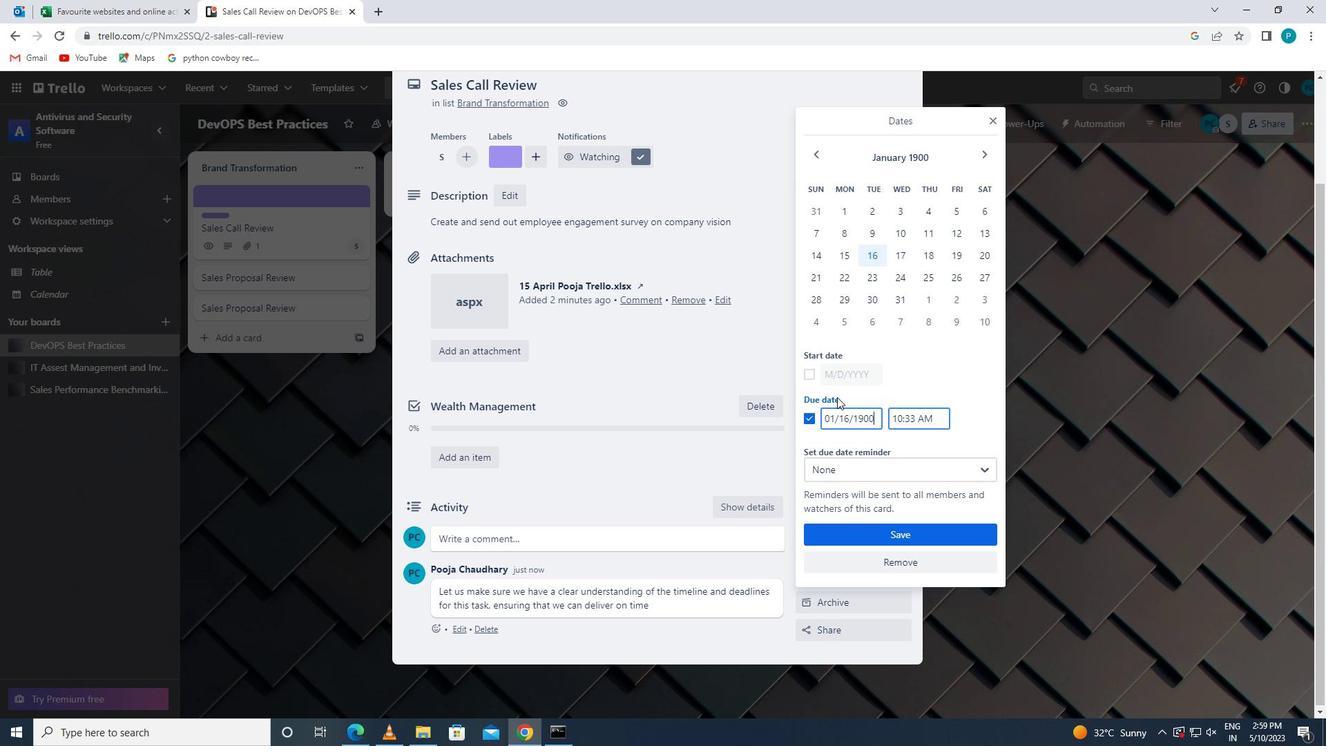 
Action: Mouse pressed left at (824, 376)
Screenshot: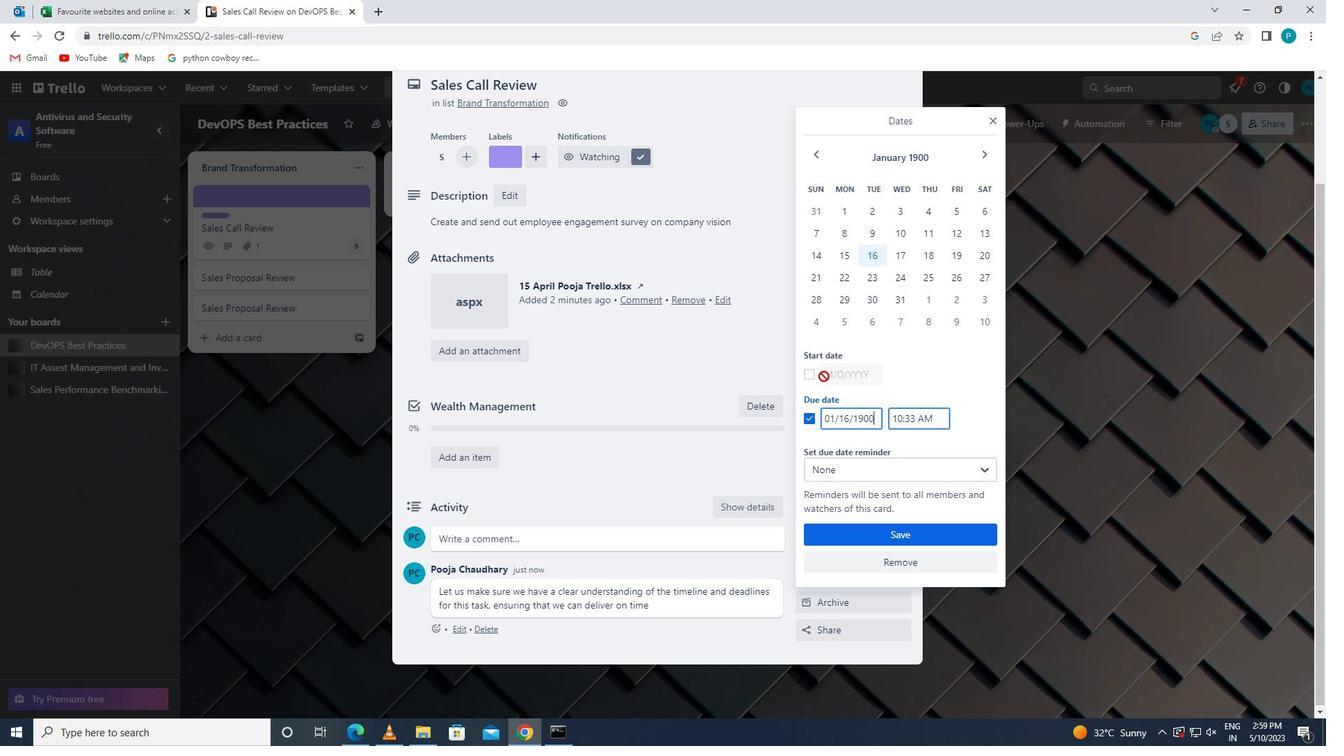 
Action: Mouse moved to (814, 375)
Screenshot: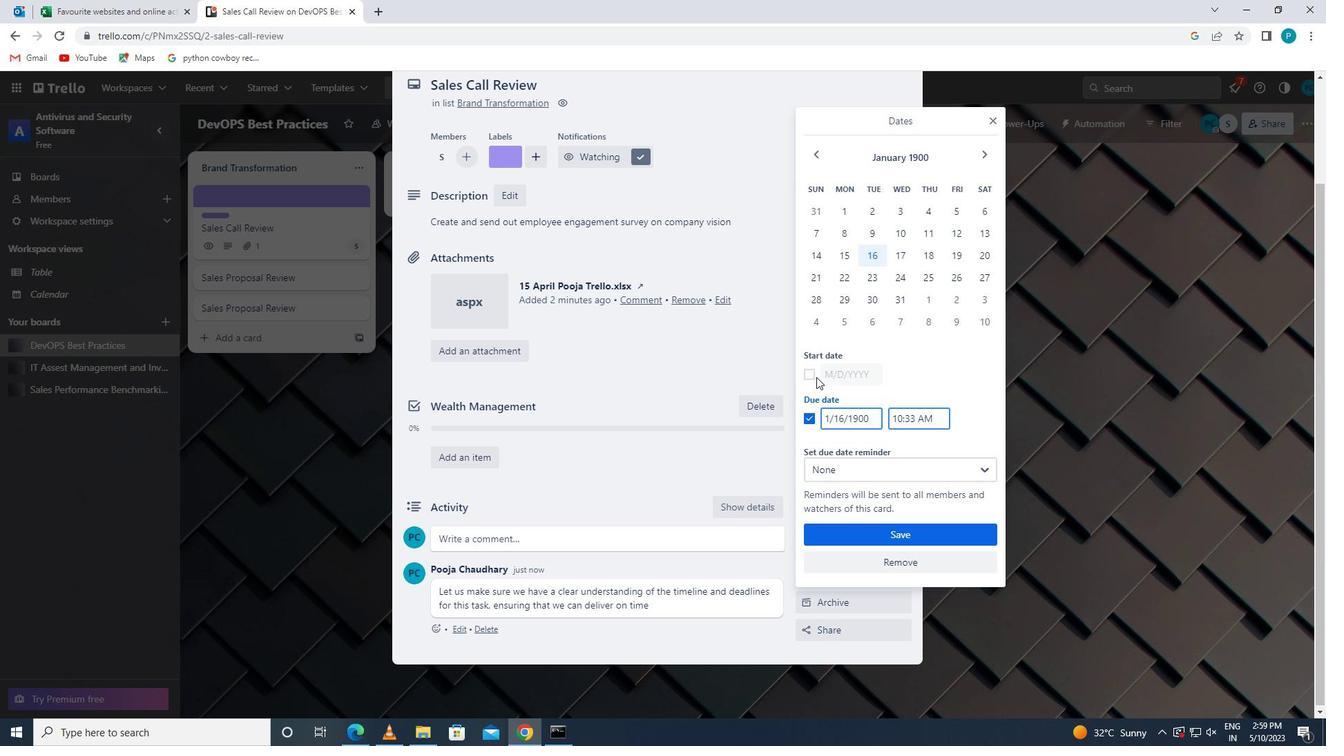 
Action: Mouse pressed left at (814, 375)
Screenshot: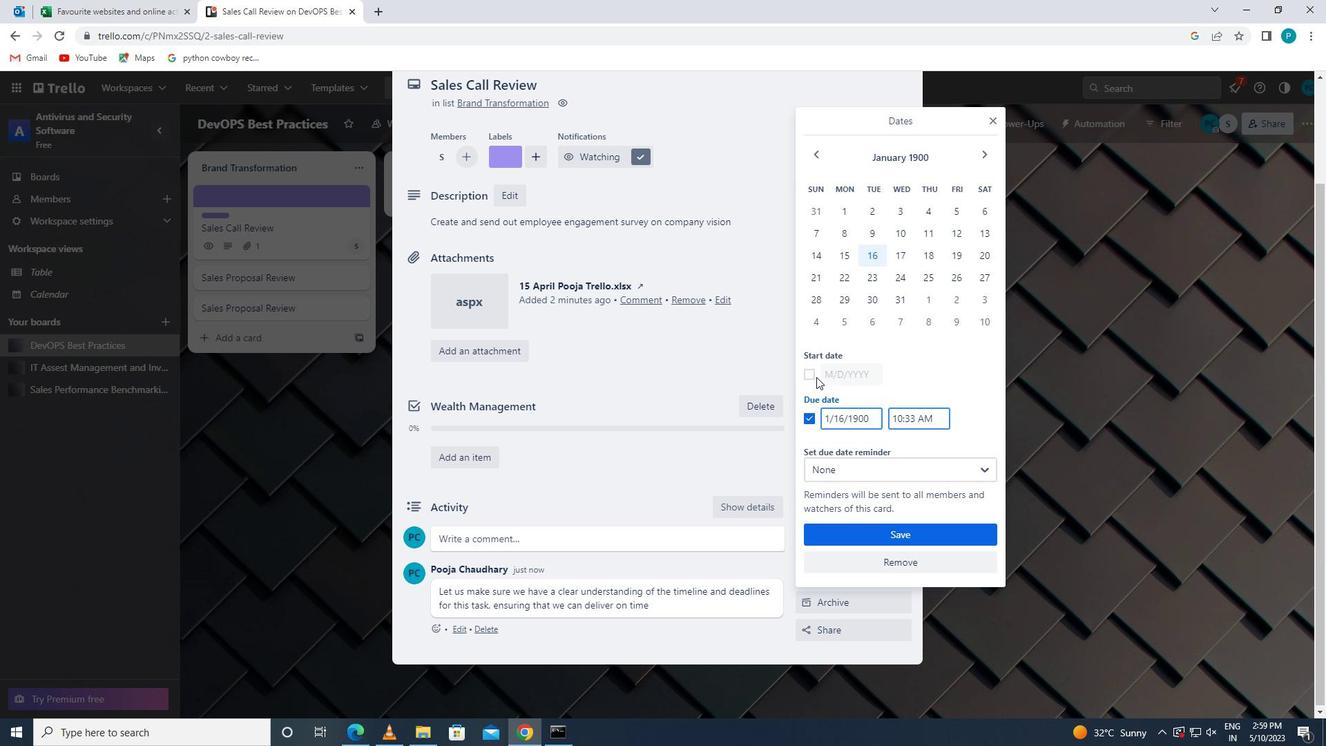 
Action: Mouse moved to (846, 373)
Screenshot: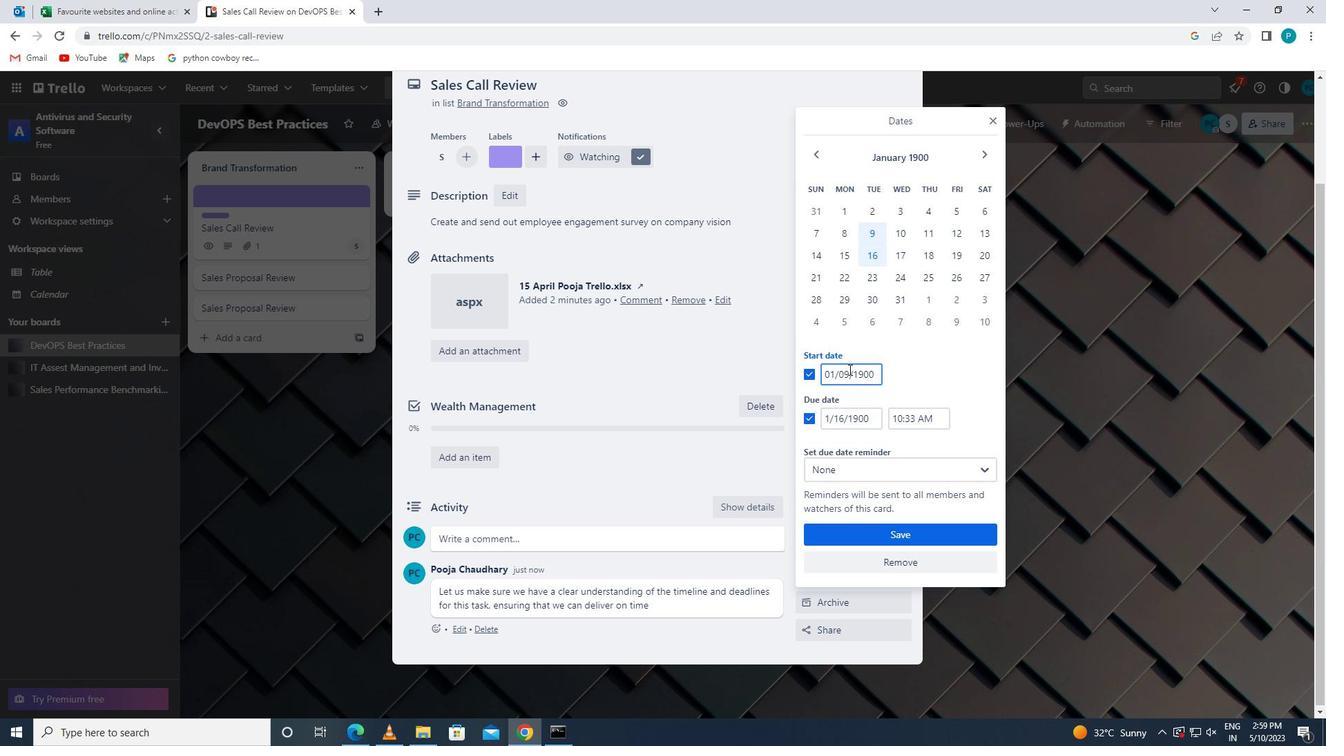 
Action: Mouse pressed left at (846, 373)
Screenshot: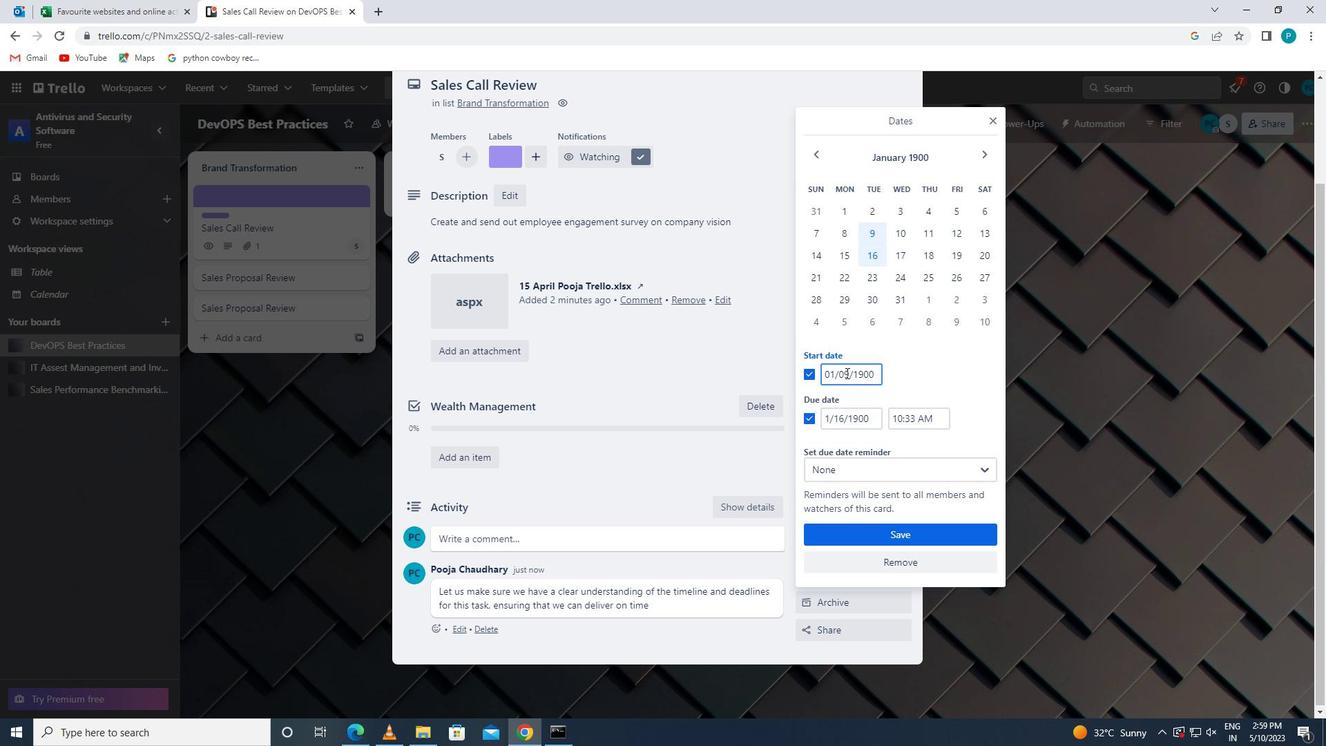 
Action: Mouse moved to (838, 372)
Screenshot: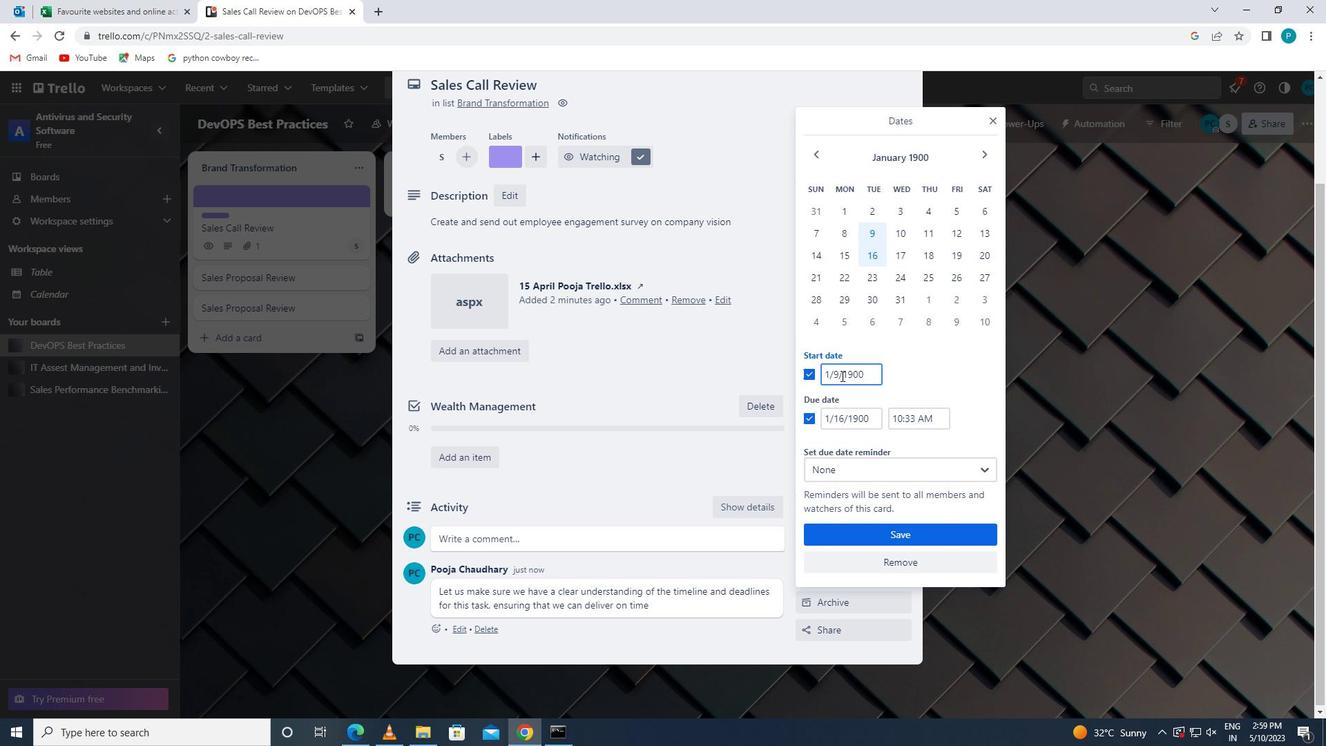 
Action: Mouse pressed left at (838, 372)
Screenshot: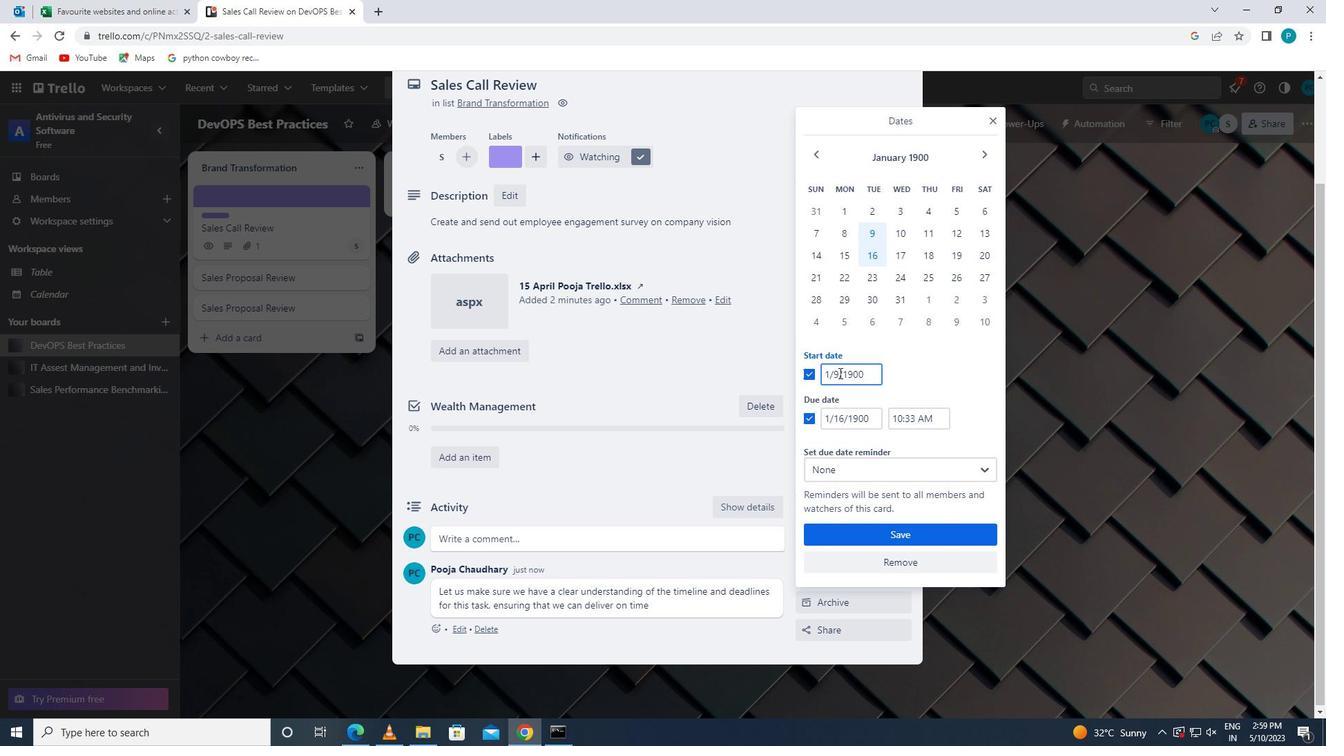 
Action: Key pressed <Key.backspace>1
Screenshot: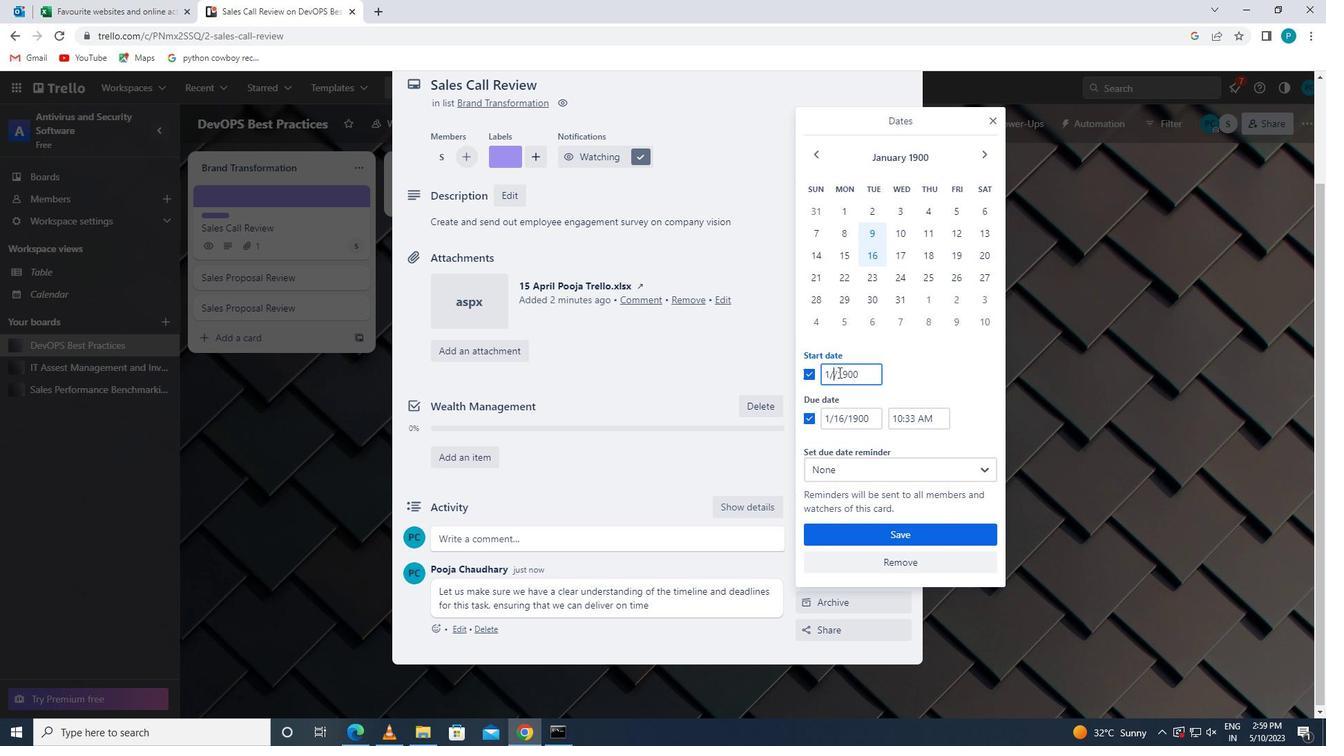 
Action: Mouse moved to (843, 416)
Screenshot: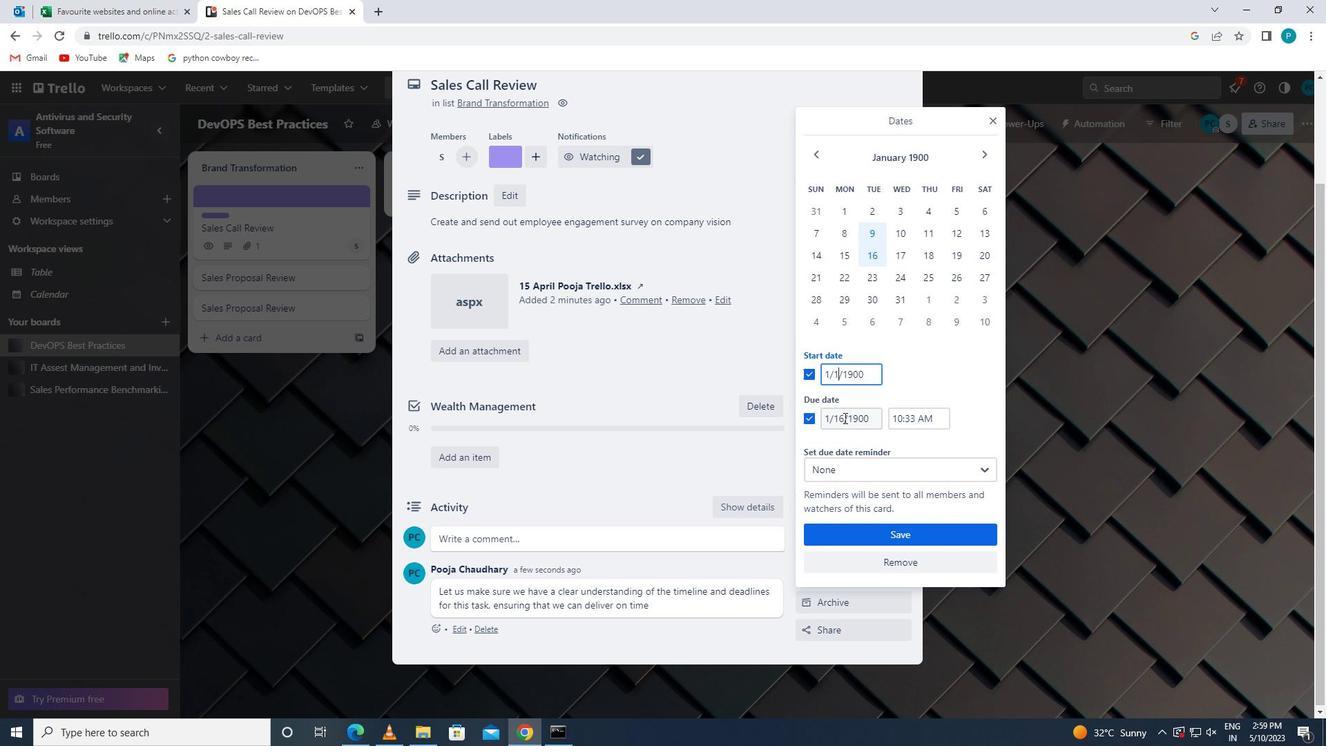 
Action: Mouse pressed left at (843, 416)
Screenshot: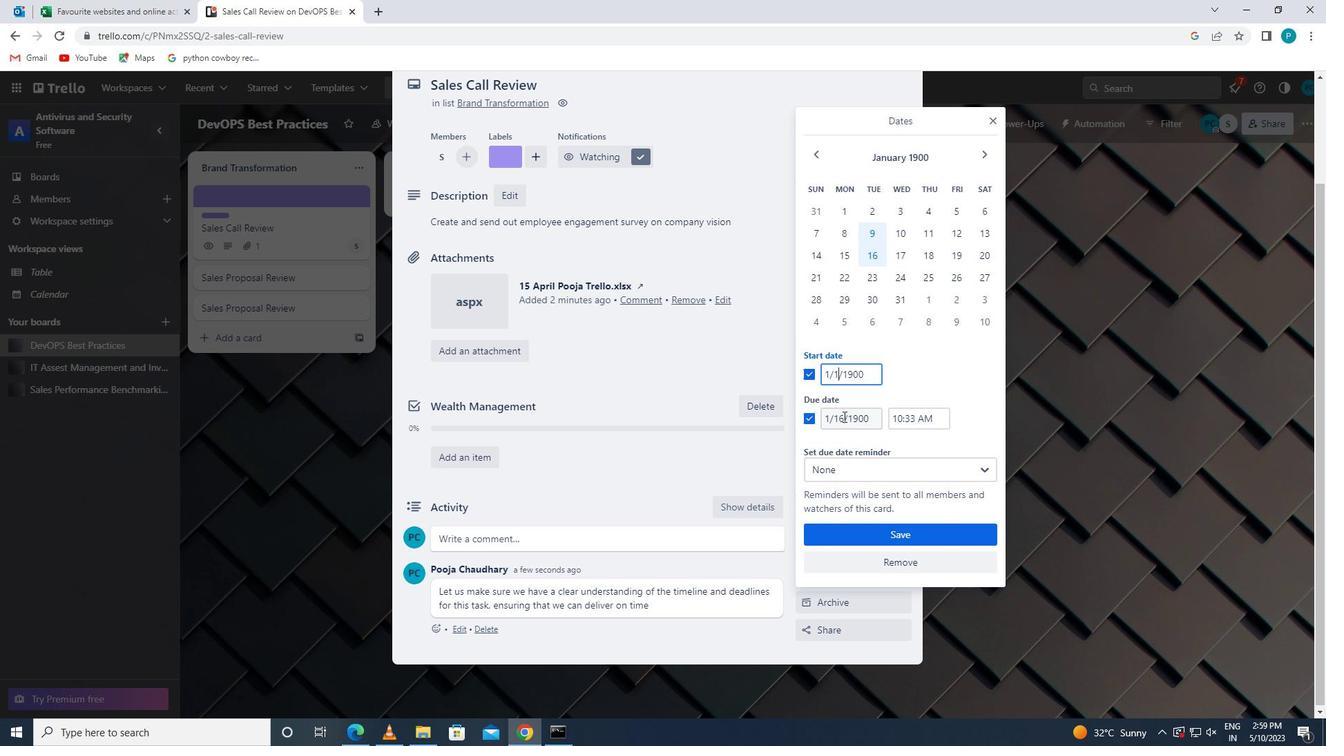 
Action: Key pressed <Key.backspace><Key.backspace>8
Screenshot: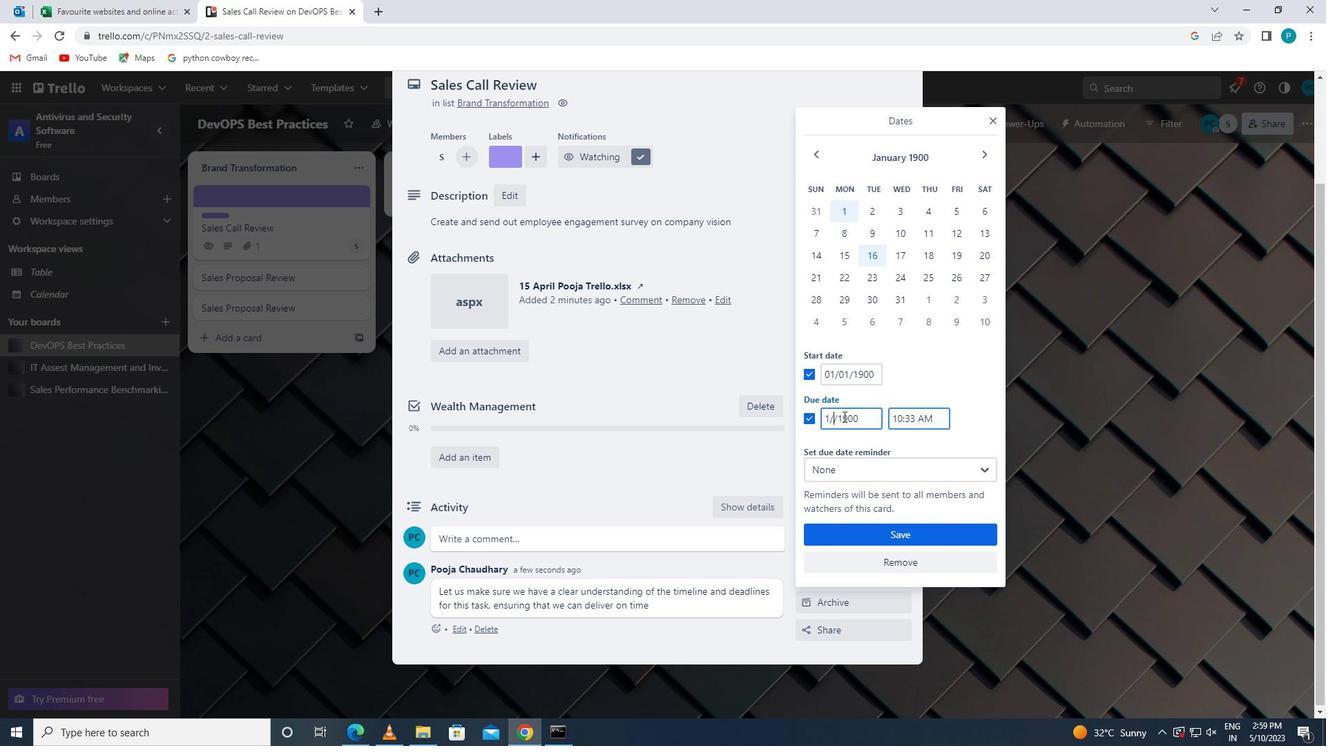 
Action: Mouse moved to (896, 534)
Screenshot: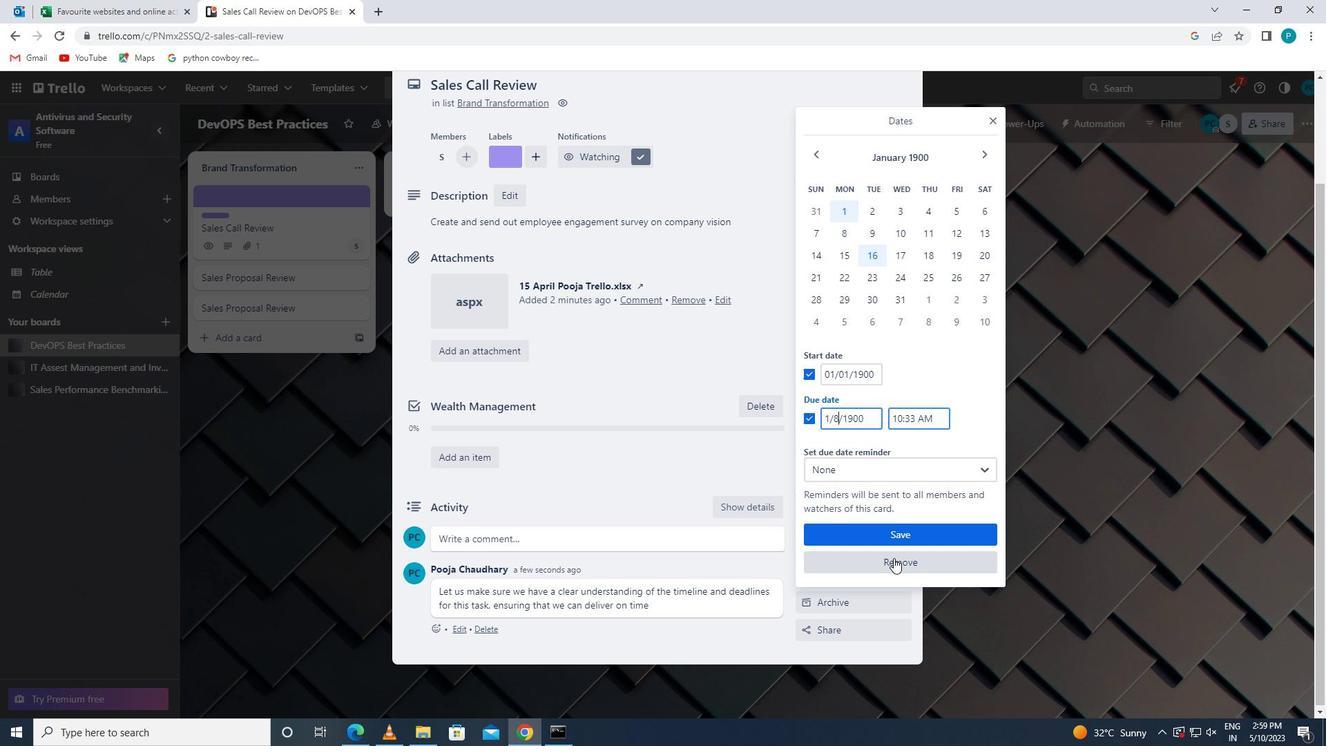 
Action: Mouse pressed left at (896, 534)
Screenshot: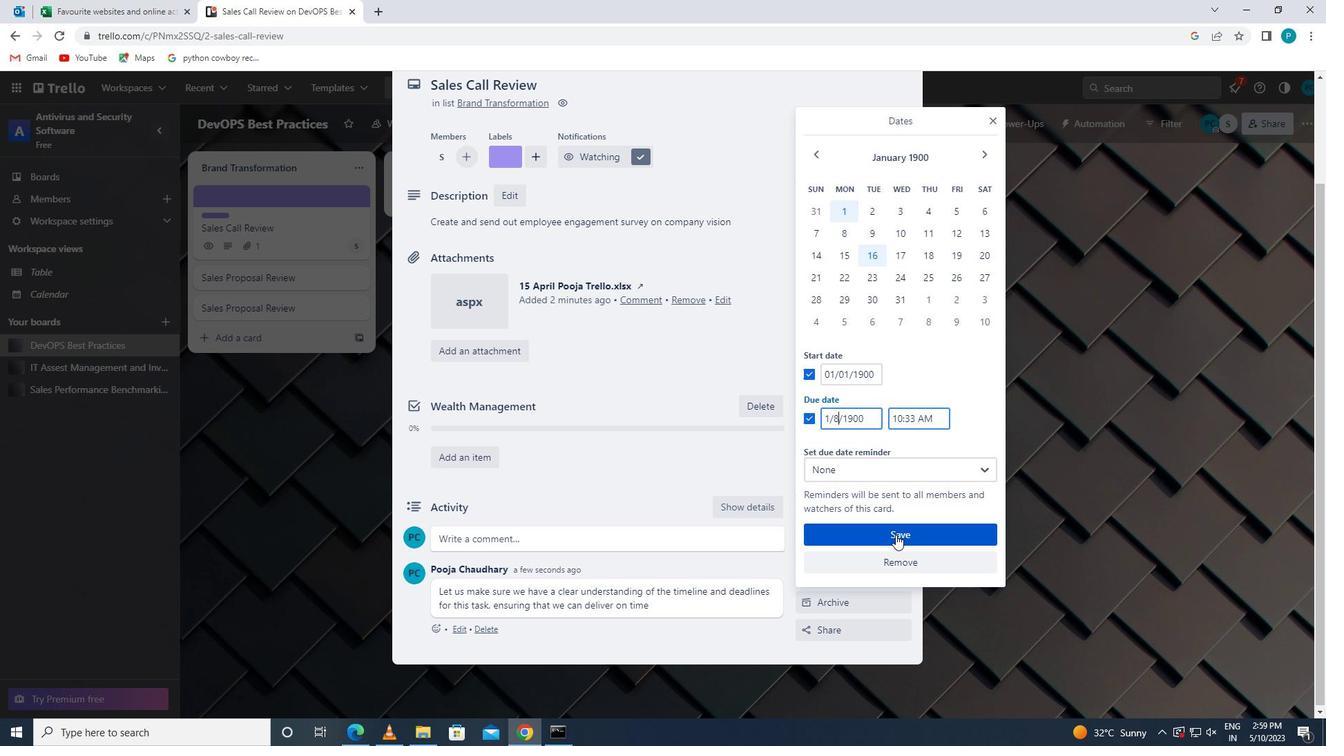 
